 Task: Look for space in Sōja, Japan from 8th June, 2023 to 16th June, 2023 for 2 adults in price range Rs.10000 to Rs.15000. Place can be entire place with 1  bedroom having 1 bed and 1 bathroom. Property type can be house, flat, guest house, hotel. Booking option can be shelf check-in. Required host language is English.
Action: Mouse moved to (551, 99)
Screenshot: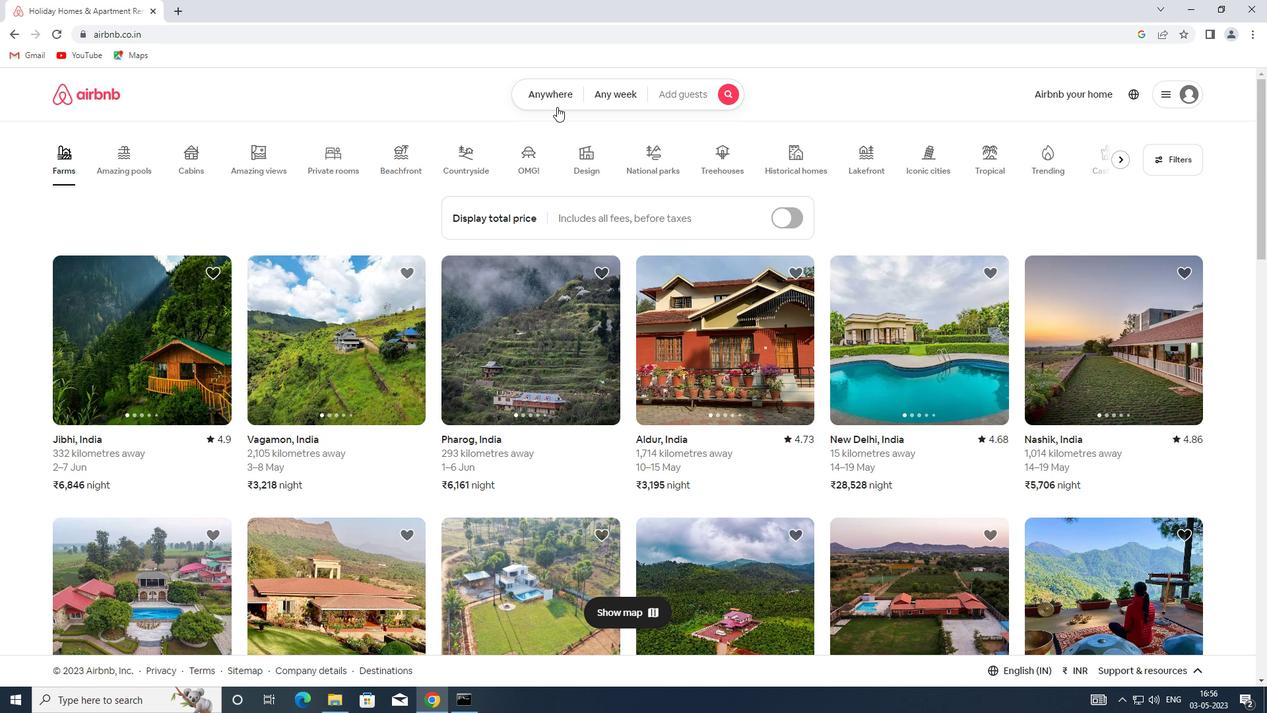 
Action: Mouse pressed left at (551, 99)
Screenshot: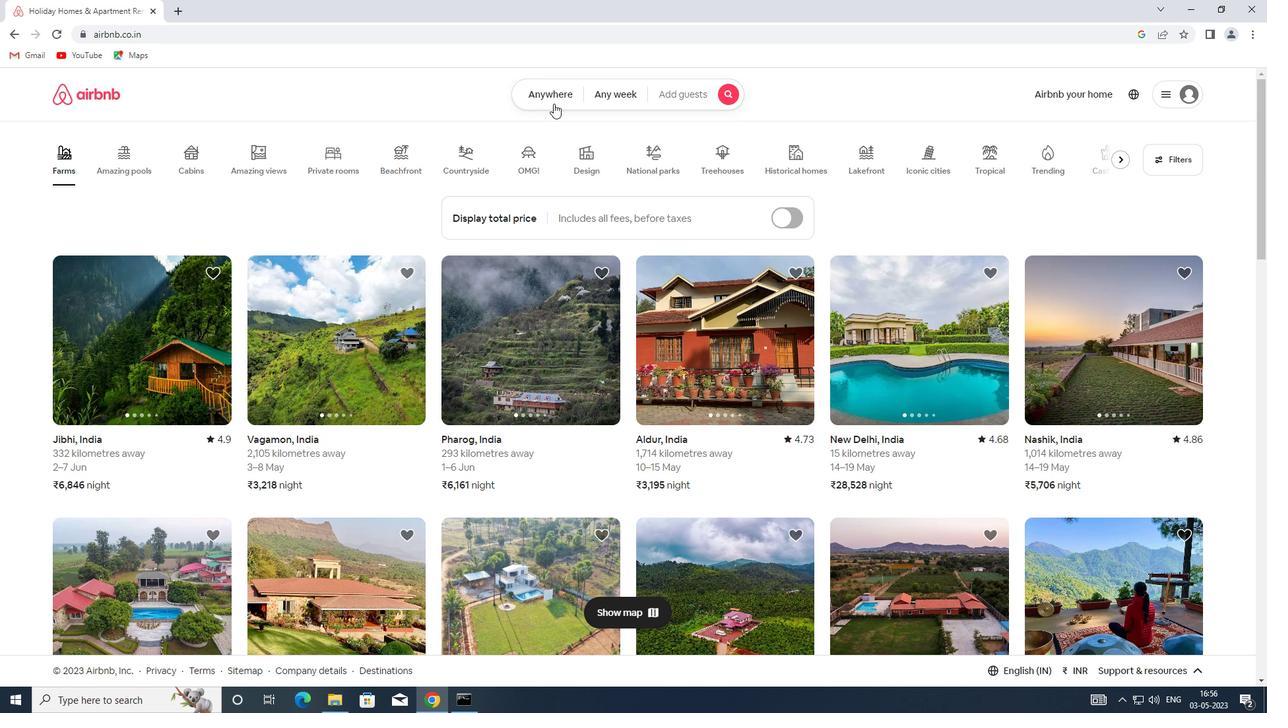 
Action: Mouse moved to (415, 146)
Screenshot: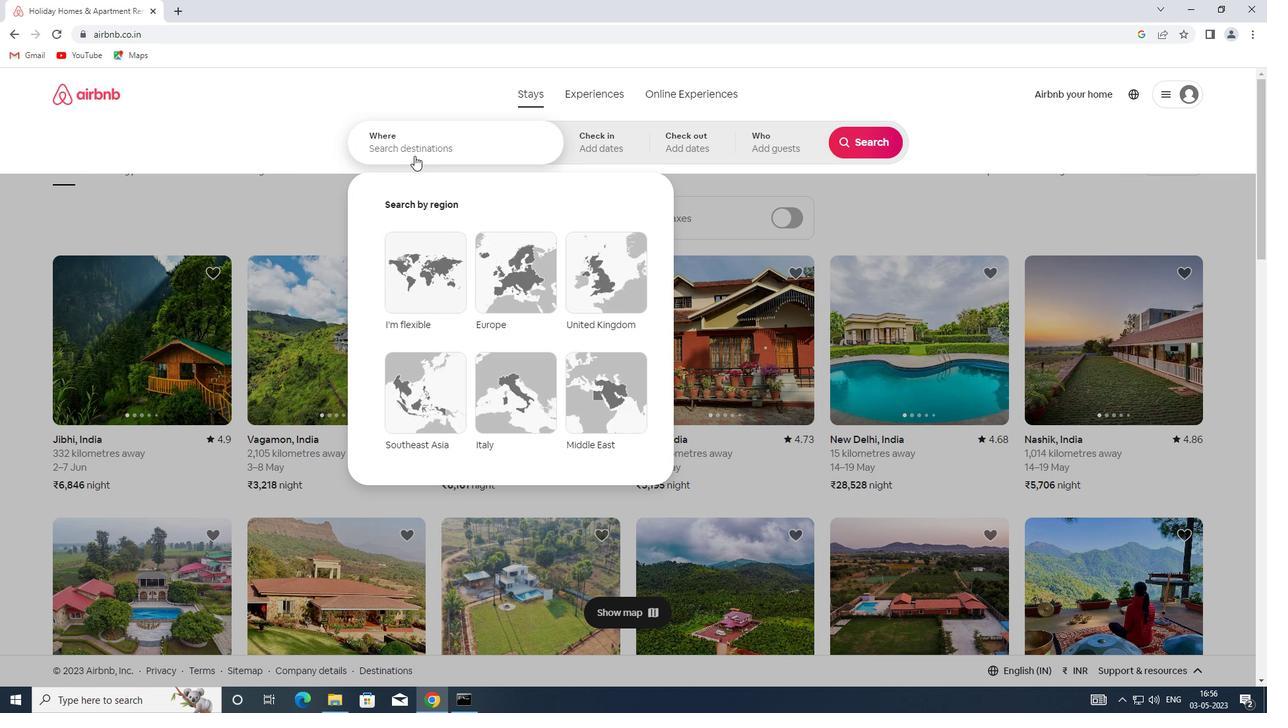 
Action: Mouse pressed left at (415, 146)
Screenshot: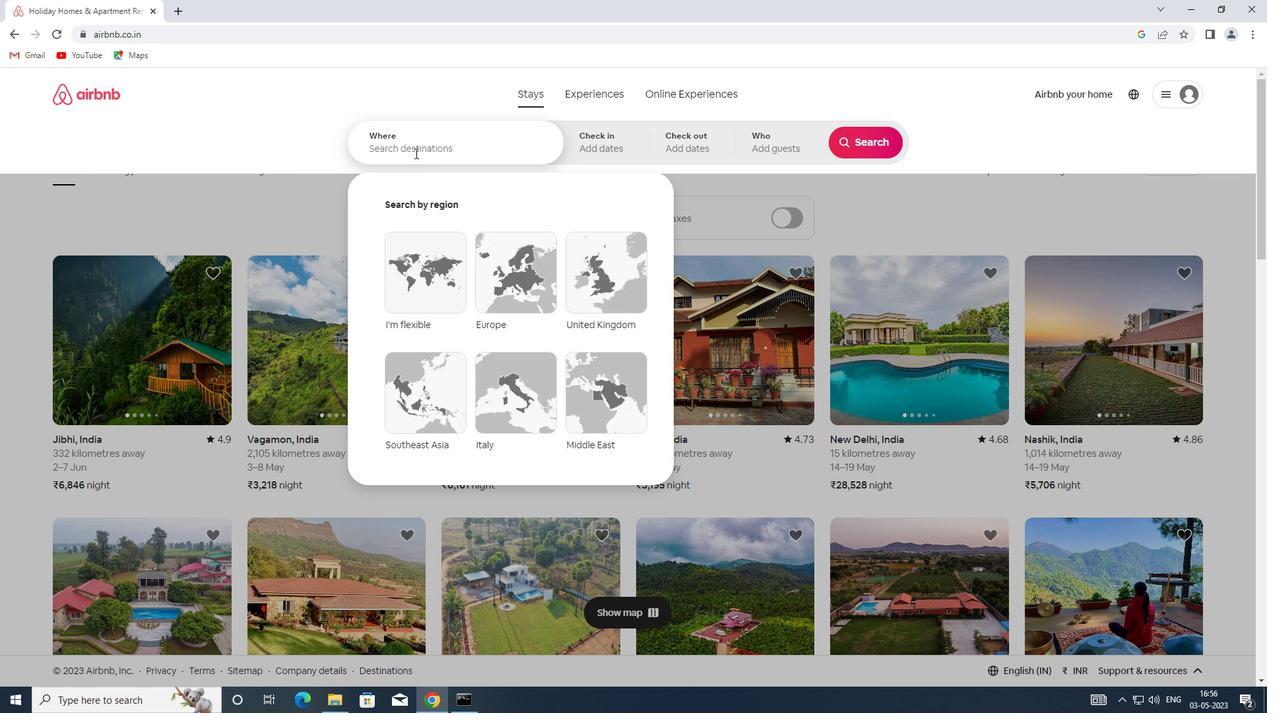 
Action: Key pressed <Key.shift>SOJAM,<Key.backspace><Key.backspace>,<Key.shift>JAPAN
Screenshot: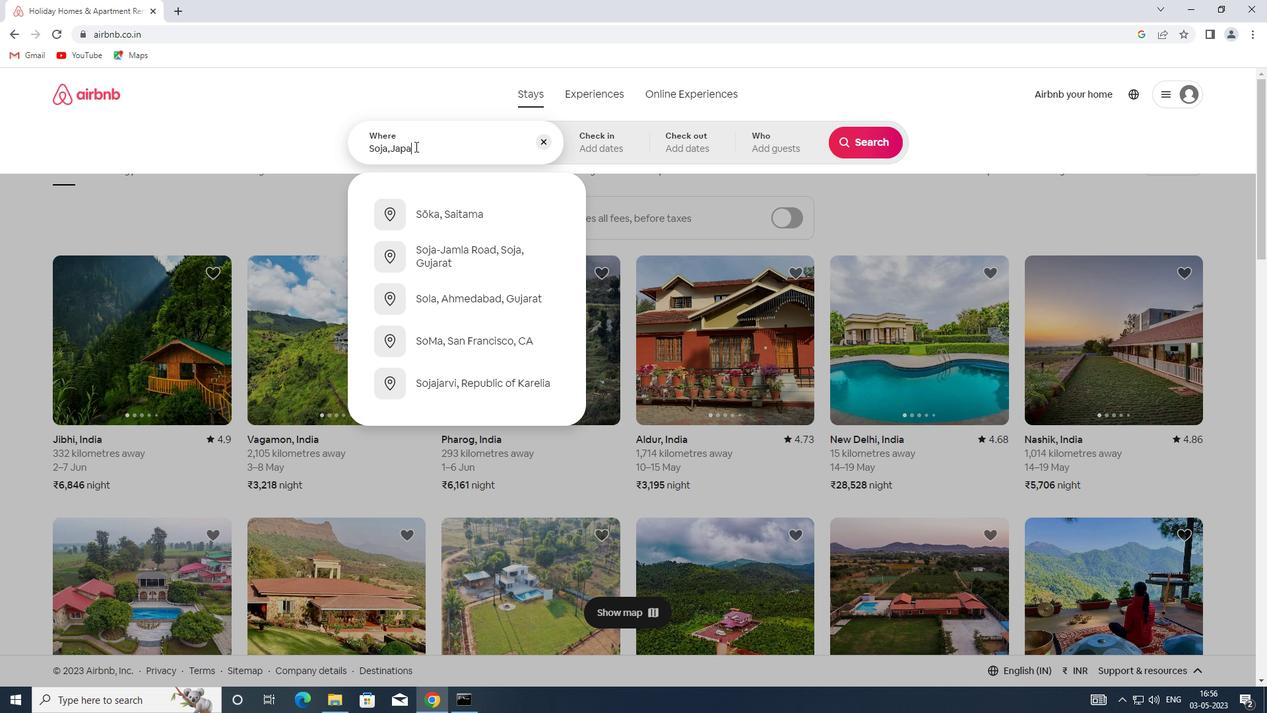 
Action: Mouse moved to (615, 138)
Screenshot: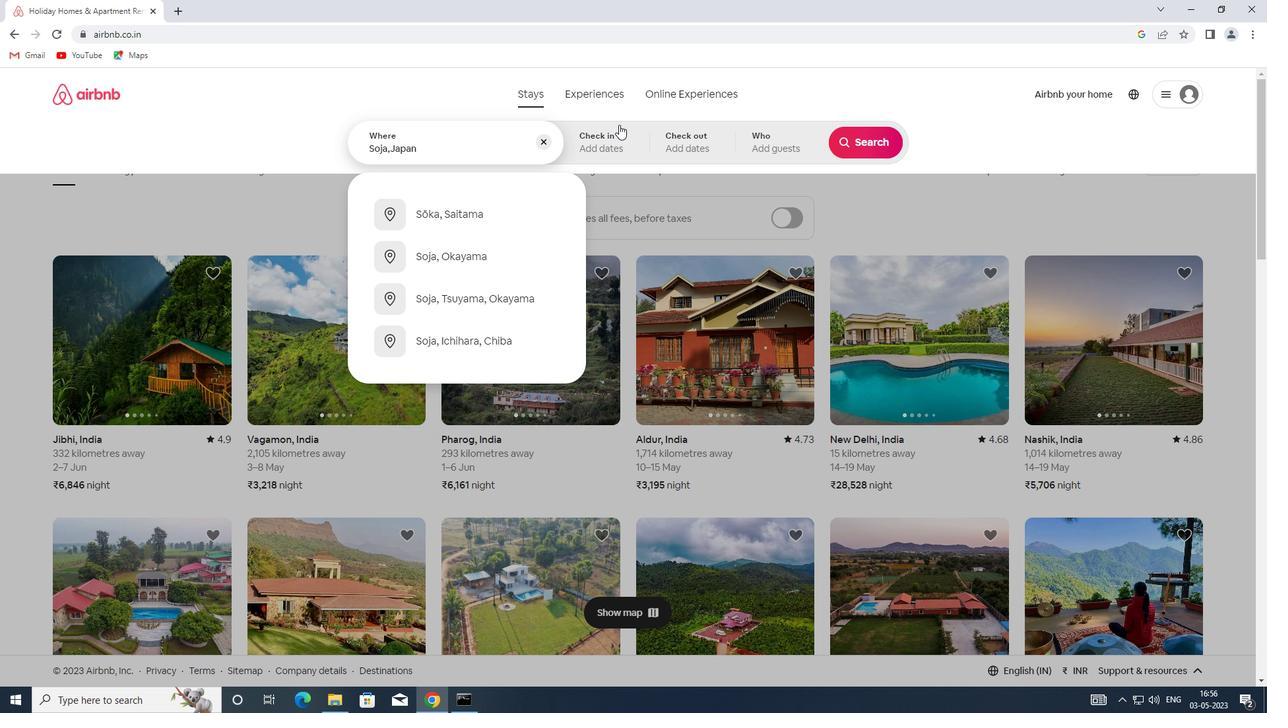
Action: Mouse pressed left at (615, 138)
Screenshot: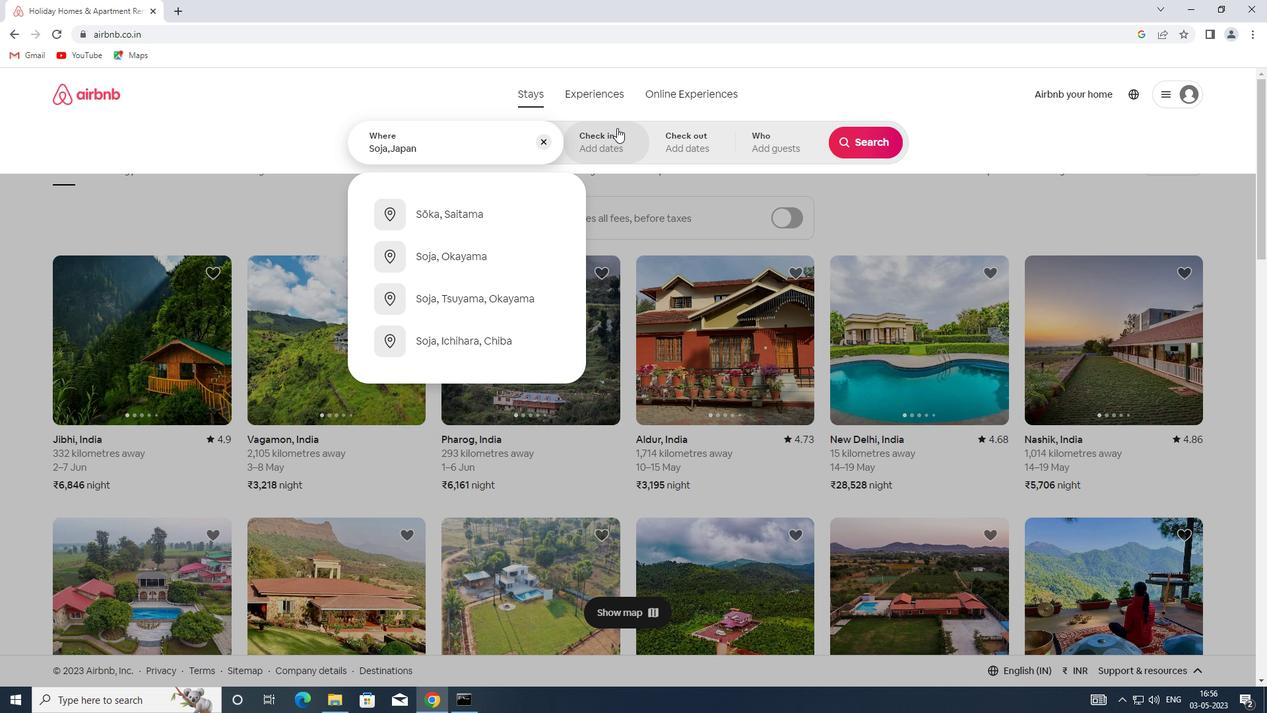 
Action: Mouse moved to (785, 339)
Screenshot: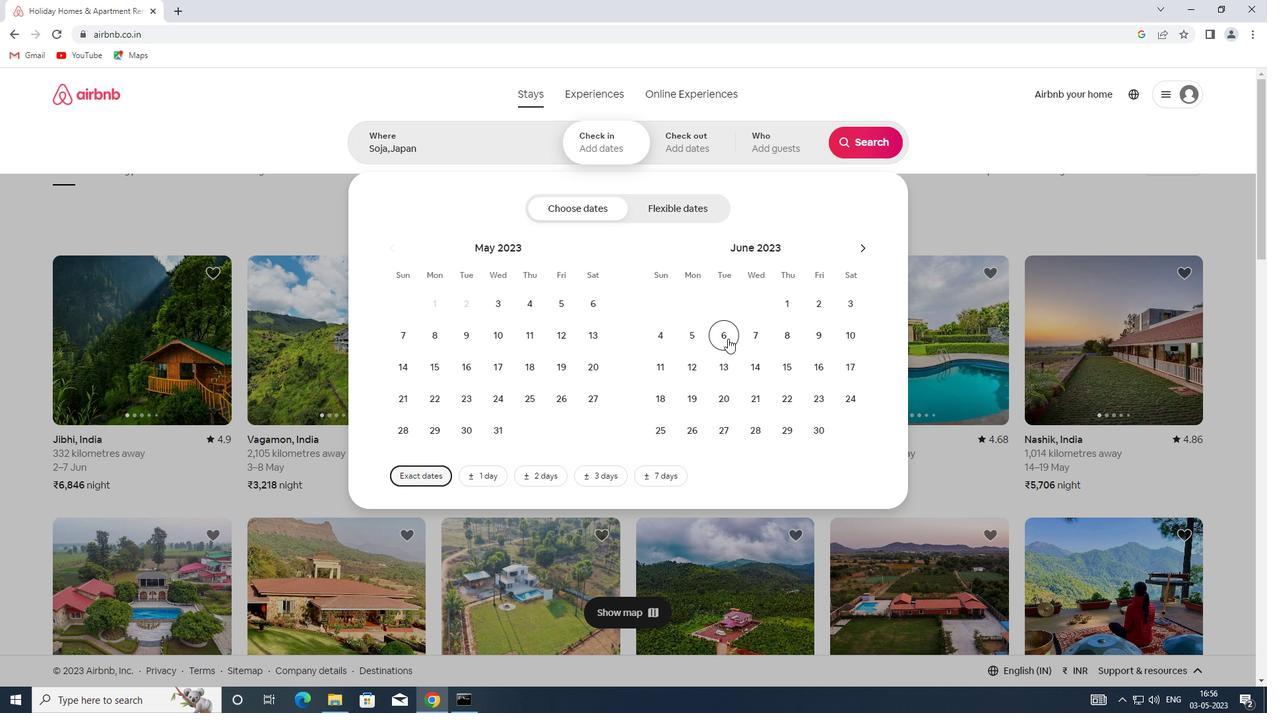 
Action: Mouse pressed left at (785, 339)
Screenshot: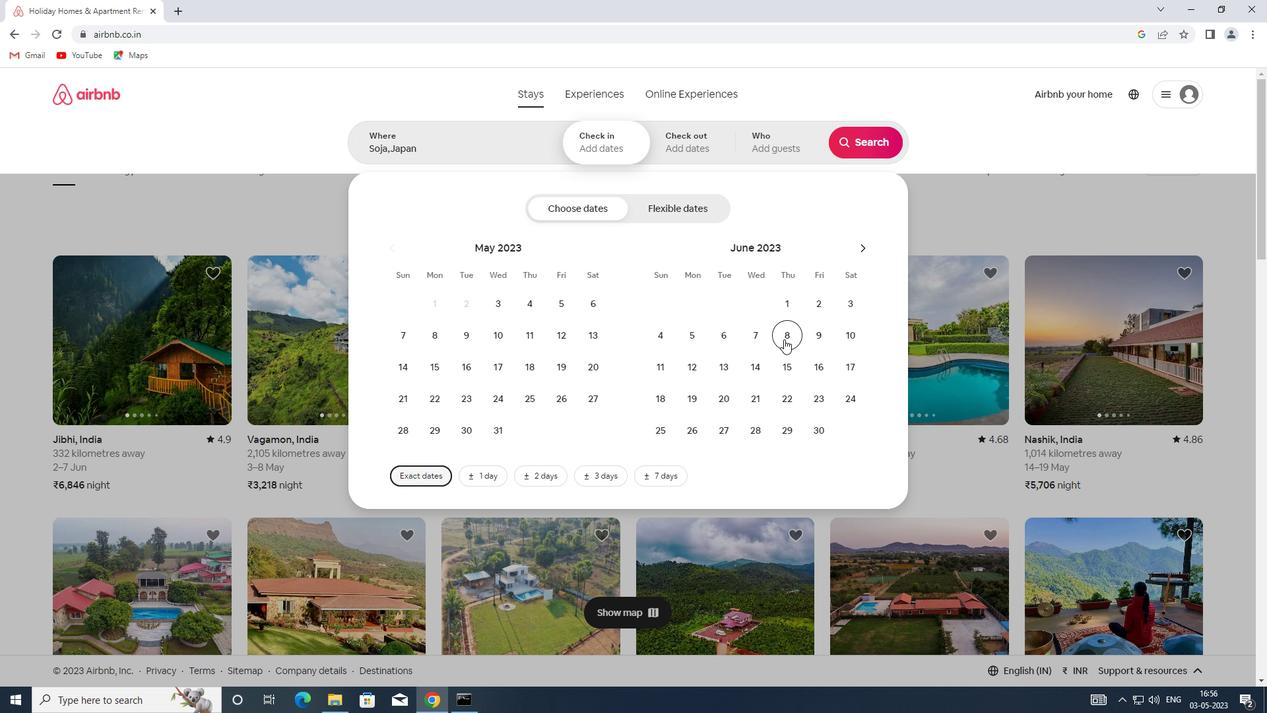 
Action: Mouse moved to (818, 357)
Screenshot: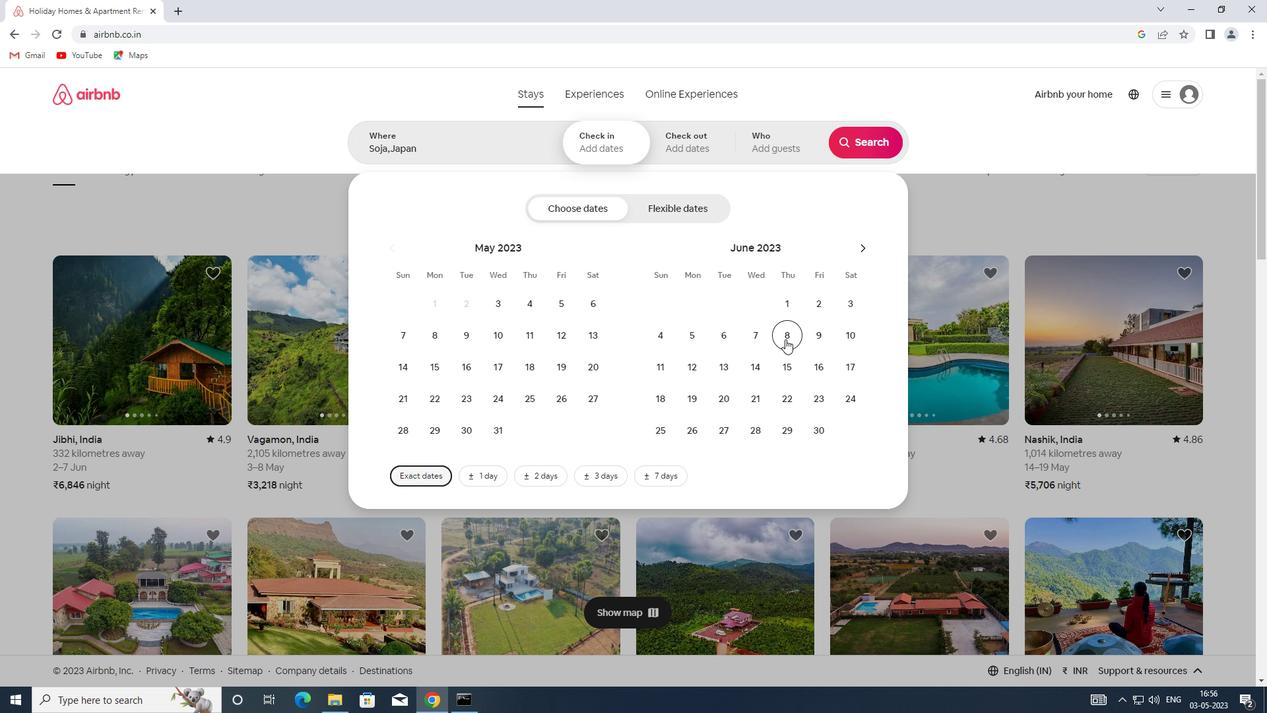 
Action: Mouse pressed left at (818, 357)
Screenshot: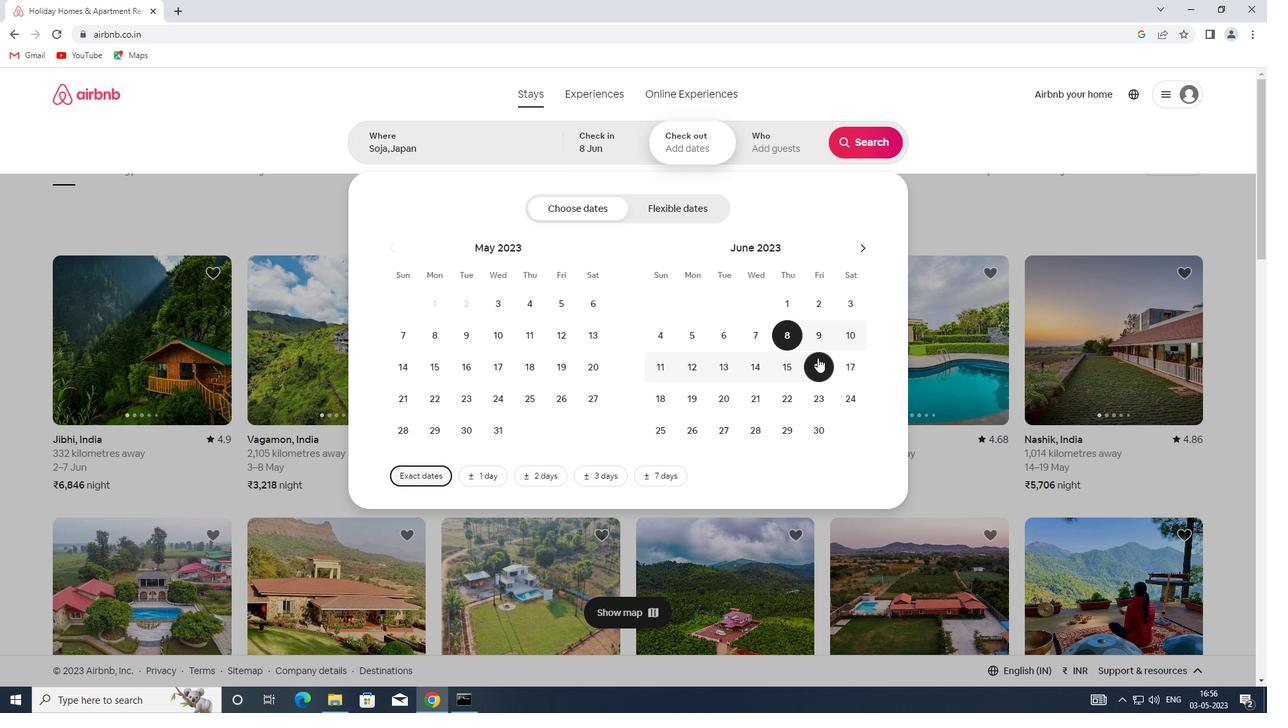 
Action: Mouse moved to (784, 148)
Screenshot: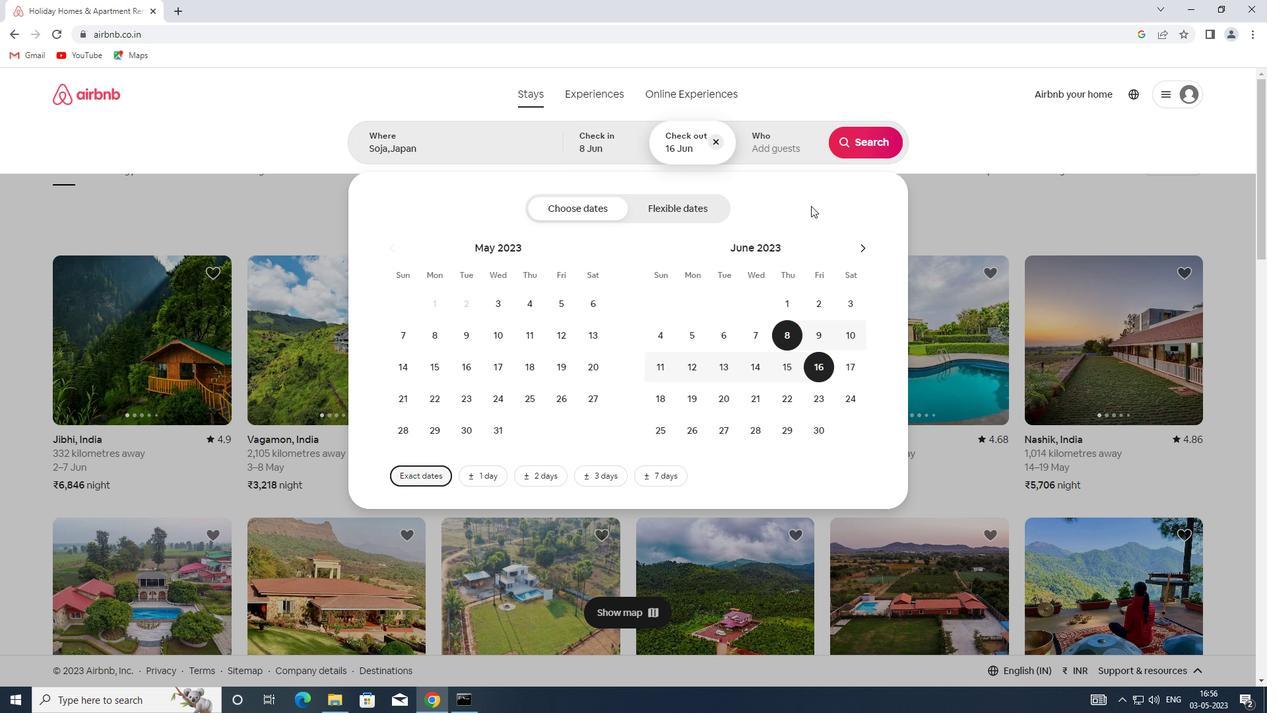 
Action: Mouse pressed left at (784, 148)
Screenshot: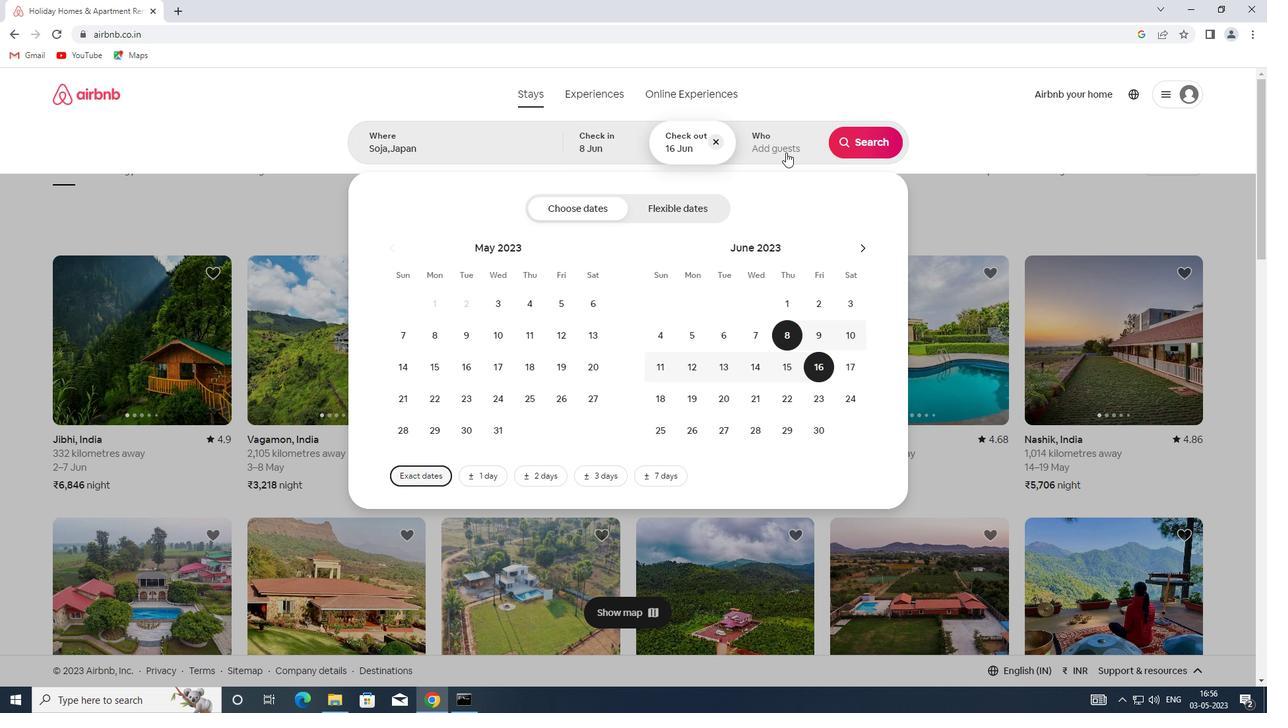 
Action: Mouse moved to (867, 213)
Screenshot: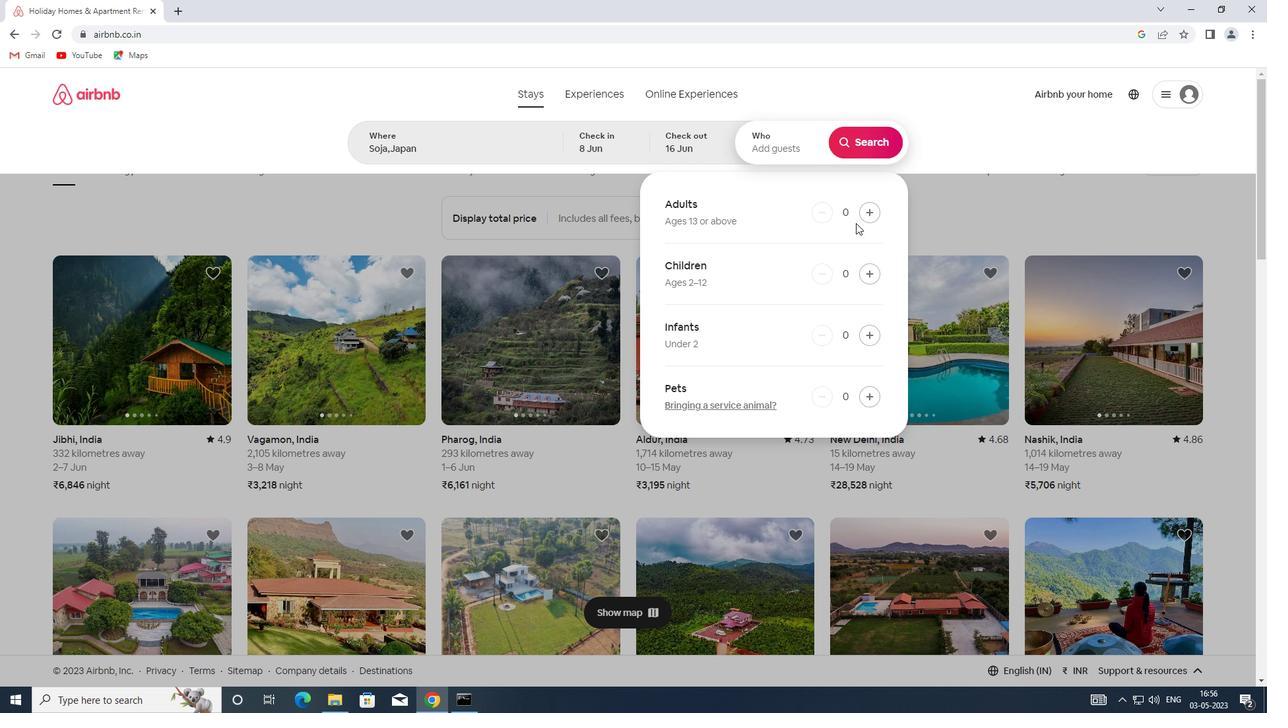
Action: Mouse pressed left at (867, 213)
Screenshot: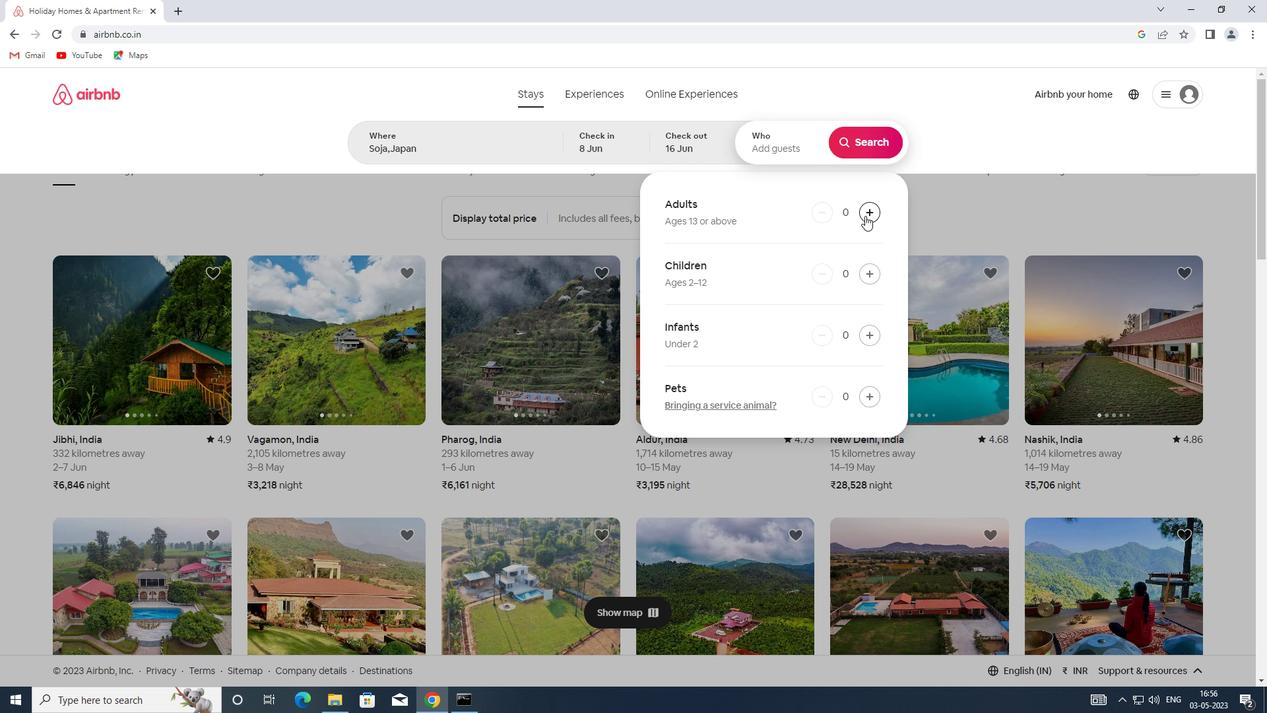 
Action: Mouse pressed left at (867, 213)
Screenshot: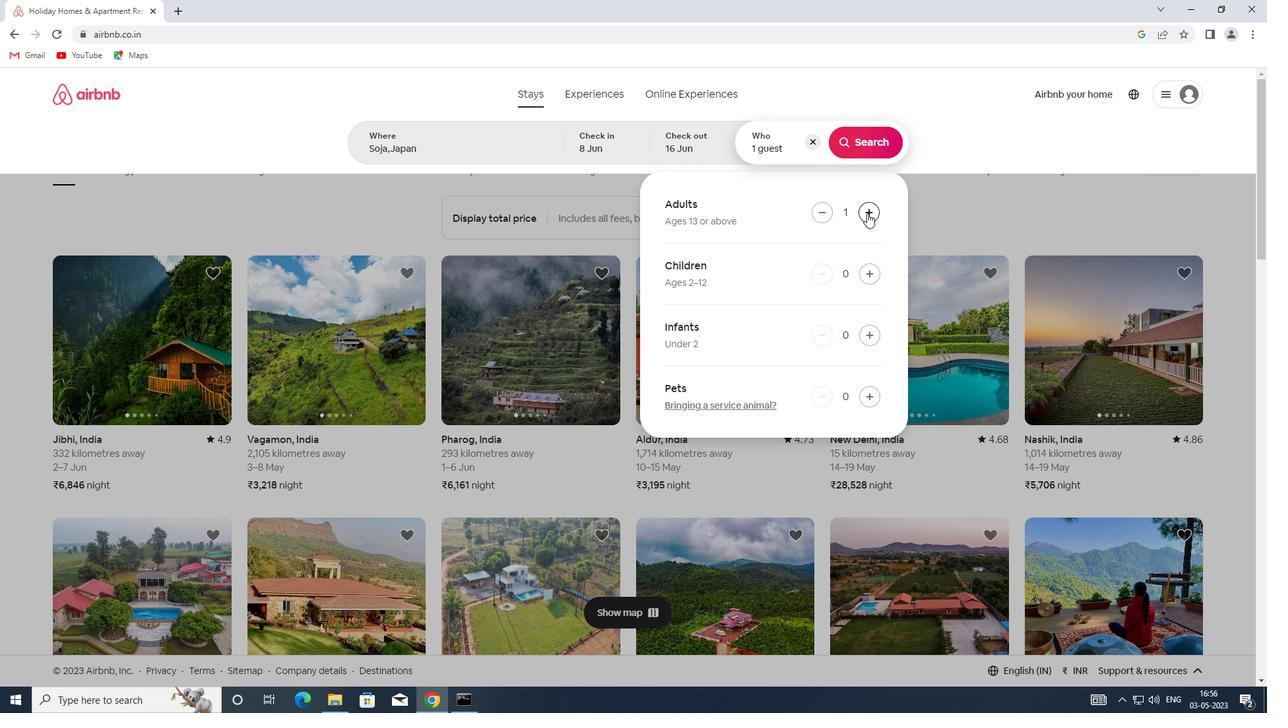 
Action: Mouse moved to (863, 141)
Screenshot: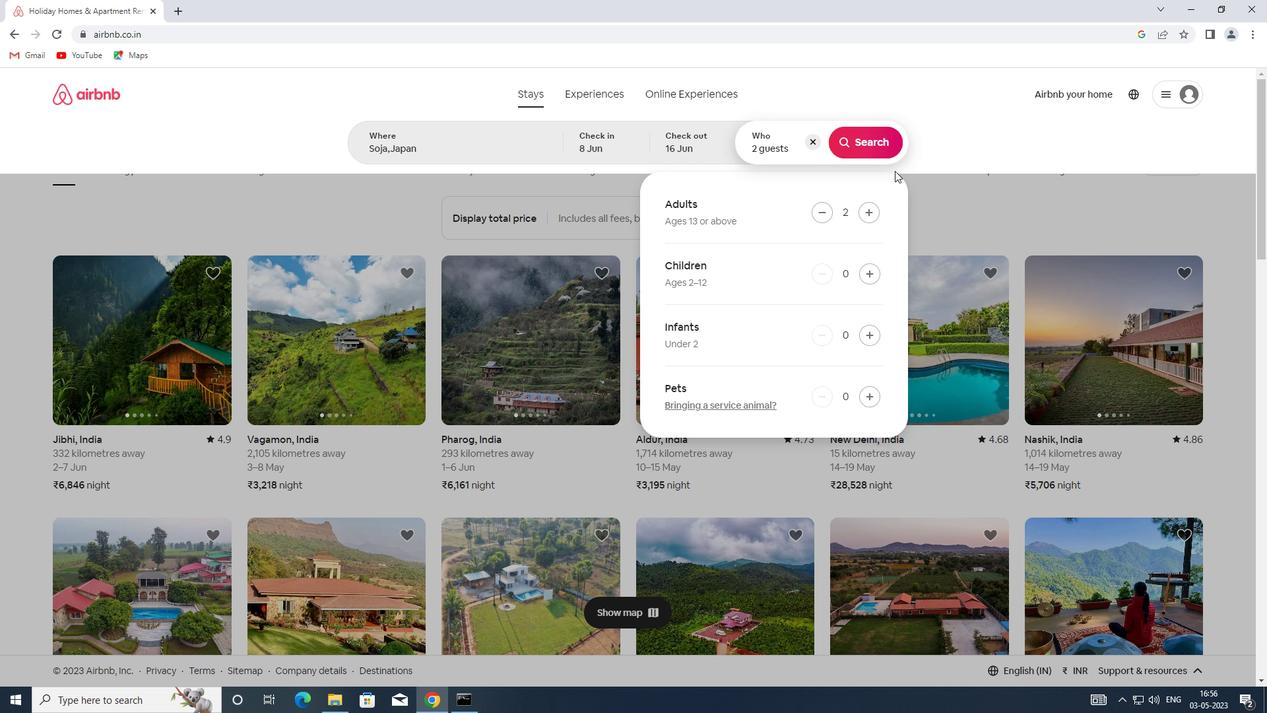 
Action: Mouse pressed left at (863, 141)
Screenshot: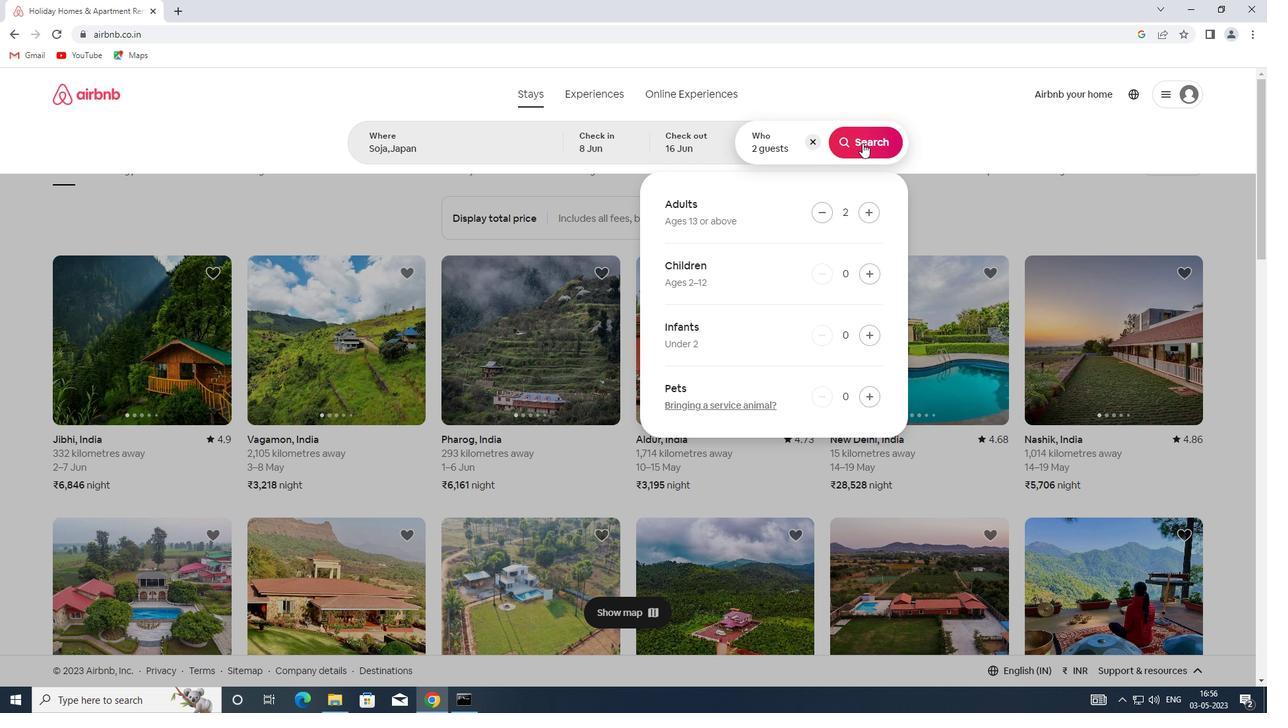 
Action: Mouse moved to (1203, 151)
Screenshot: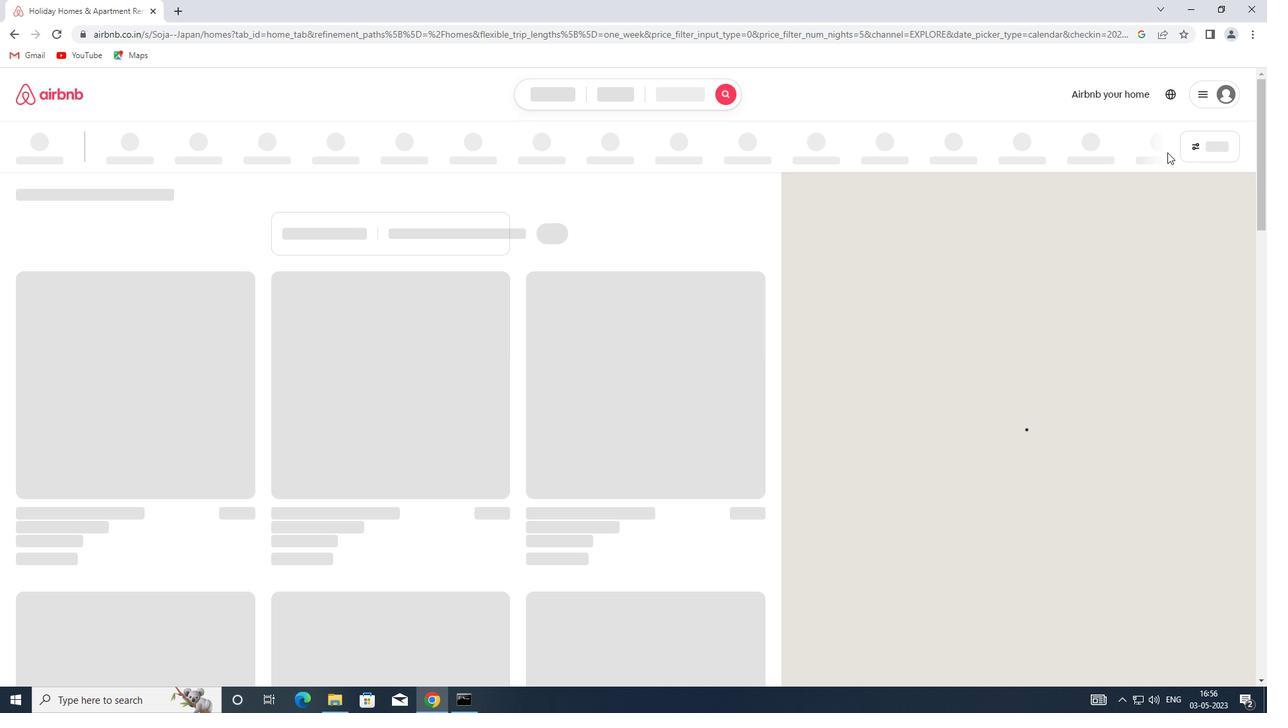 
Action: Mouse pressed left at (1203, 151)
Screenshot: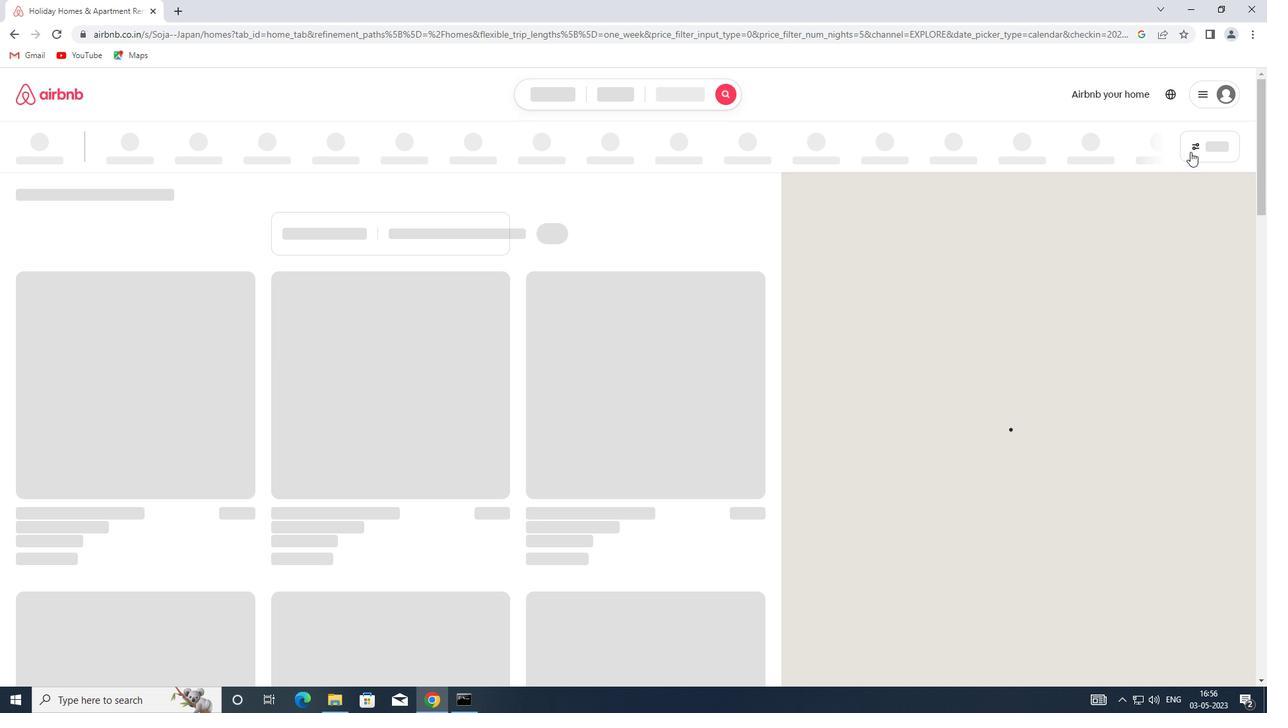 
Action: Mouse moved to (468, 314)
Screenshot: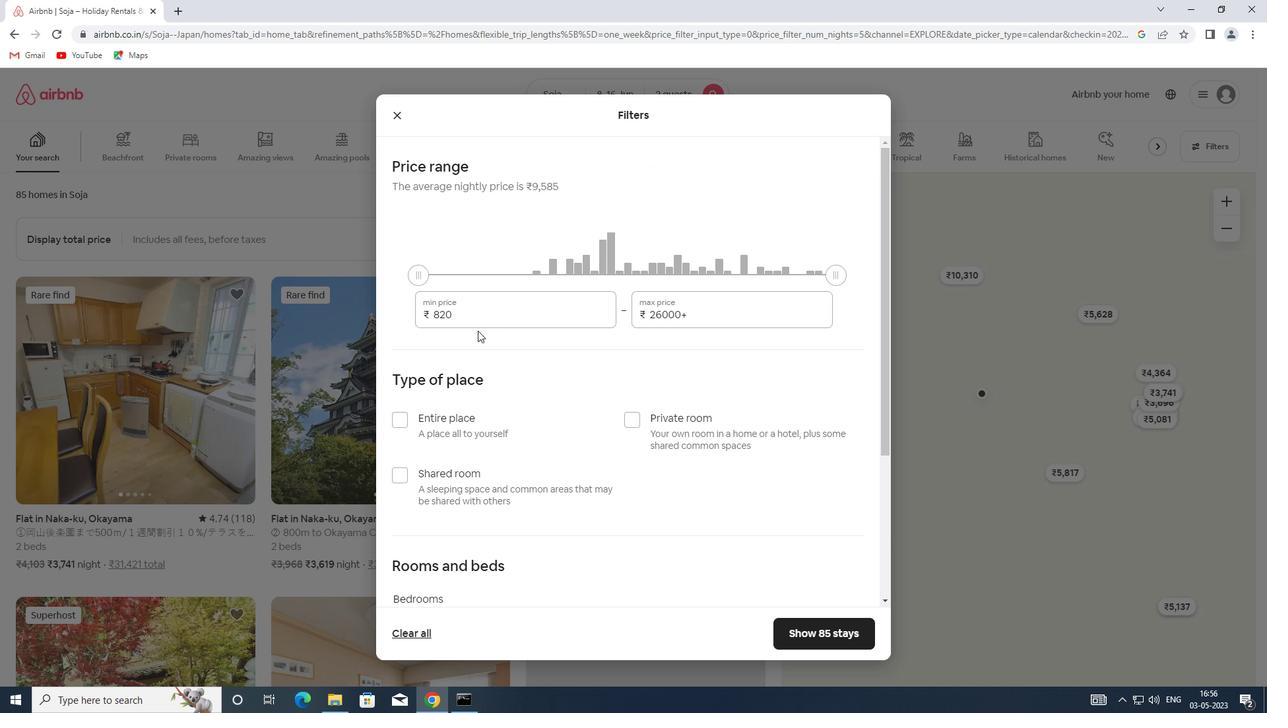 
Action: Mouse pressed left at (468, 314)
Screenshot: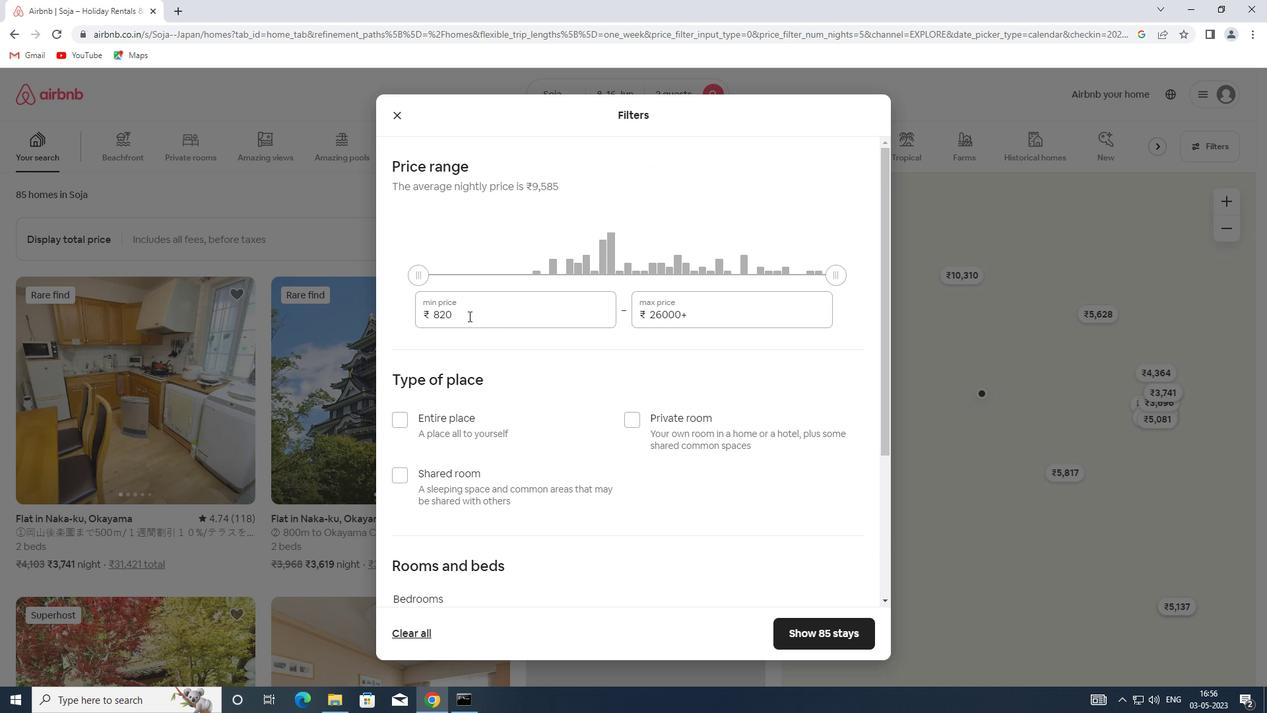 
Action: Mouse moved to (390, 314)
Screenshot: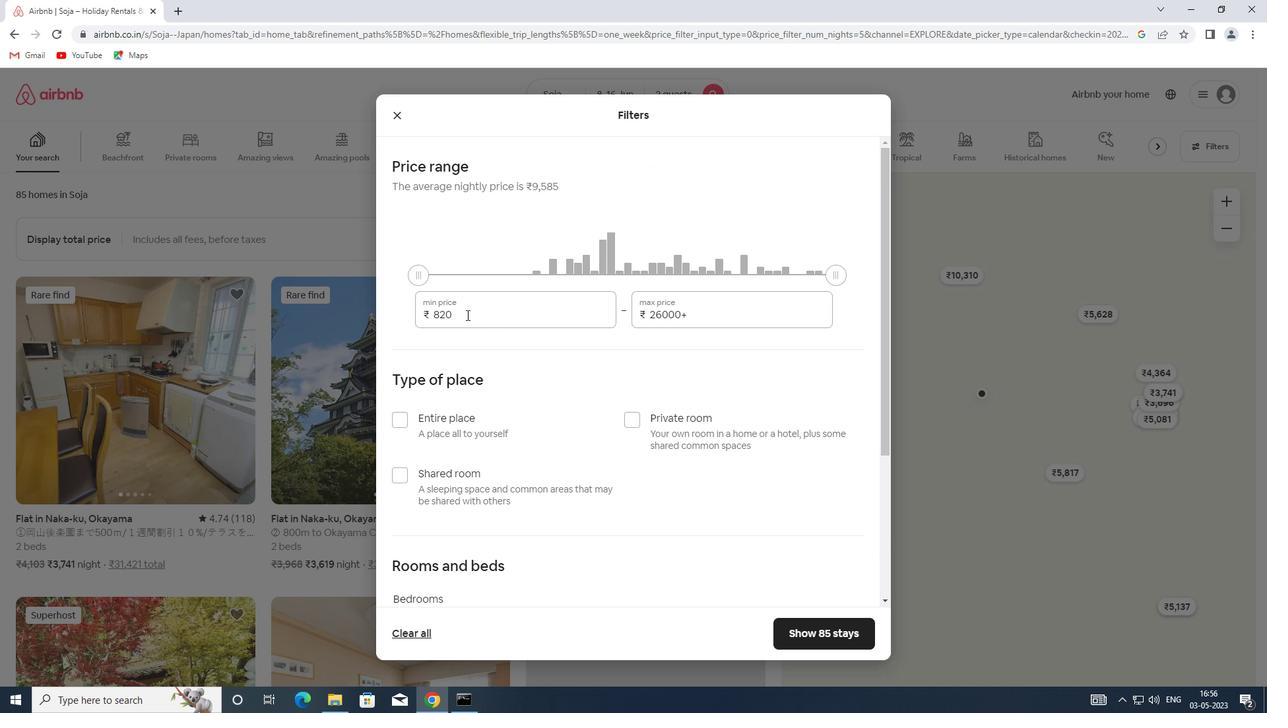 
Action: Key pressed 10000
Screenshot: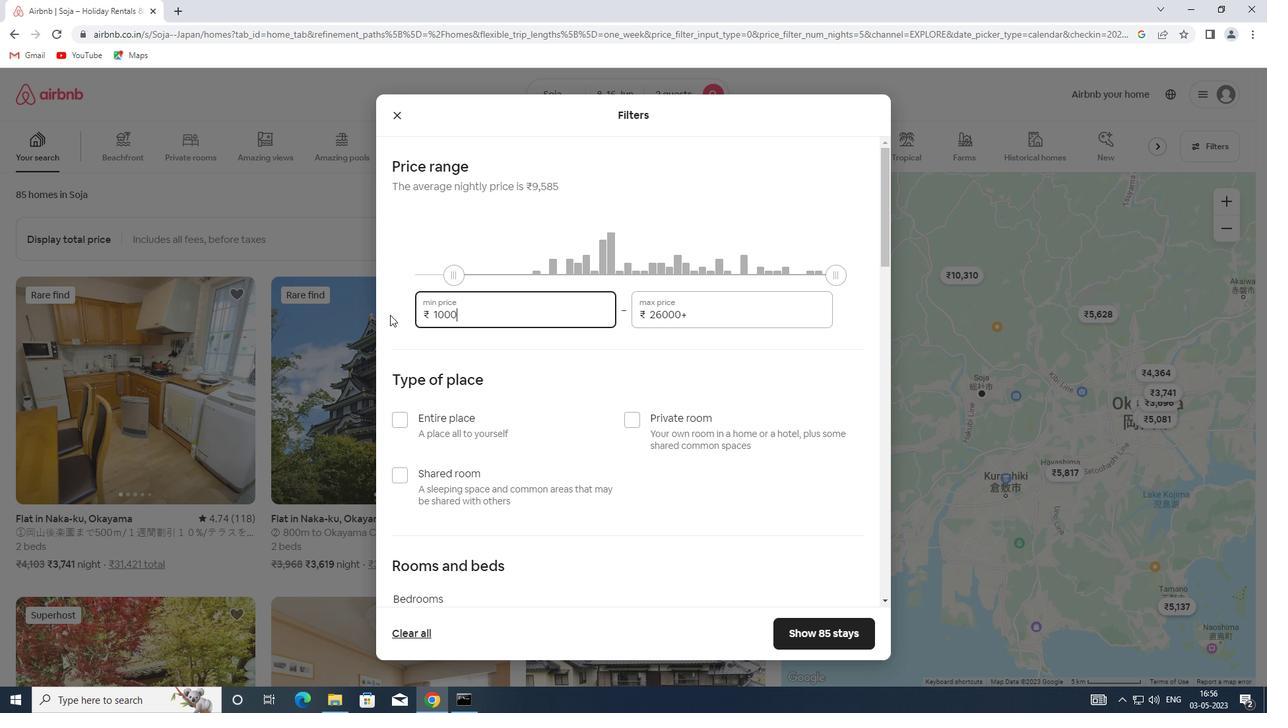 
Action: Mouse moved to (689, 313)
Screenshot: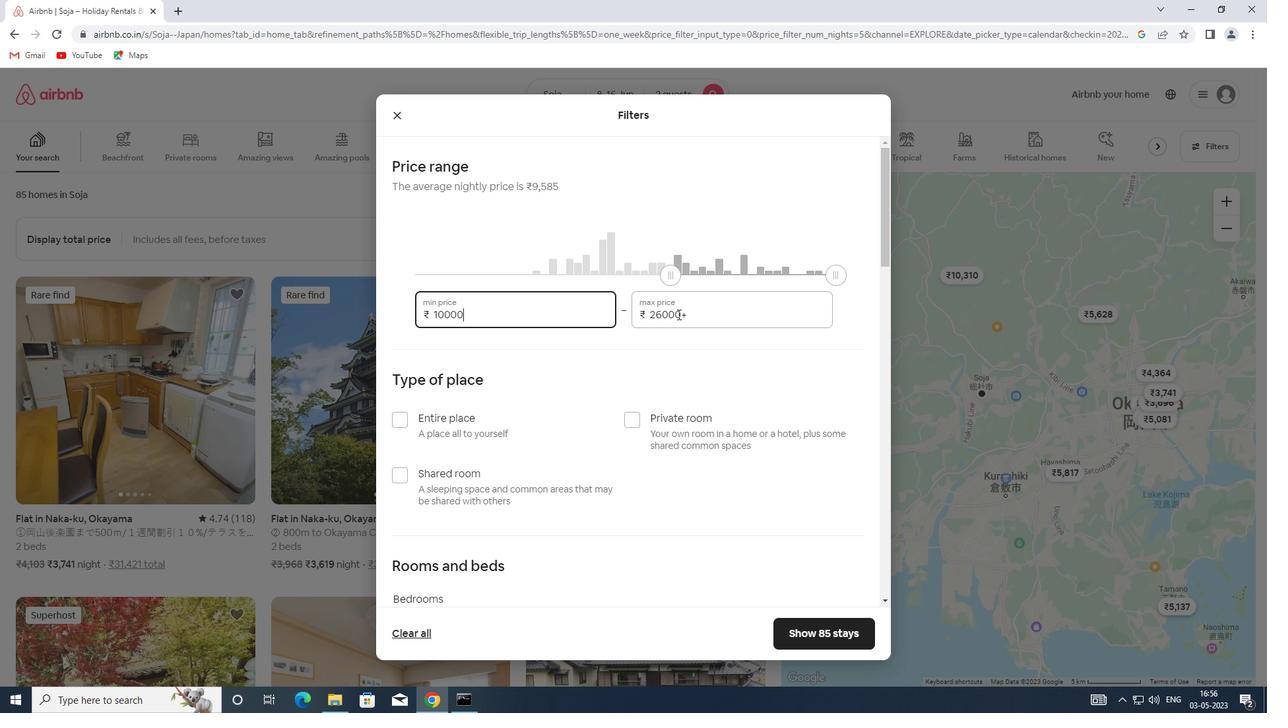 
Action: Mouse pressed left at (689, 313)
Screenshot: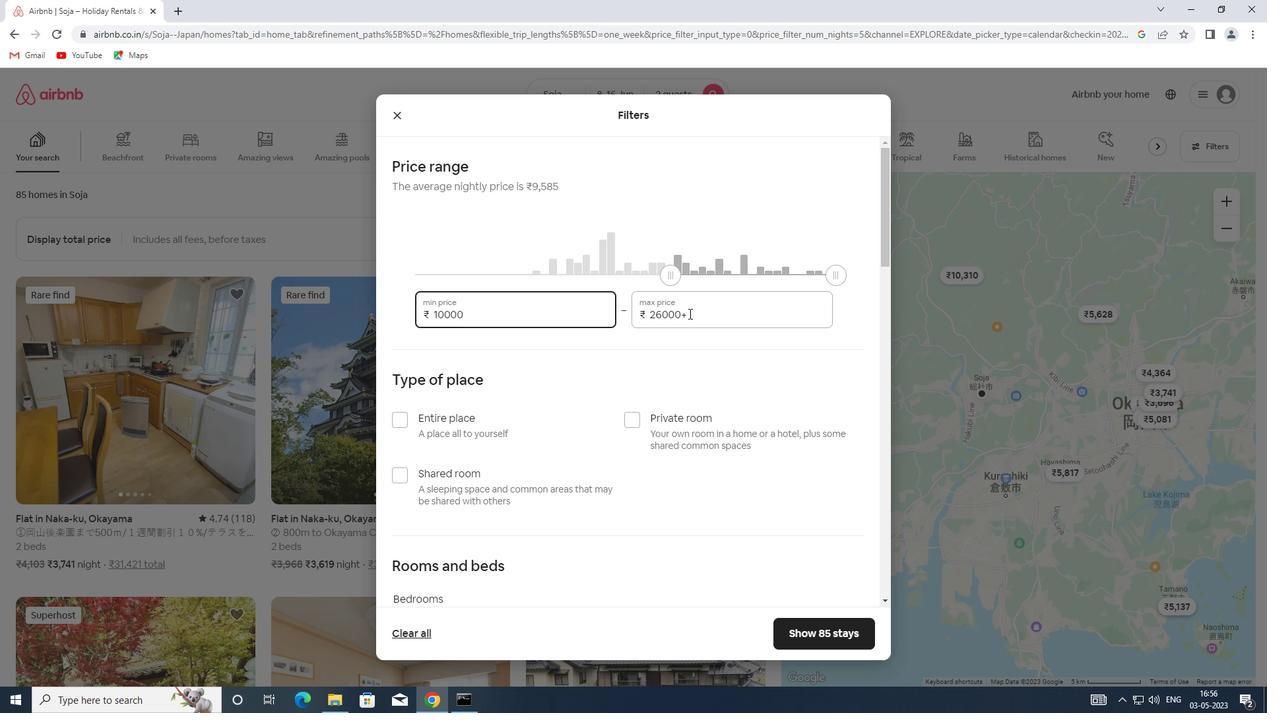 
Action: Mouse moved to (634, 321)
Screenshot: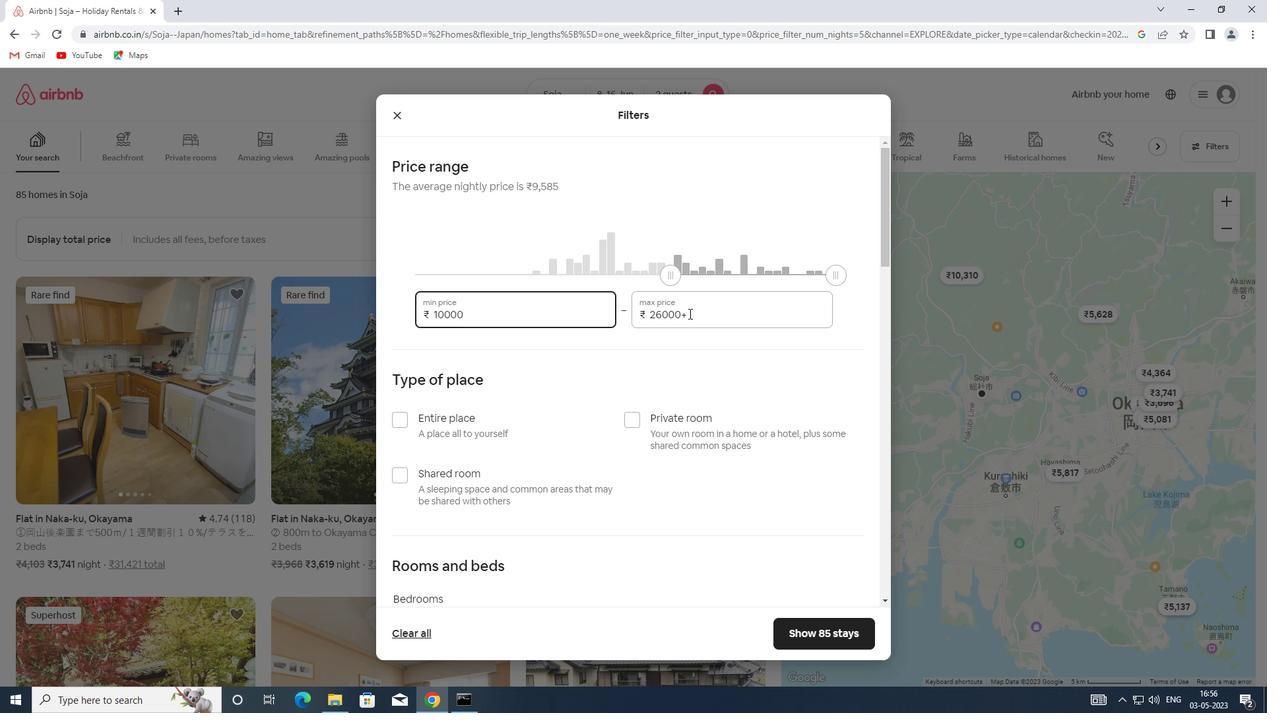 
Action: Key pressed 15000
Screenshot: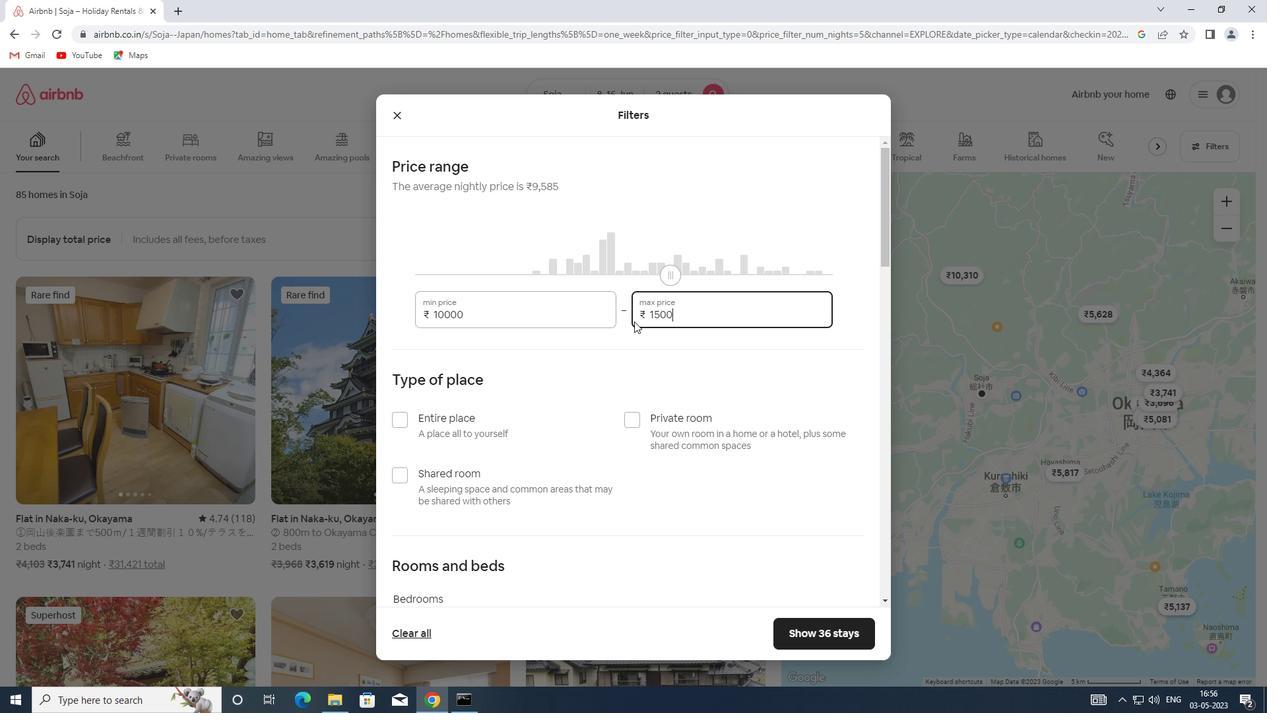 
Action: Mouse moved to (408, 417)
Screenshot: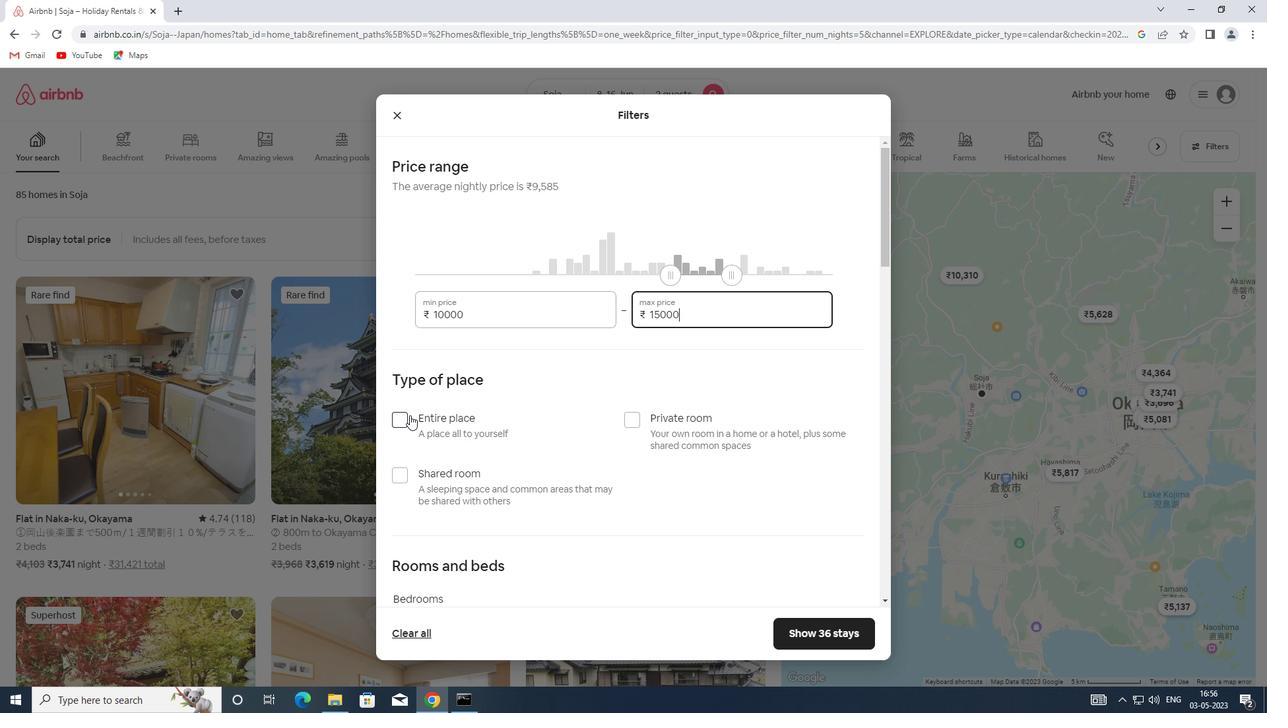 
Action: Mouse pressed left at (408, 417)
Screenshot: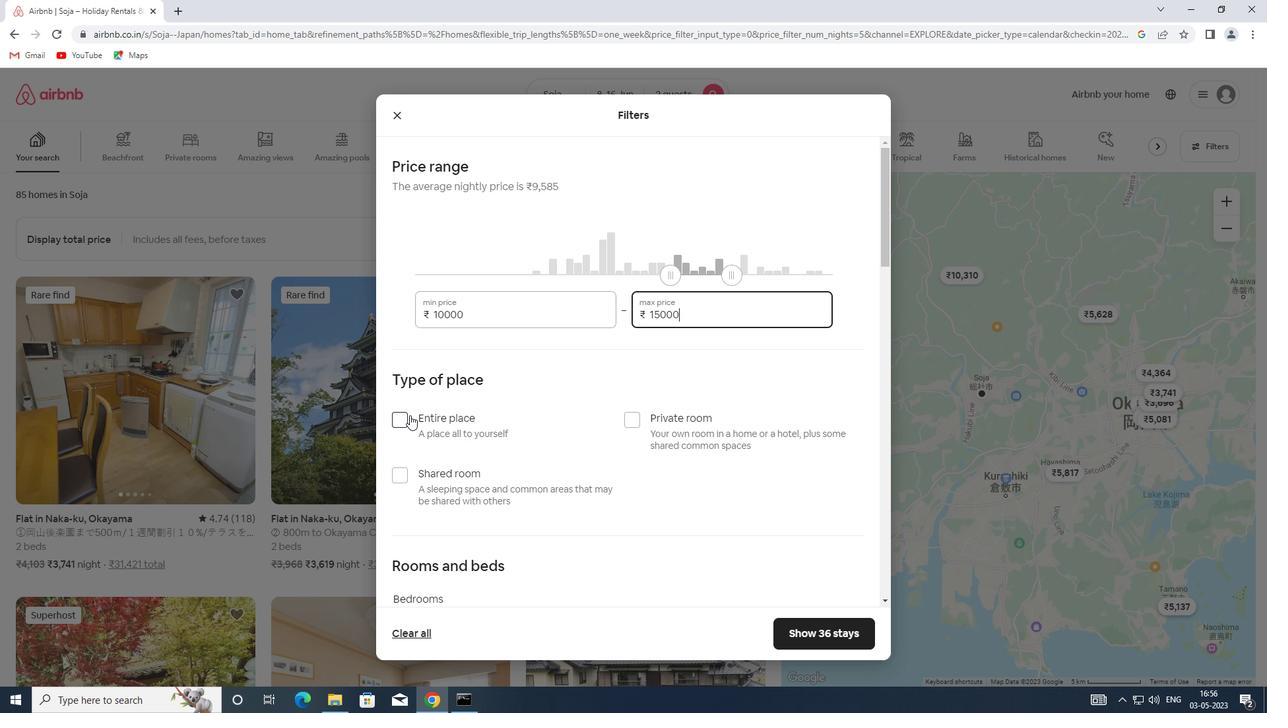 
Action: Mouse scrolled (408, 416) with delta (0, 0)
Screenshot: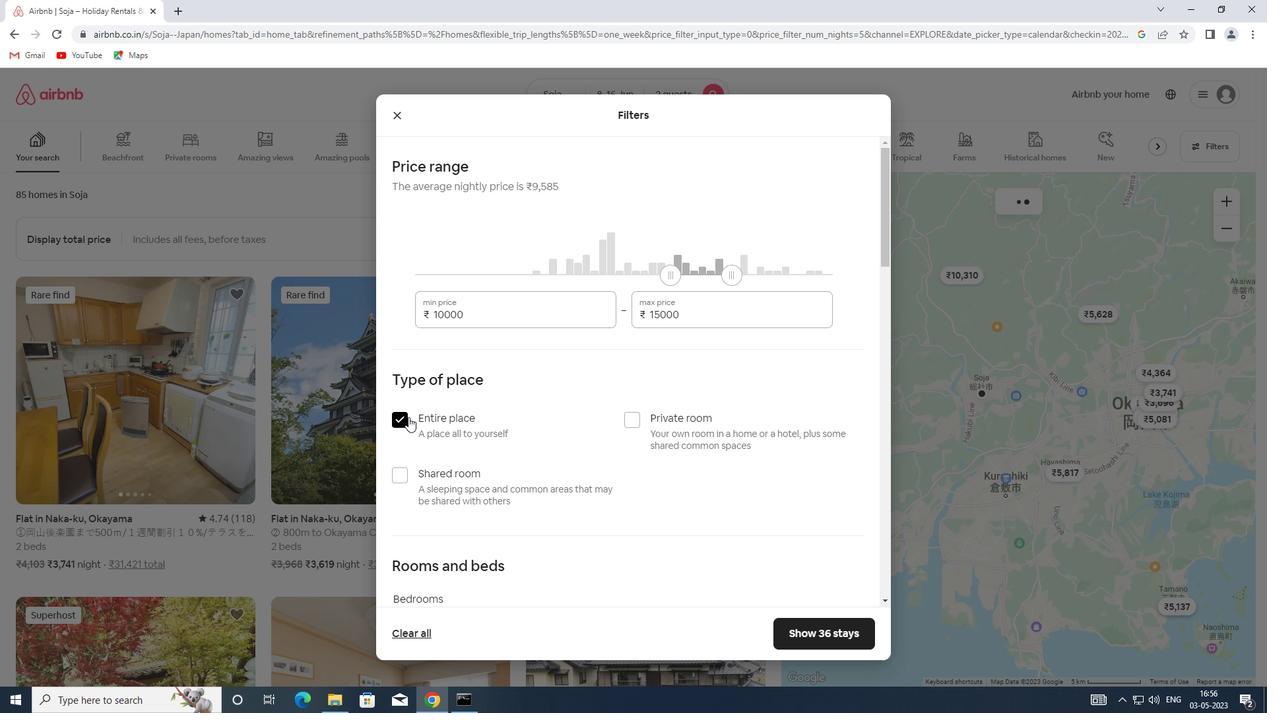 
Action: Mouse scrolled (408, 416) with delta (0, 0)
Screenshot: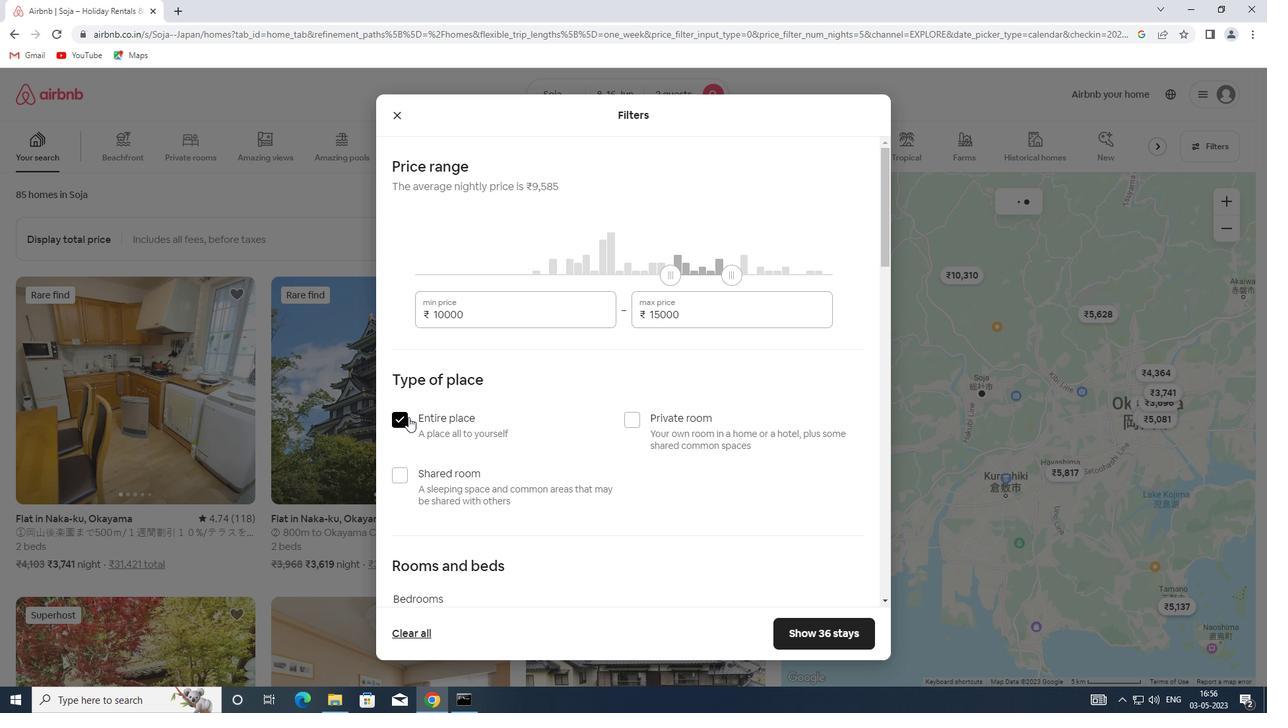 
Action: Mouse scrolled (408, 416) with delta (0, 0)
Screenshot: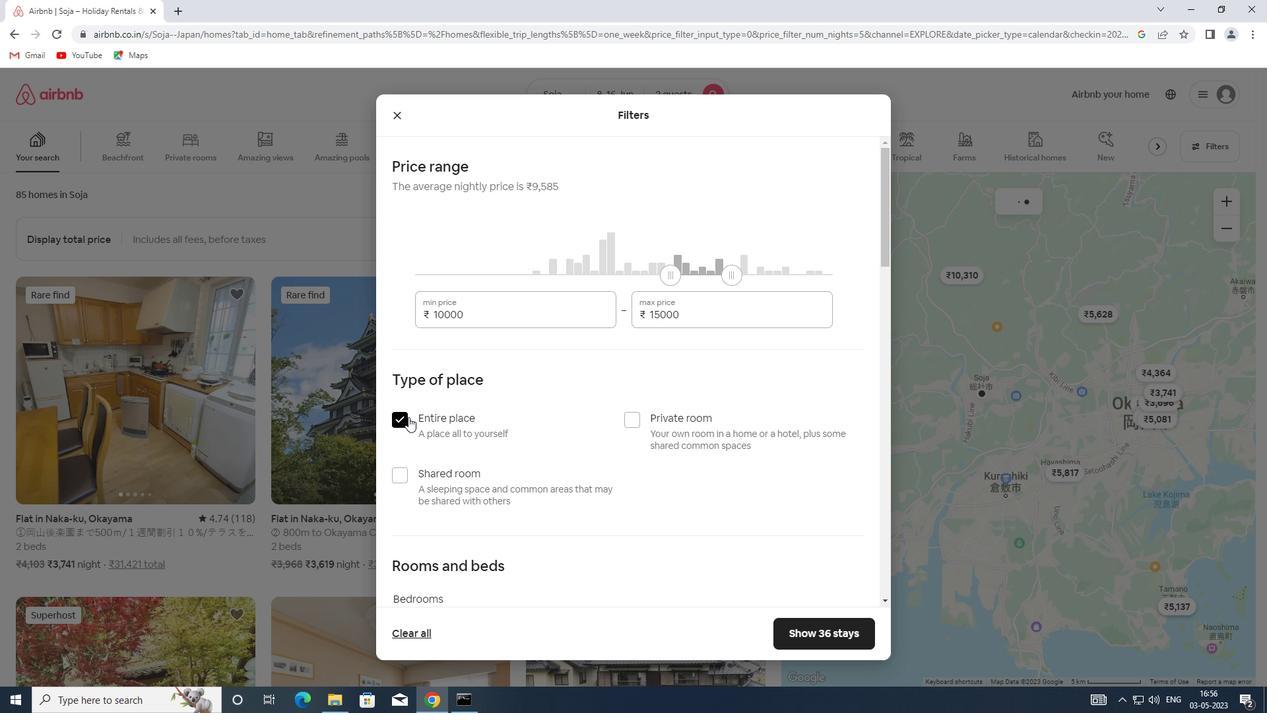 
Action: Mouse scrolled (408, 416) with delta (0, 0)
Screenshot: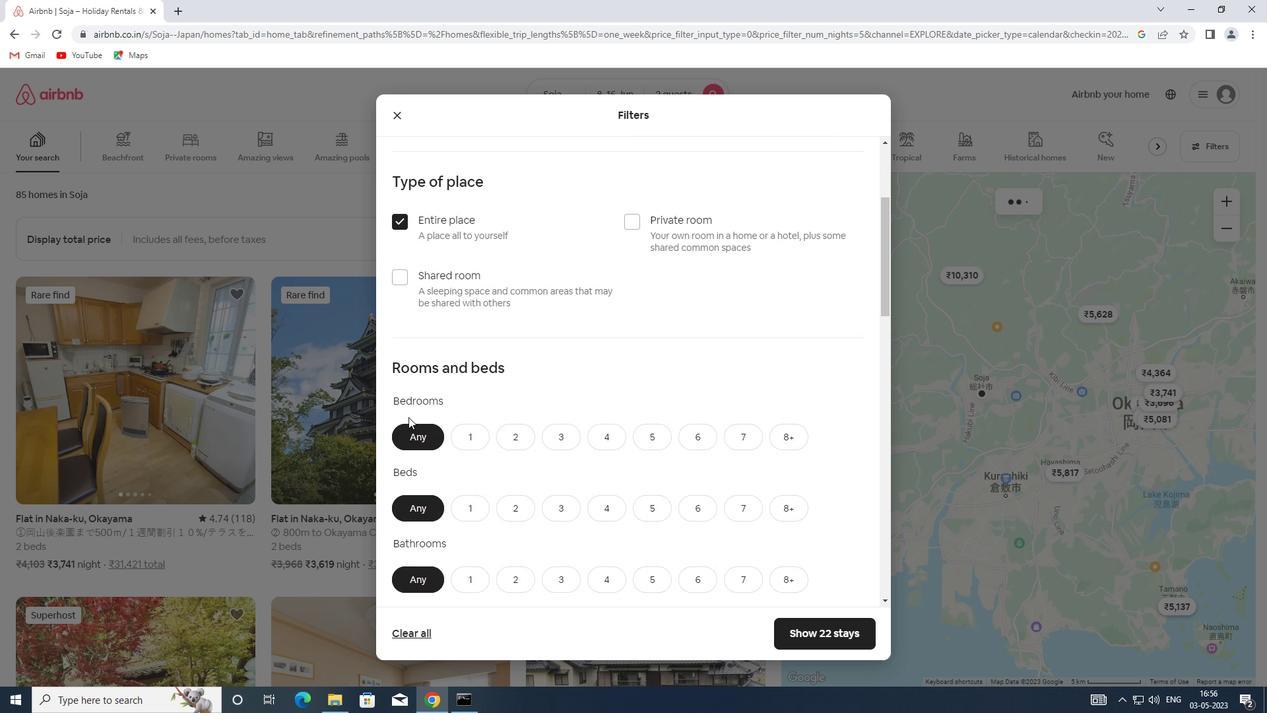 
Action: Mouse moved to (485, 379)
Screenshot: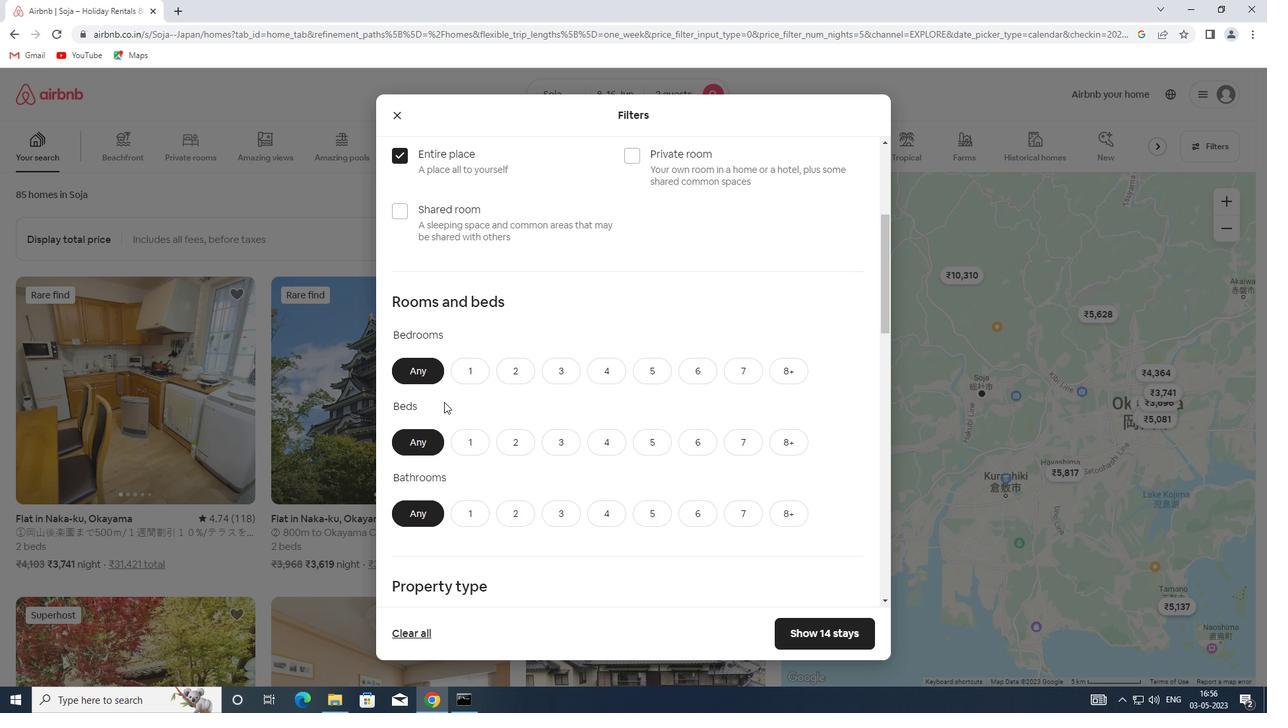 
Action: Mouse pressed left at (485, 379)
Screenshot: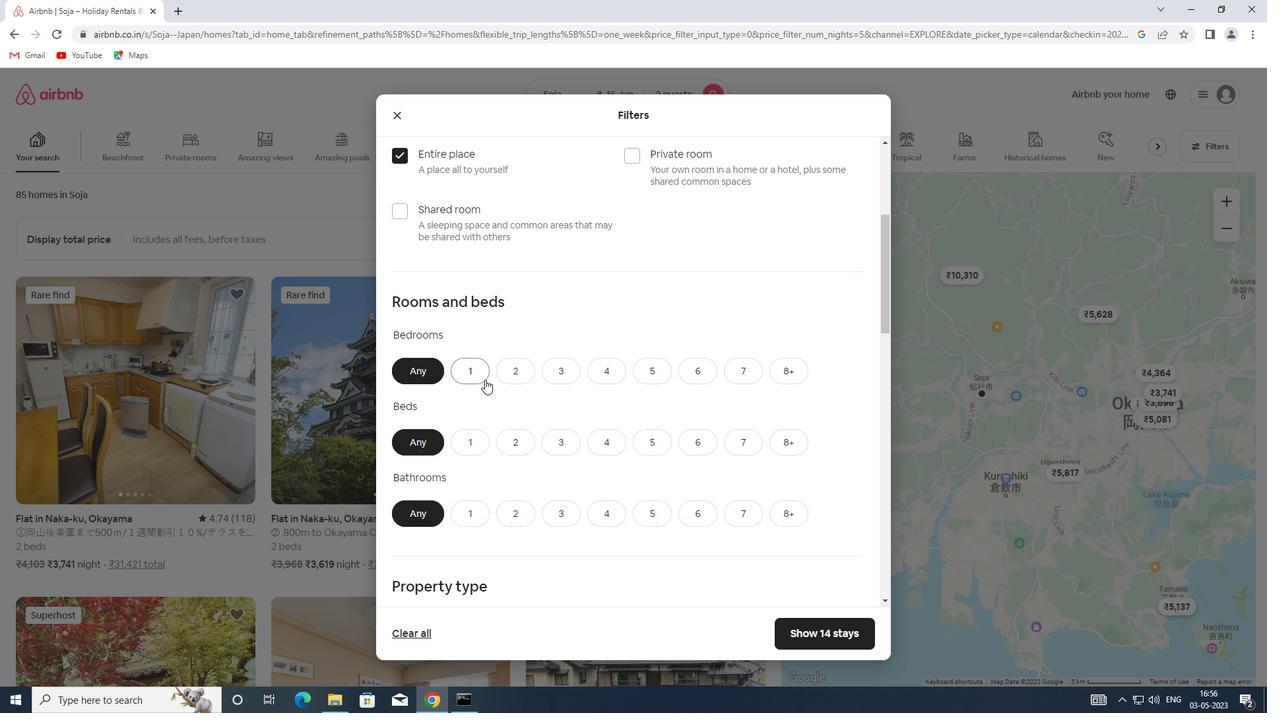 
Action: Mouse moved to (471, 441)
Screenshot: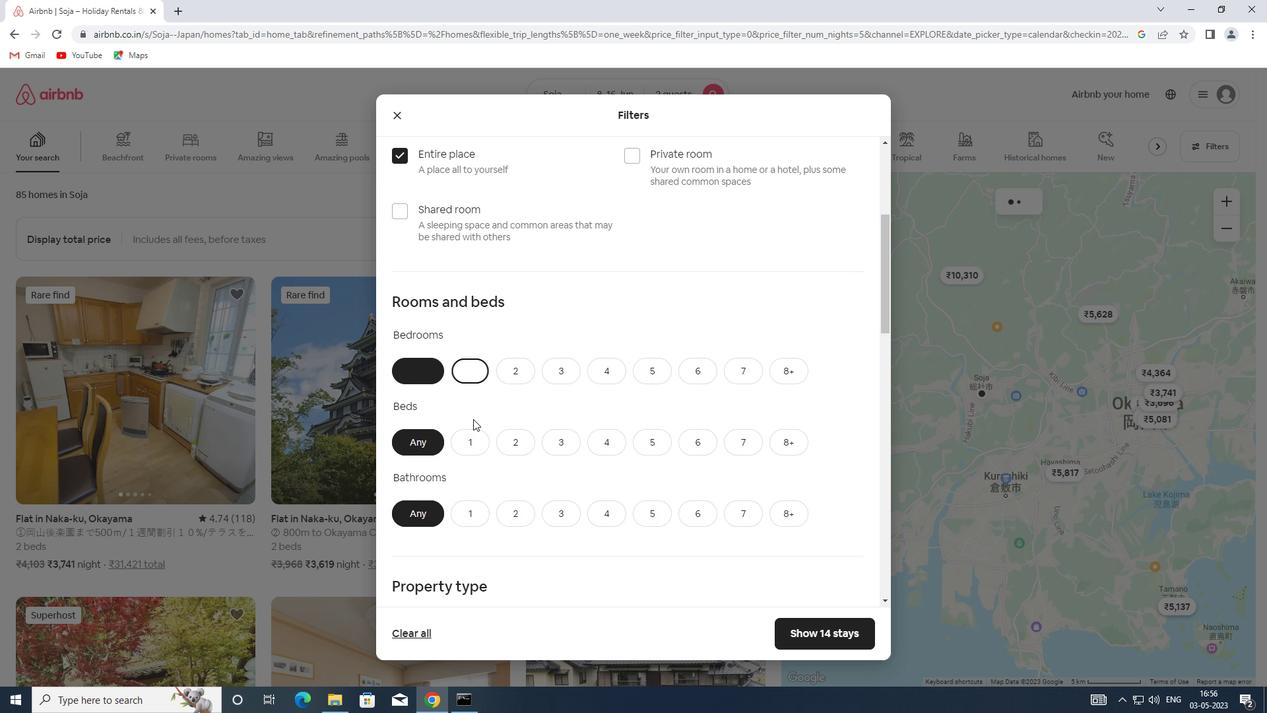 
Action: Mouse pressed left at (471, 441)
Screenshot: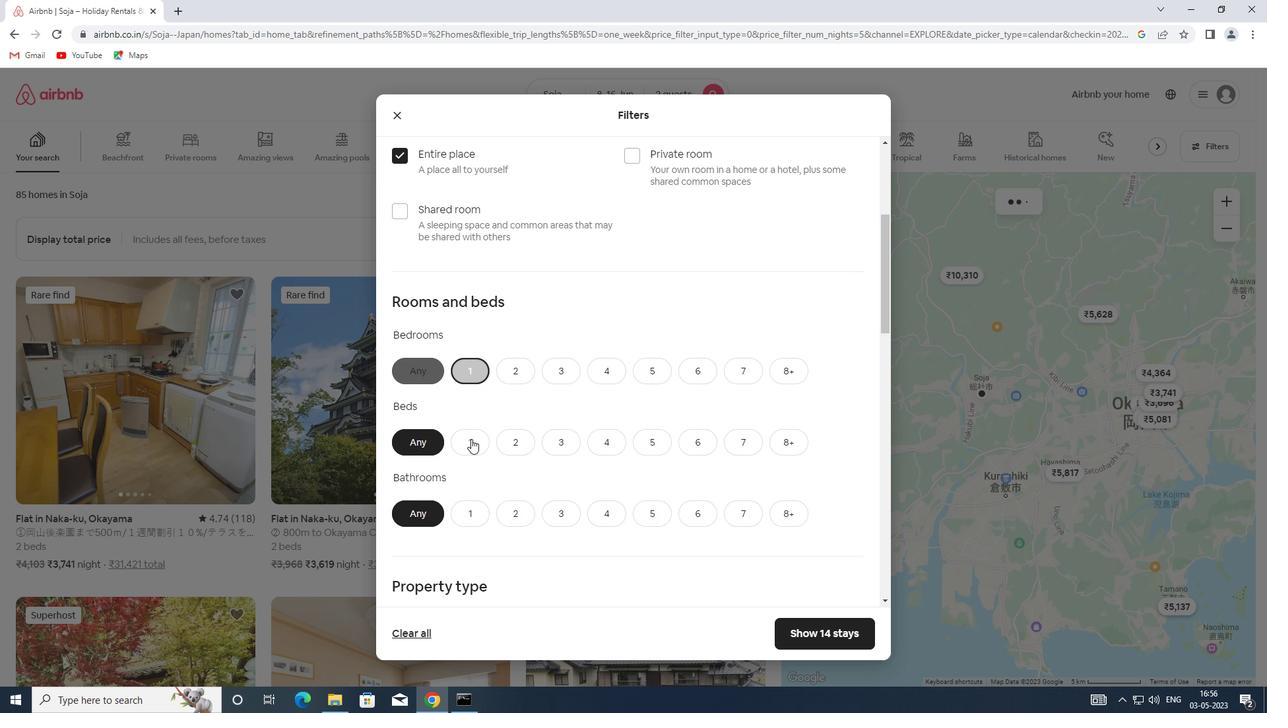 
Action: Mouse moved to (479, 515)
Screenshot: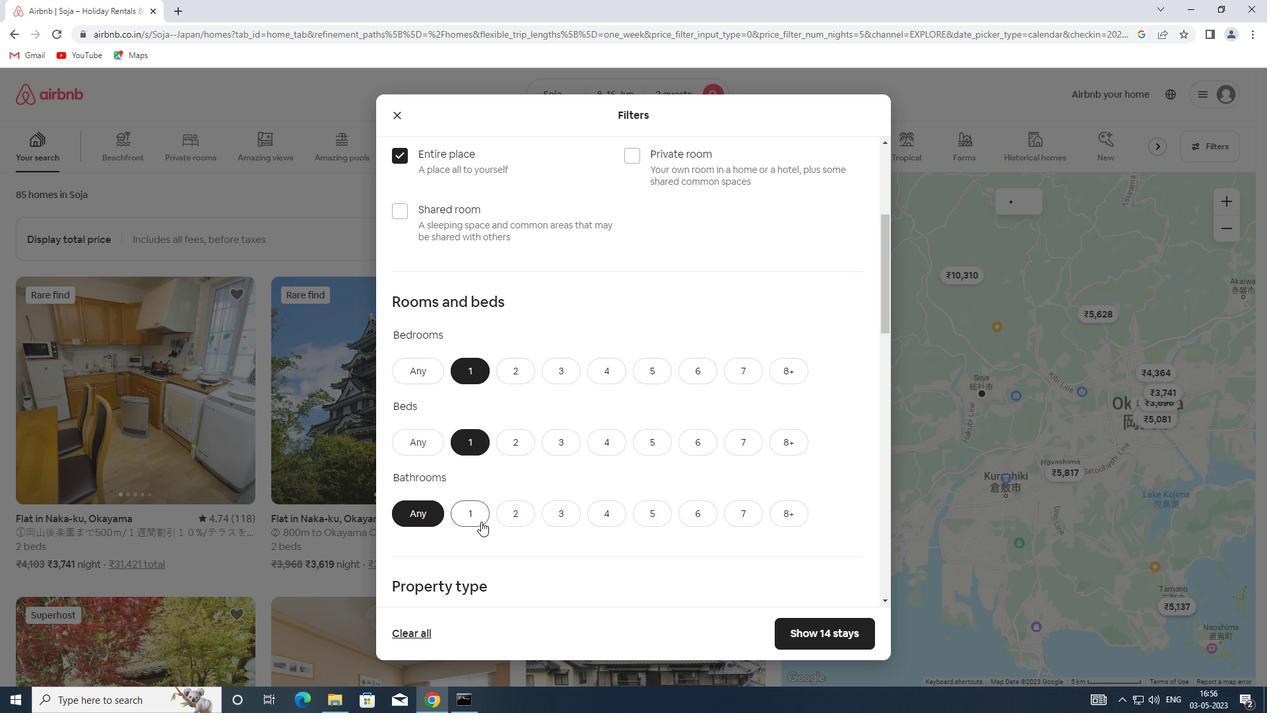 
Action: Mouse pressed left at (479, 515)
Screenshot: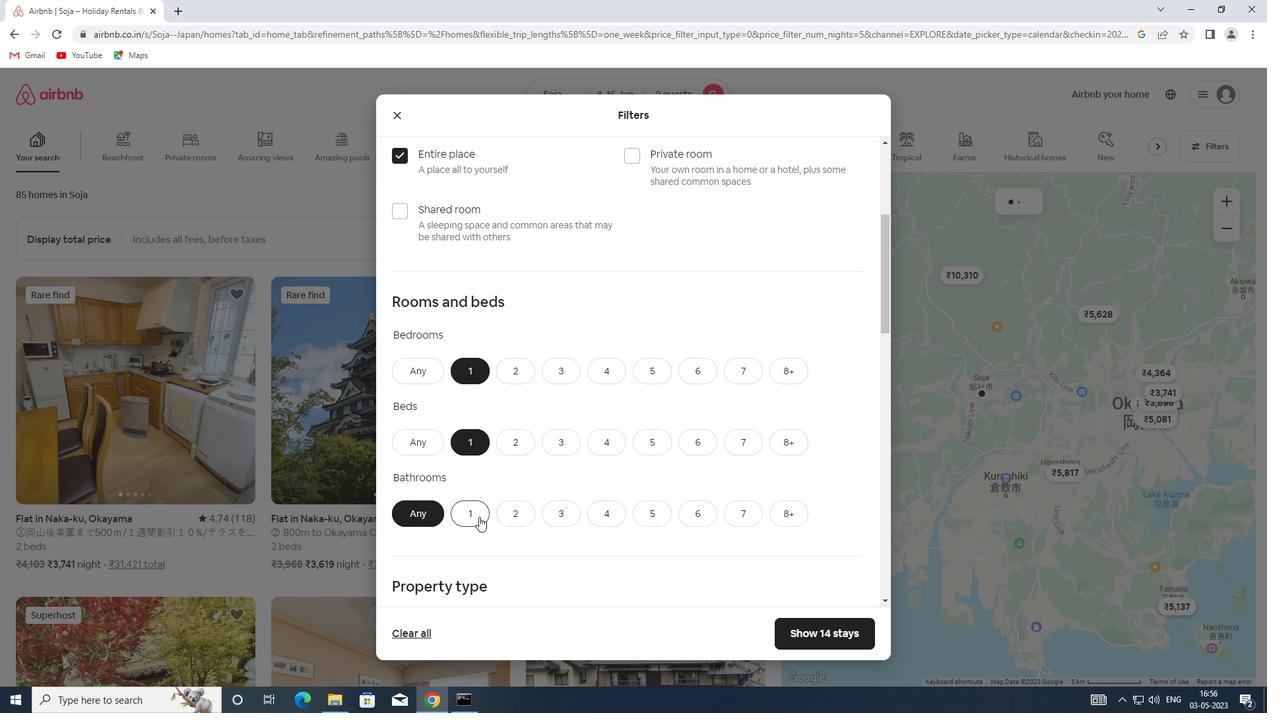 
Action: Mouse moved to (479, 515)
Screenshot: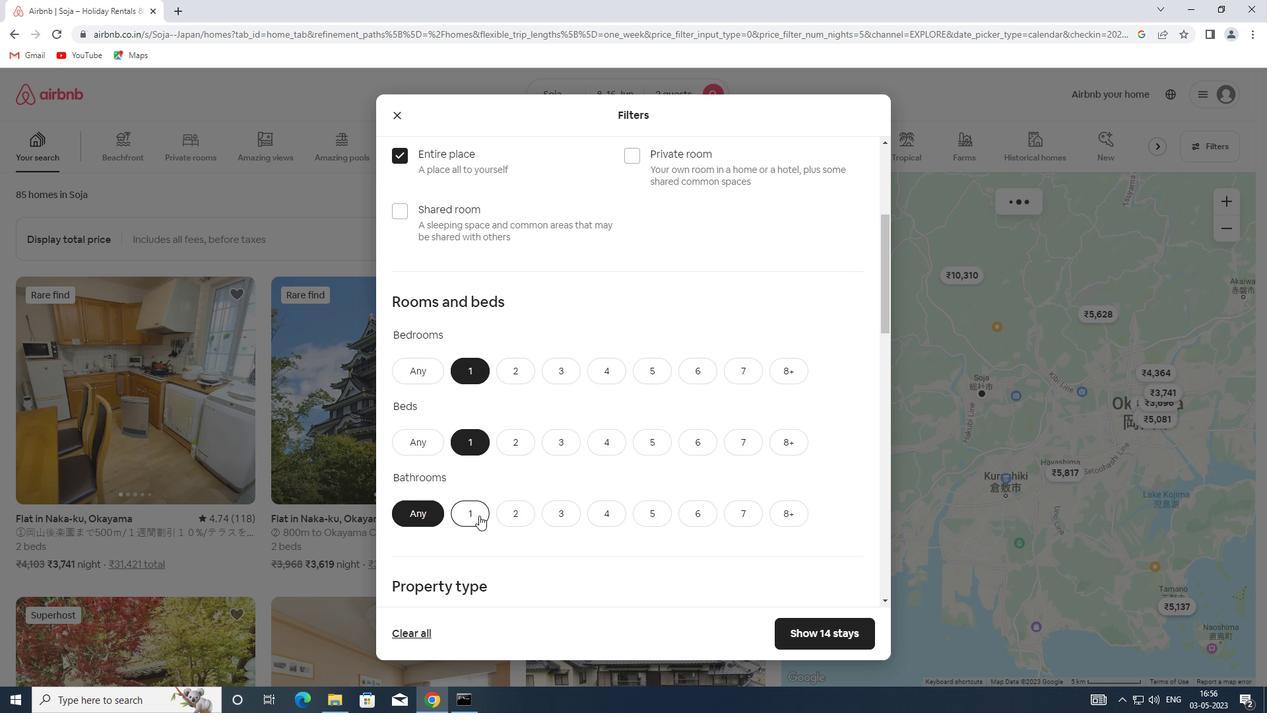 
Action: Mouse scrolled (479, 514) with delta (0, 0)
Screenshot: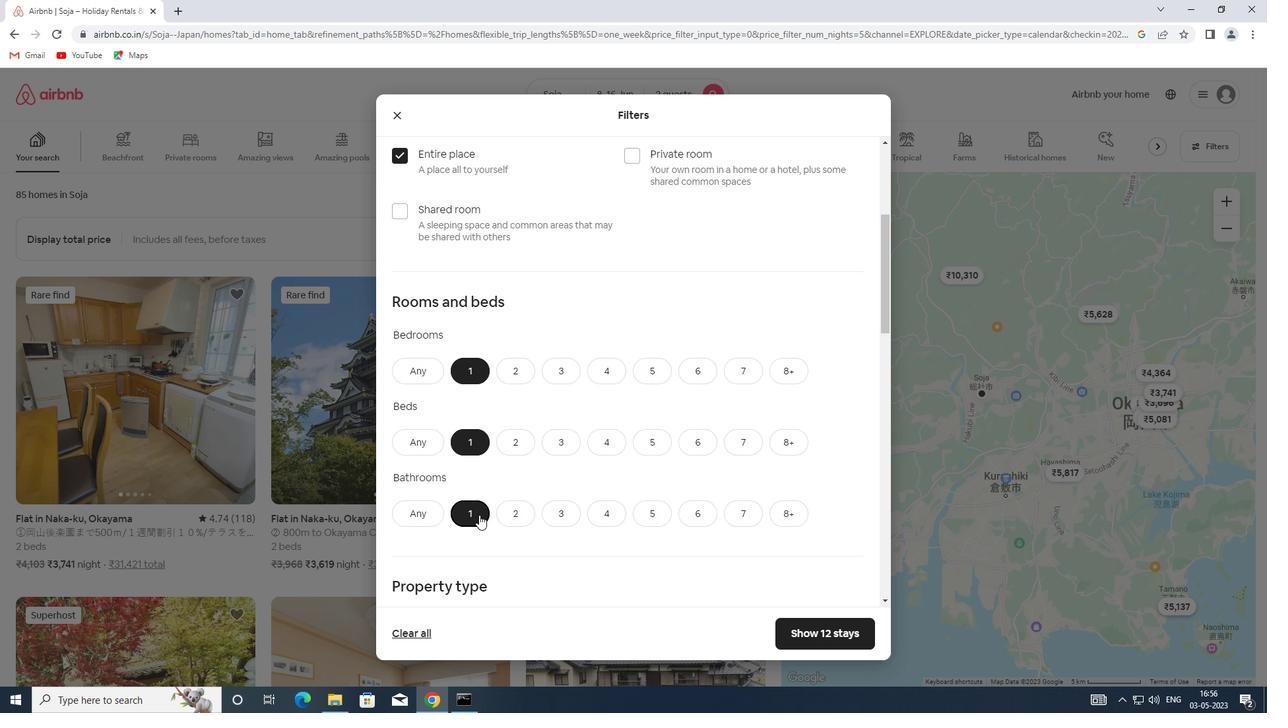 
Action: Mouse scrolled (479, 514) with delta (0, 0)
Screenshot: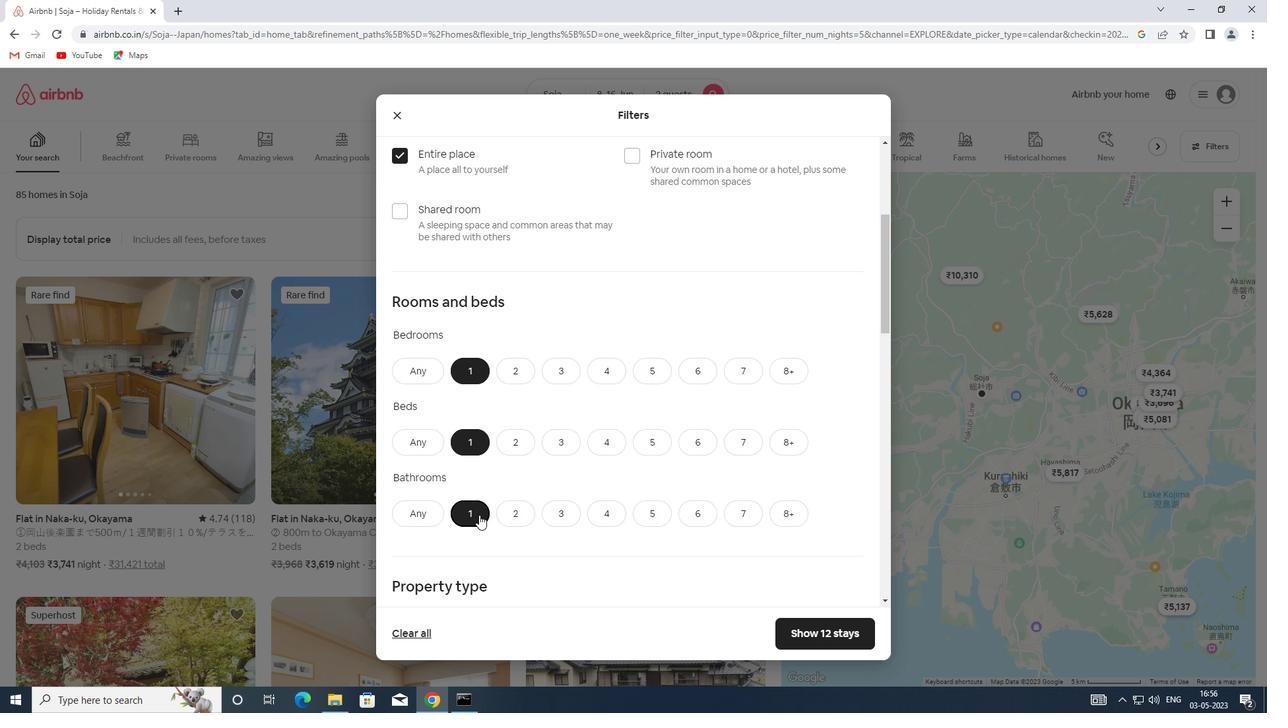 
Action: Mouse scrolled (479, 514) with delta (0, 0)
Screenshot: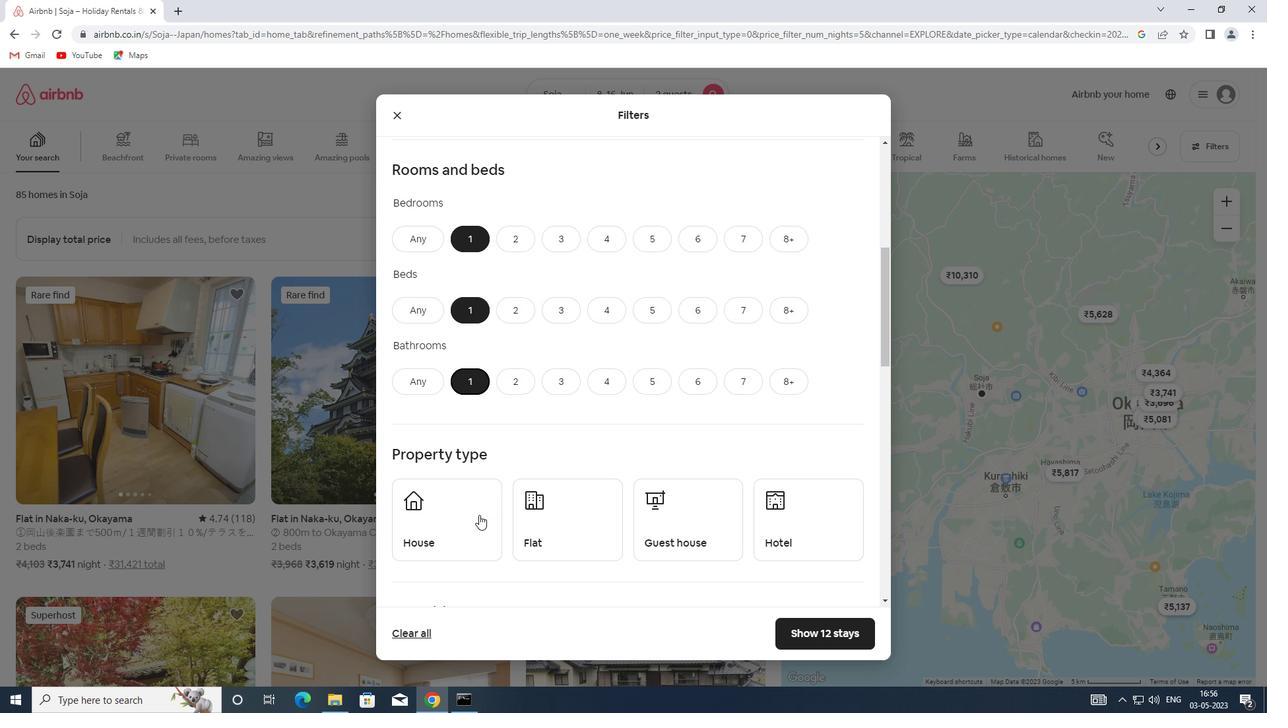 
Action: Mouse moved to (468, 466)
Screenshot: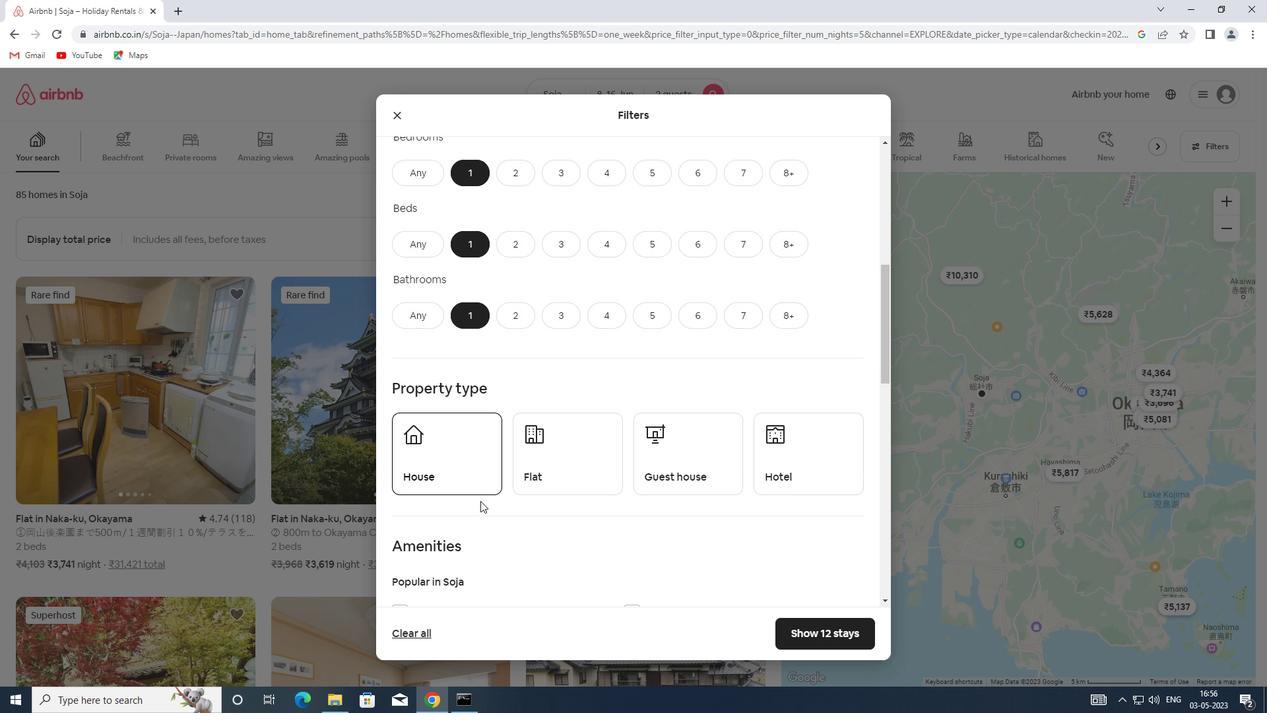 
Action: Mouse pressed left at (468, 466)
Screenshot: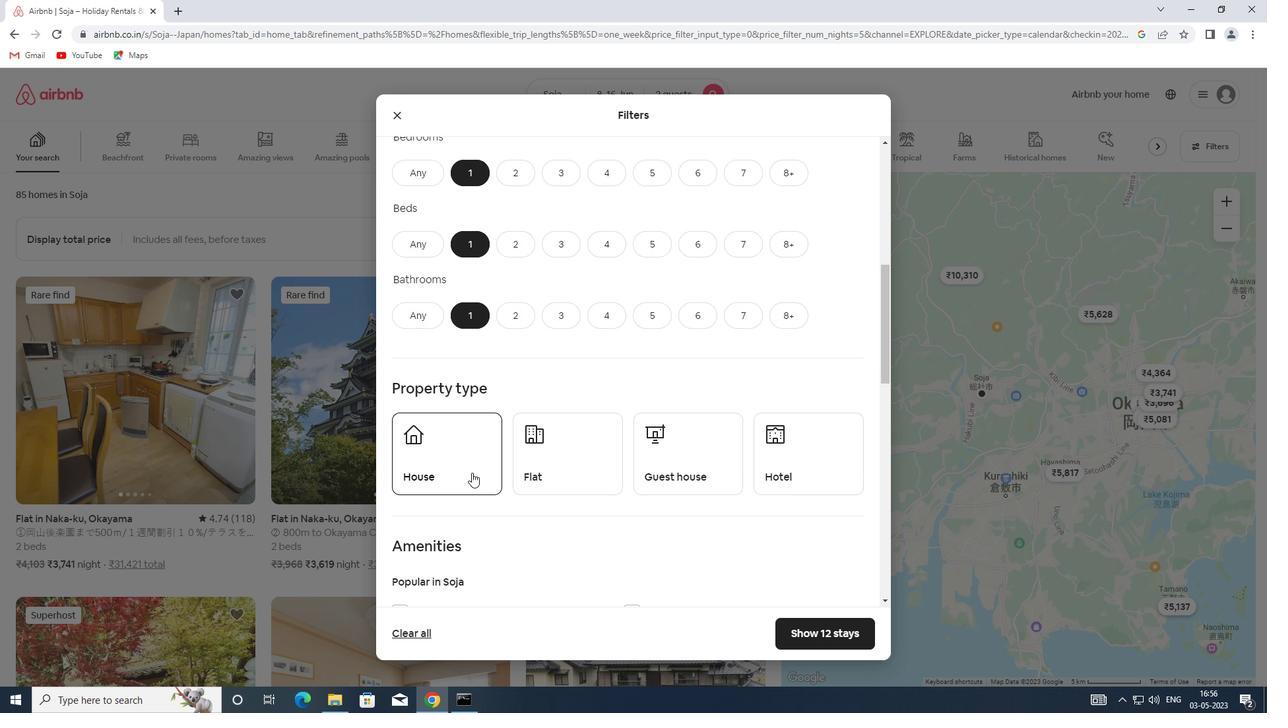 
Action: Mouse moved to (559, 462)
Screenshot: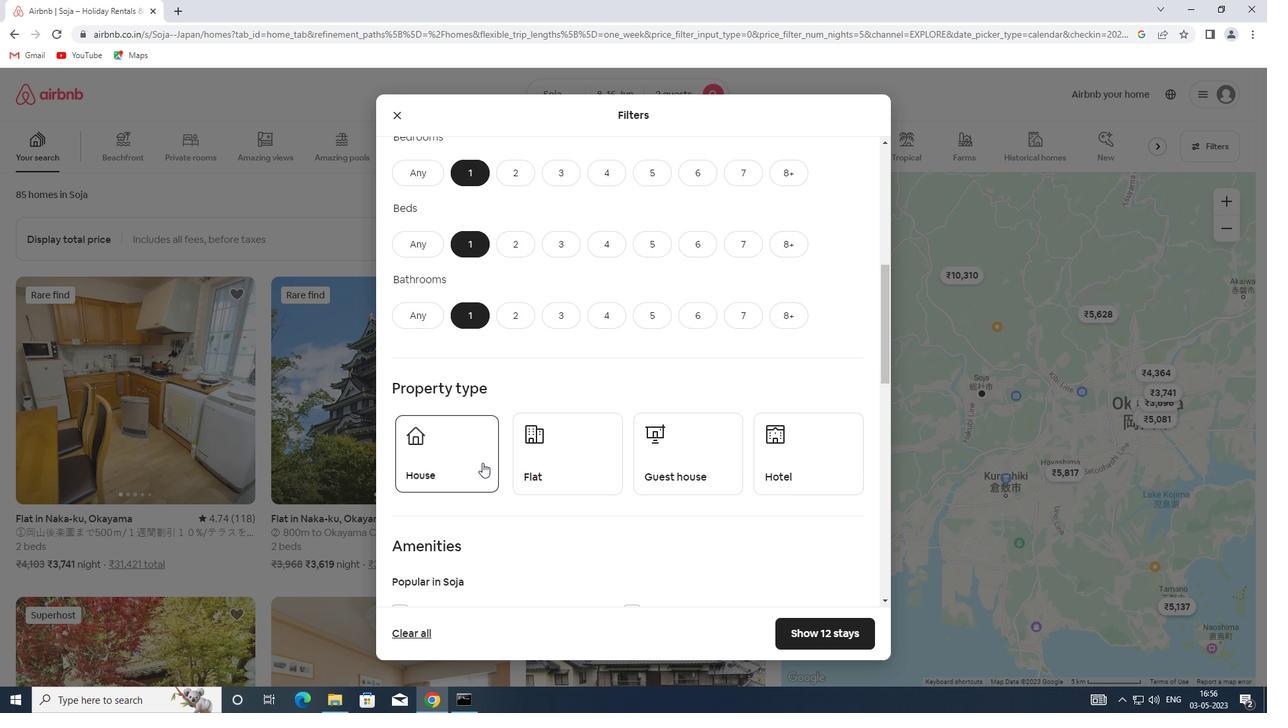 
Action: Mouse pressed left at (559, 462)
Screenshot: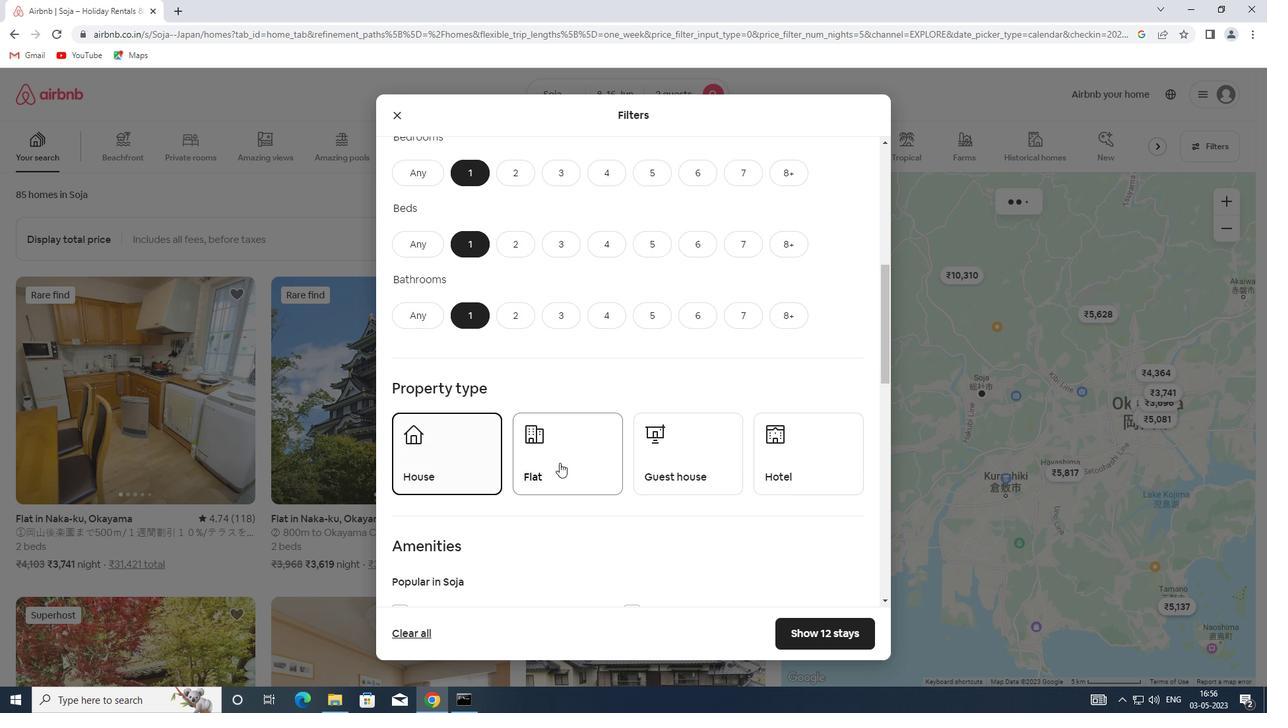 
Action: Mouse moved to (676, 467)
Screenshot: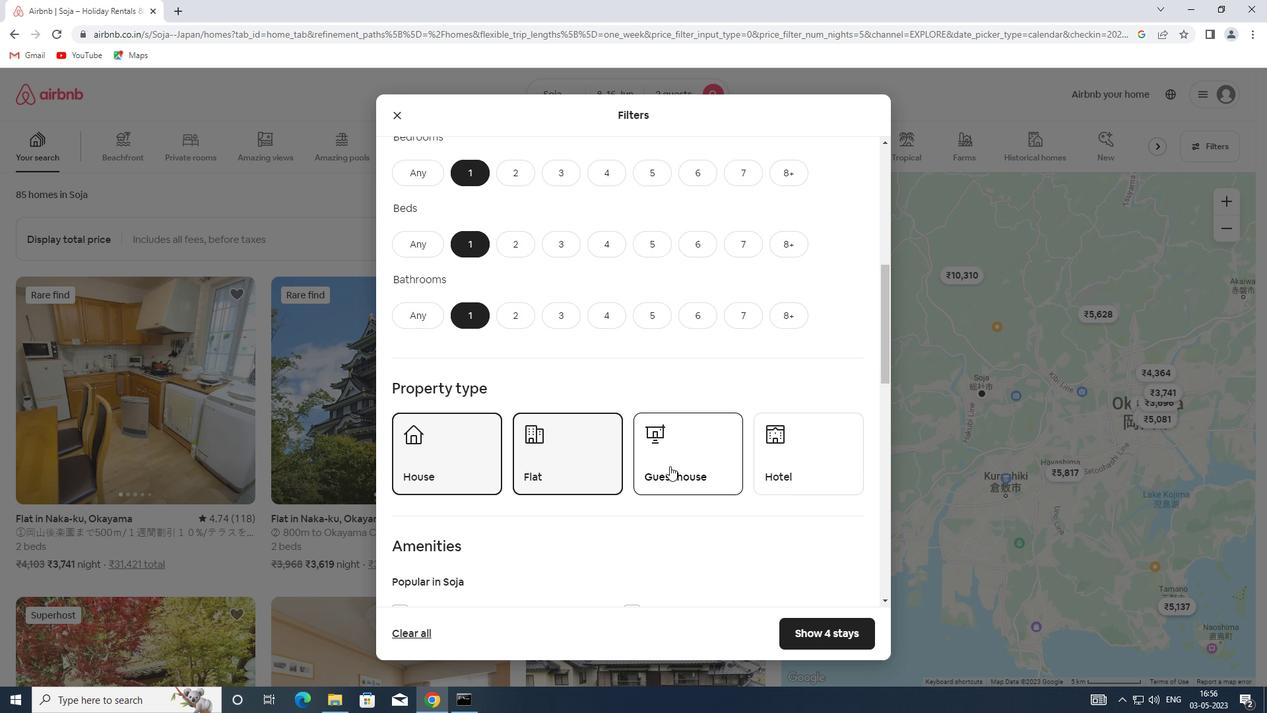 
Action: Mouse pressed left at (676, 467)
Screenshot: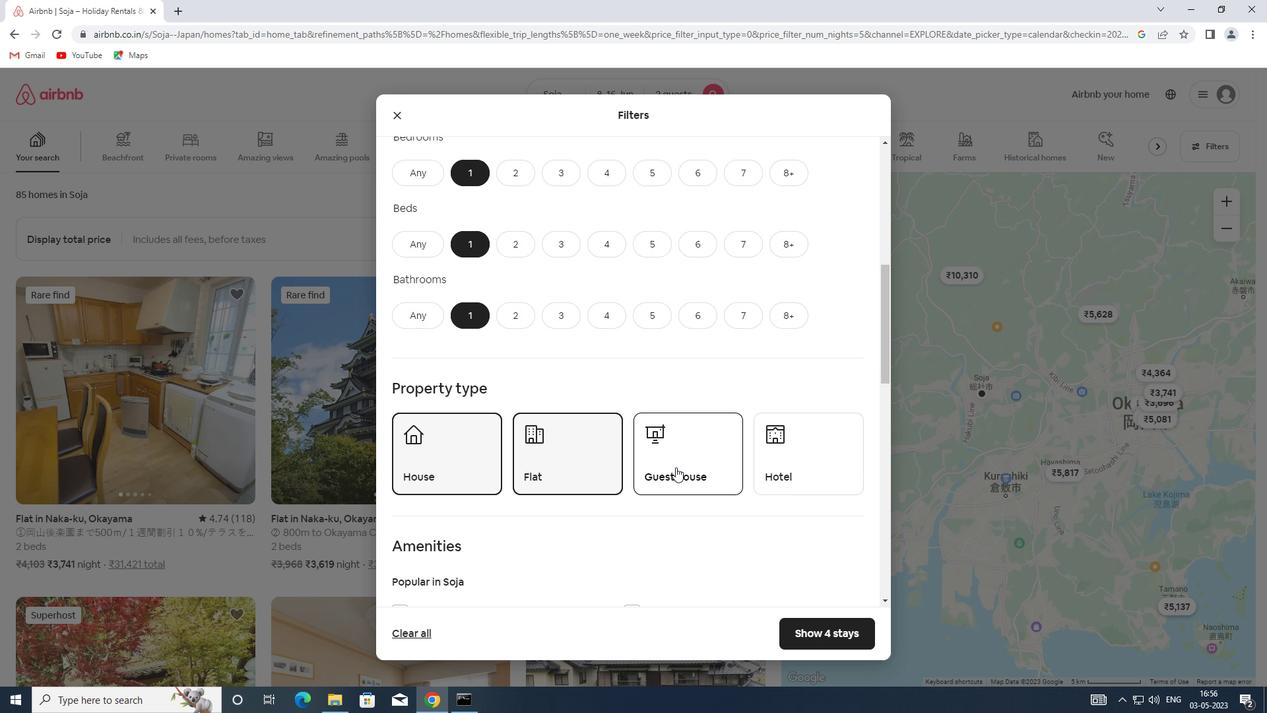 
Action: Mouse moved to (771, 467)
Screenshot: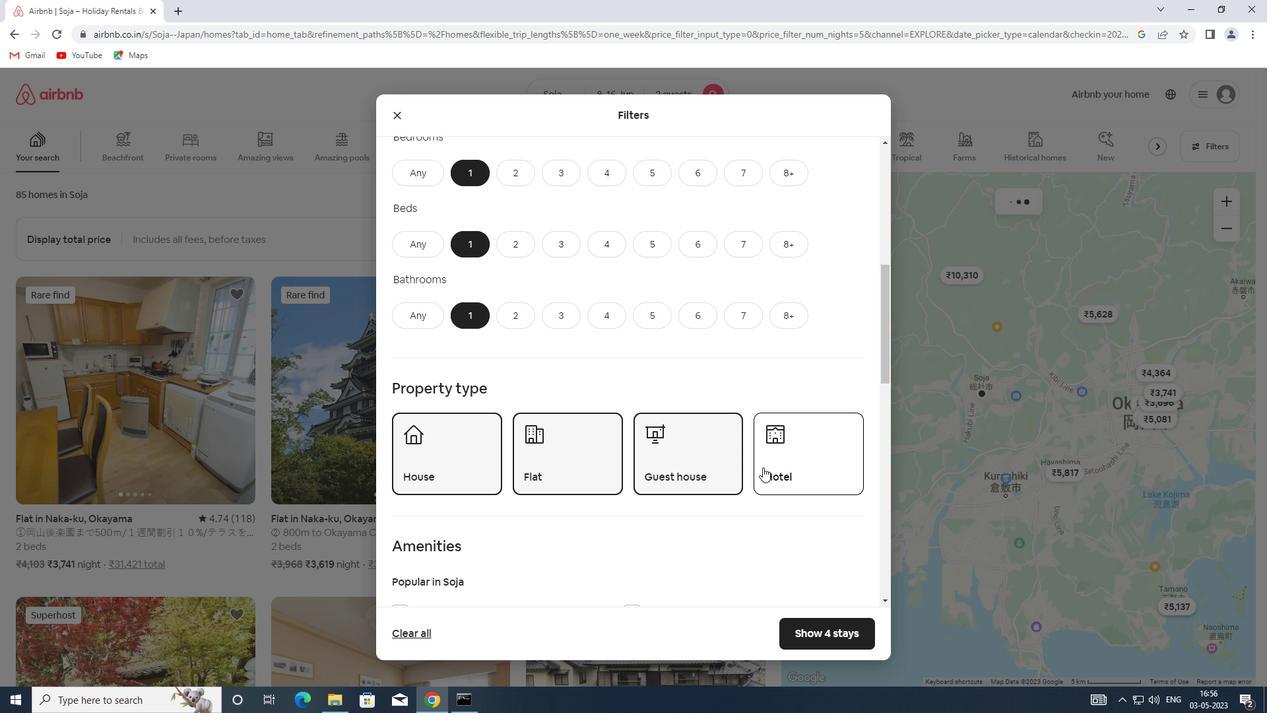 
Action: Mouse pressed left at (771, 467)
Screenshot: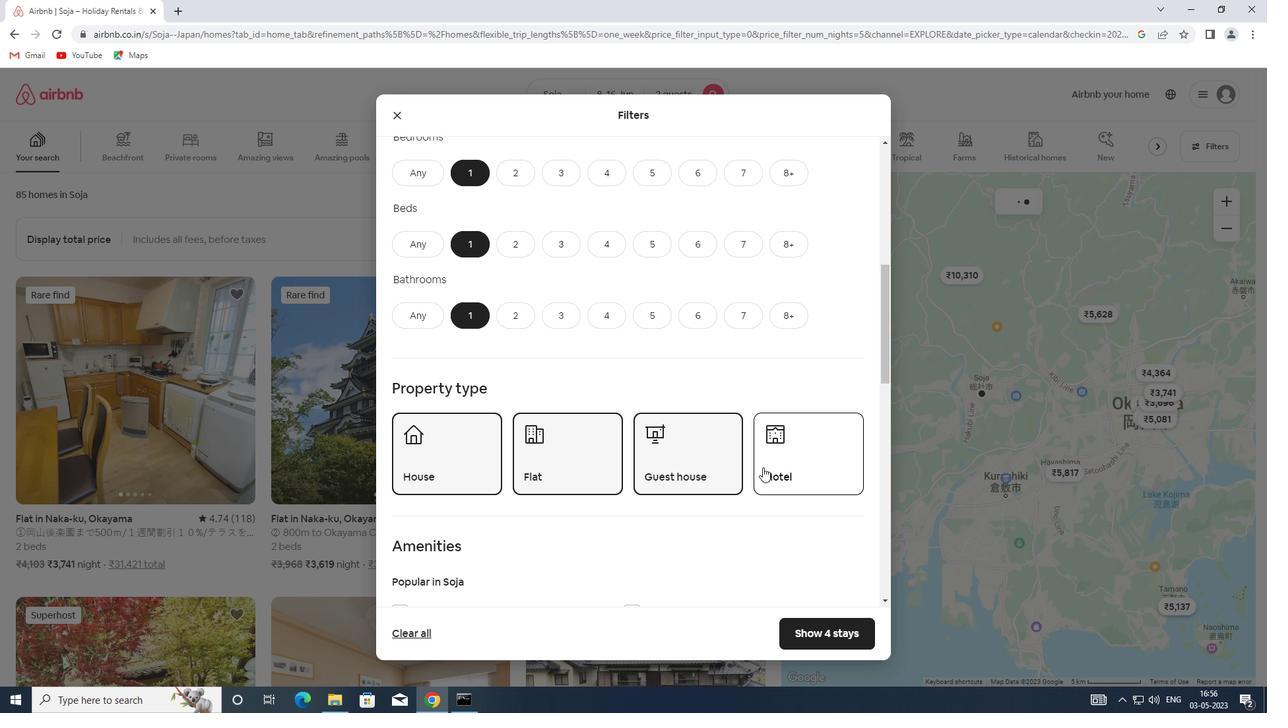
Action: Mouse moved to (767, 464)
Screenshot: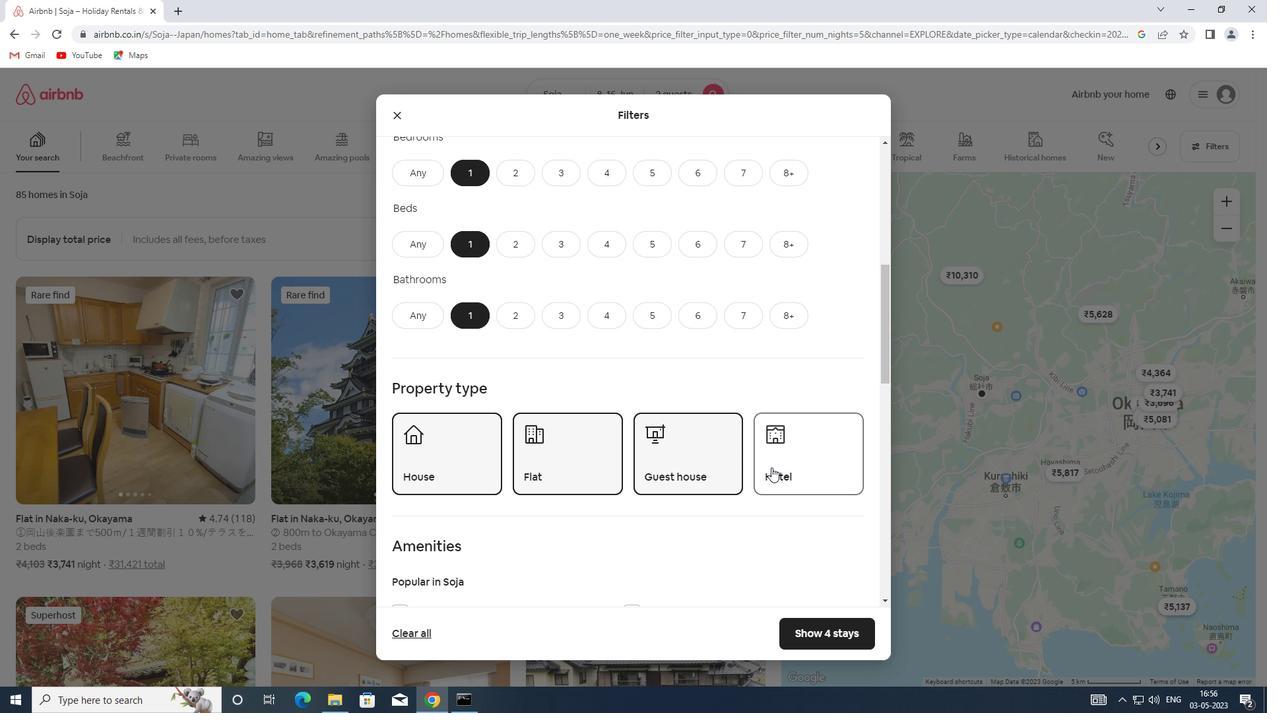 
Action: Mouse scrolled (767, 463) with delta (0, 0)
Screenshot: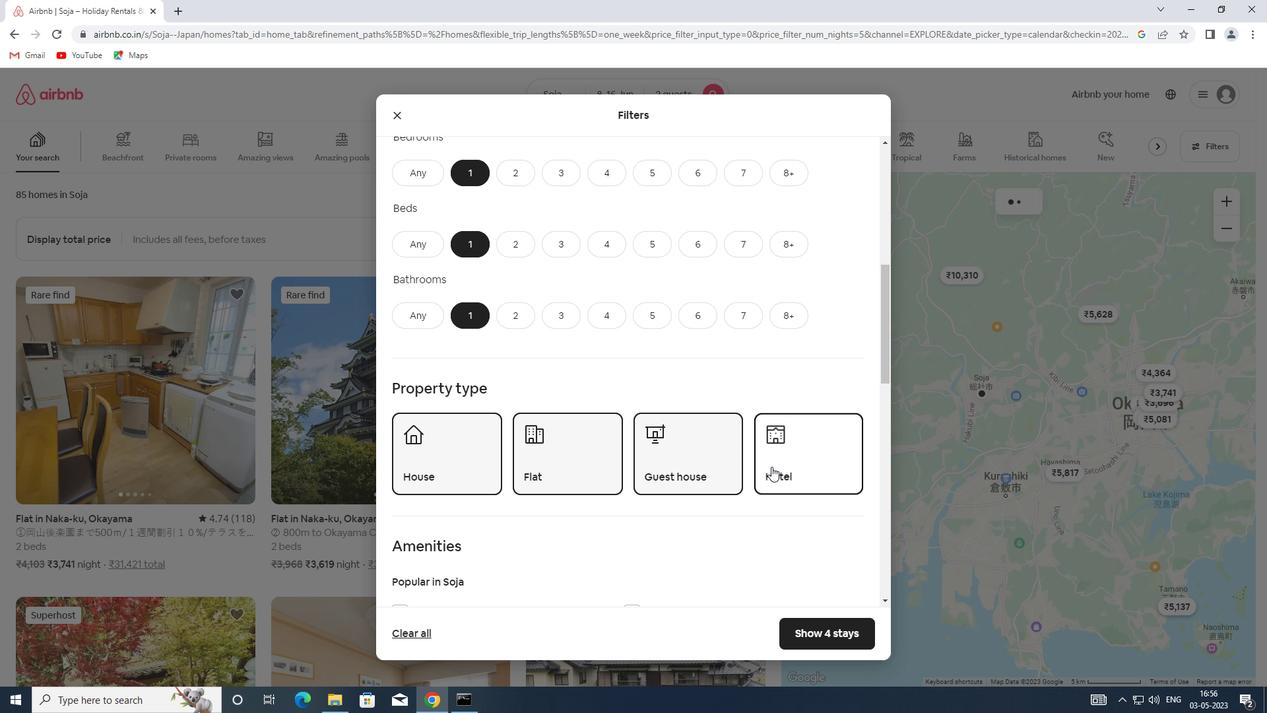 
Action: Mouse scrolled (767, 463) with delta (0, 0)
Screenshot: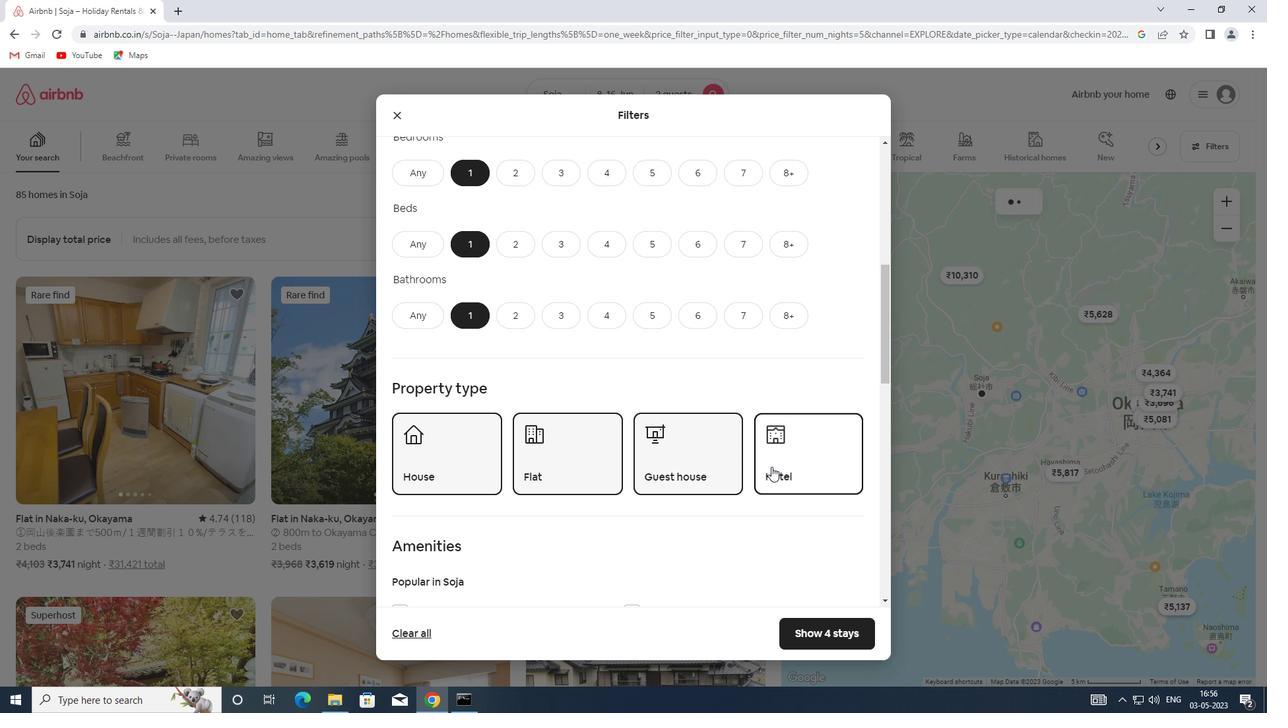 
Action: Mouse scrolled (767, 463) with delta (0, 0)
Screenshot: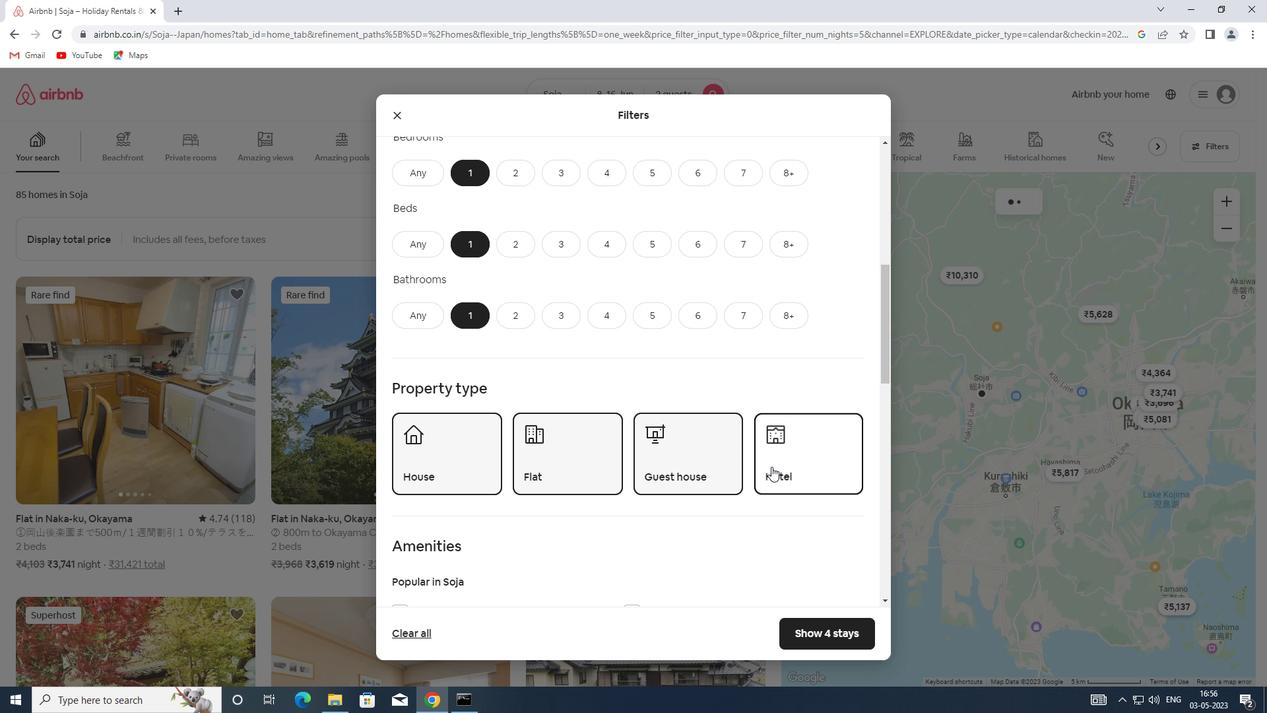 
Action: Mouse scrolled (767, 463) with delta (0, 0)
Screenshot: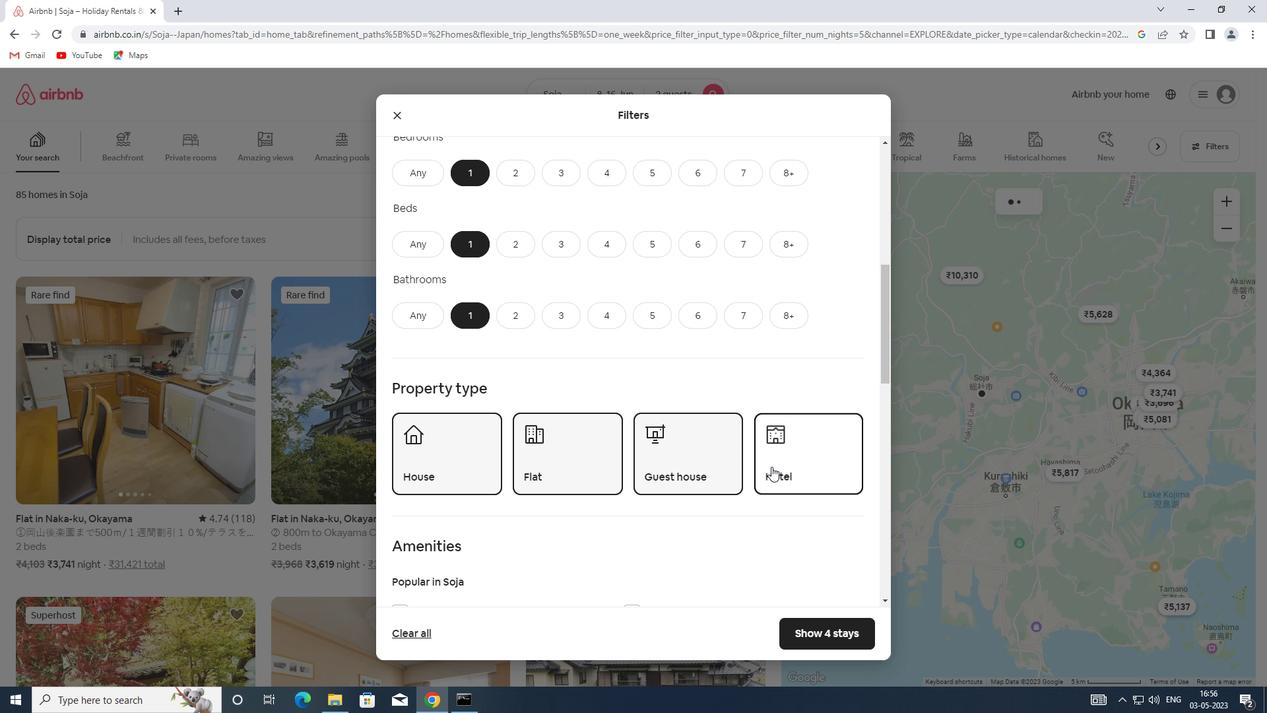 
Action: Mouse moved to (765, 464)
Screenshot: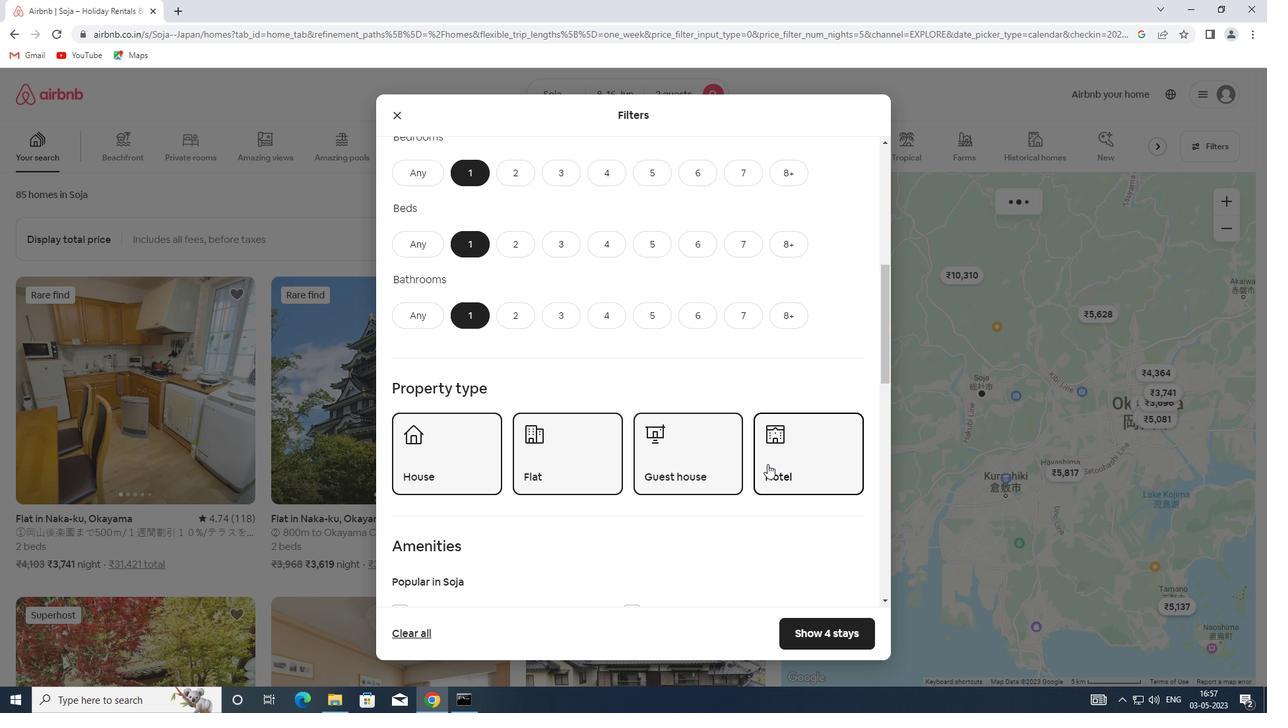 
Action: Mouse scrolled (765, 463) with delta (0, 0)
Screenshot: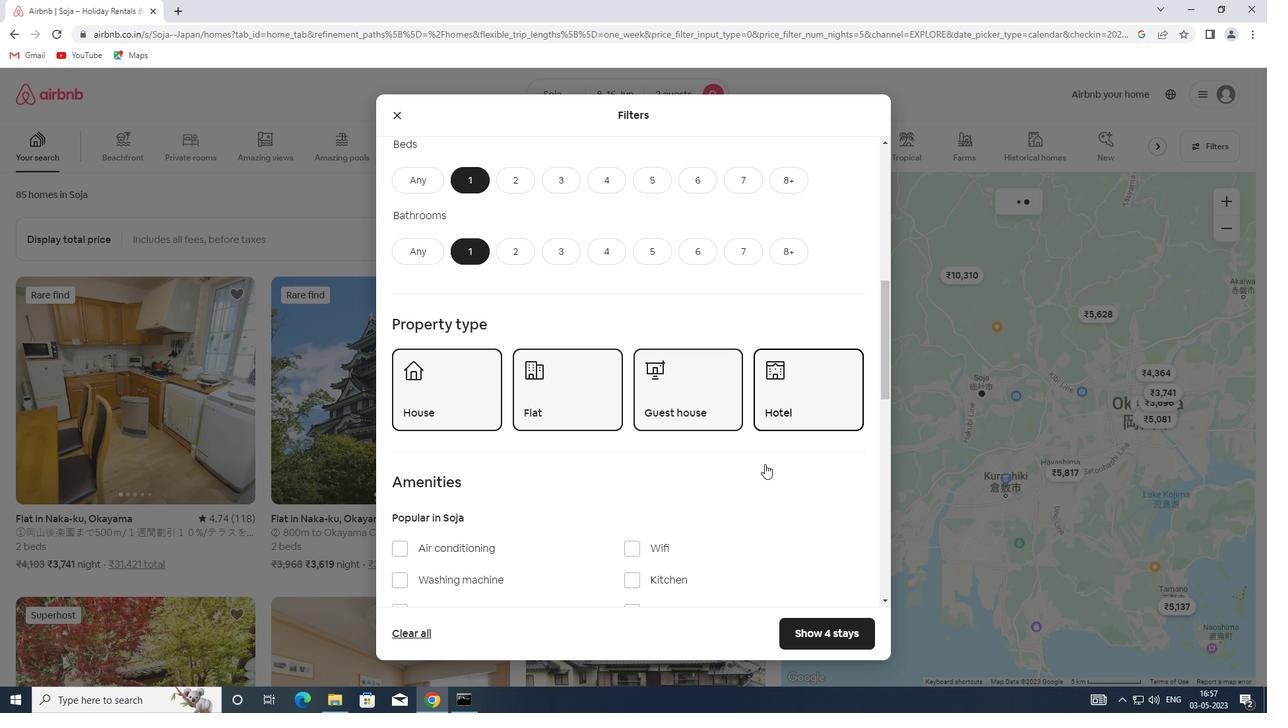 
Action: Mouse scrolled (765, 463) with delta (0, 0)
Screenshot: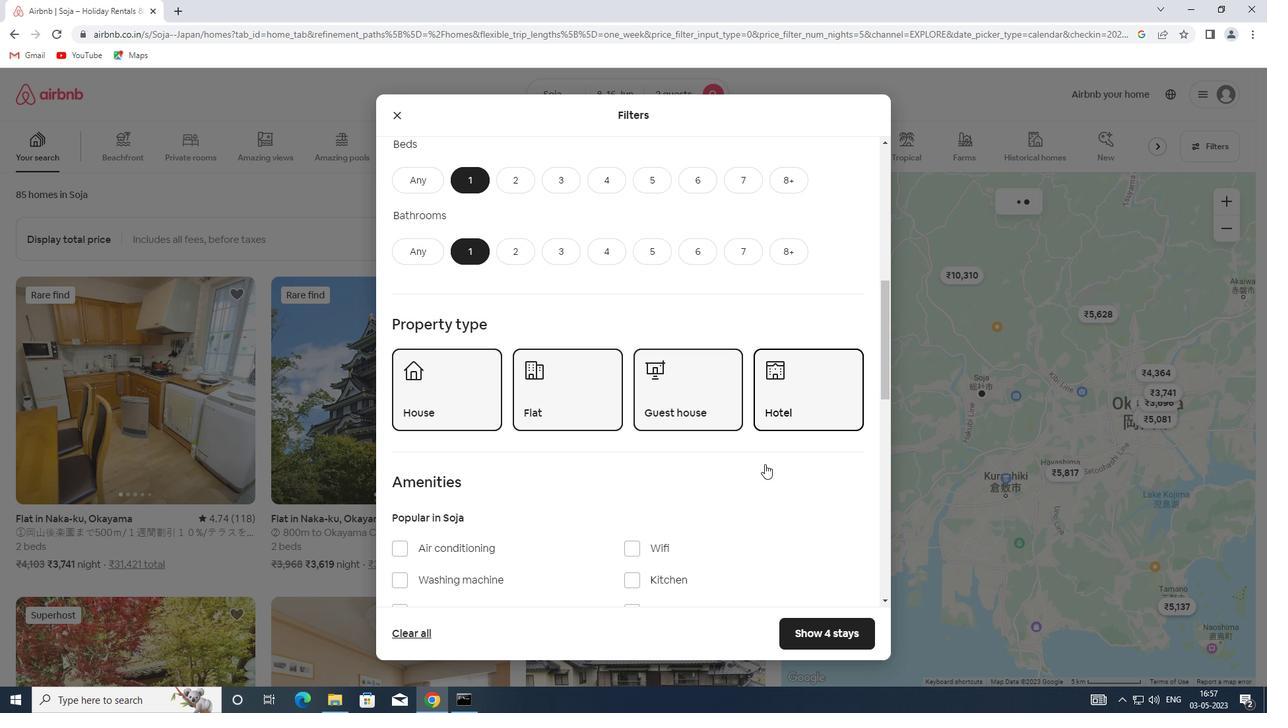 
Action: Mouse scrolled (765, 463) with delta (0, 0)
Screenshot: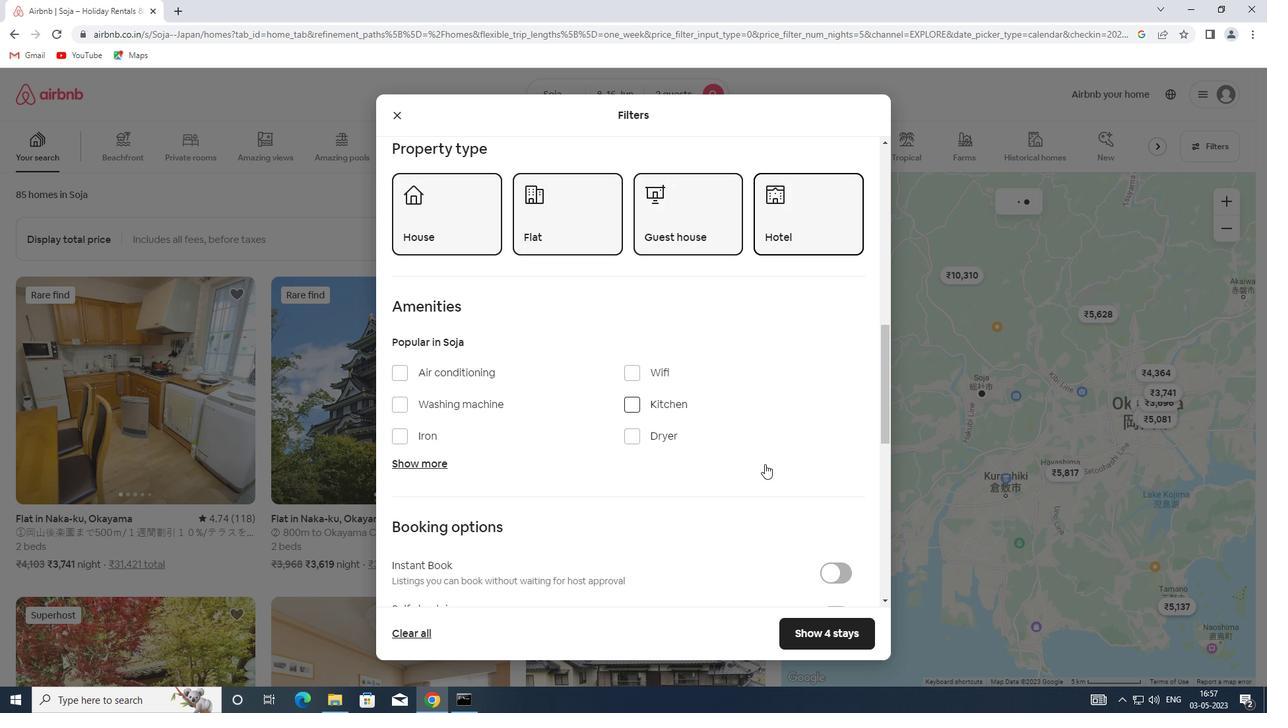 
Action: Mouse moved to (830, 391)
Screenshot: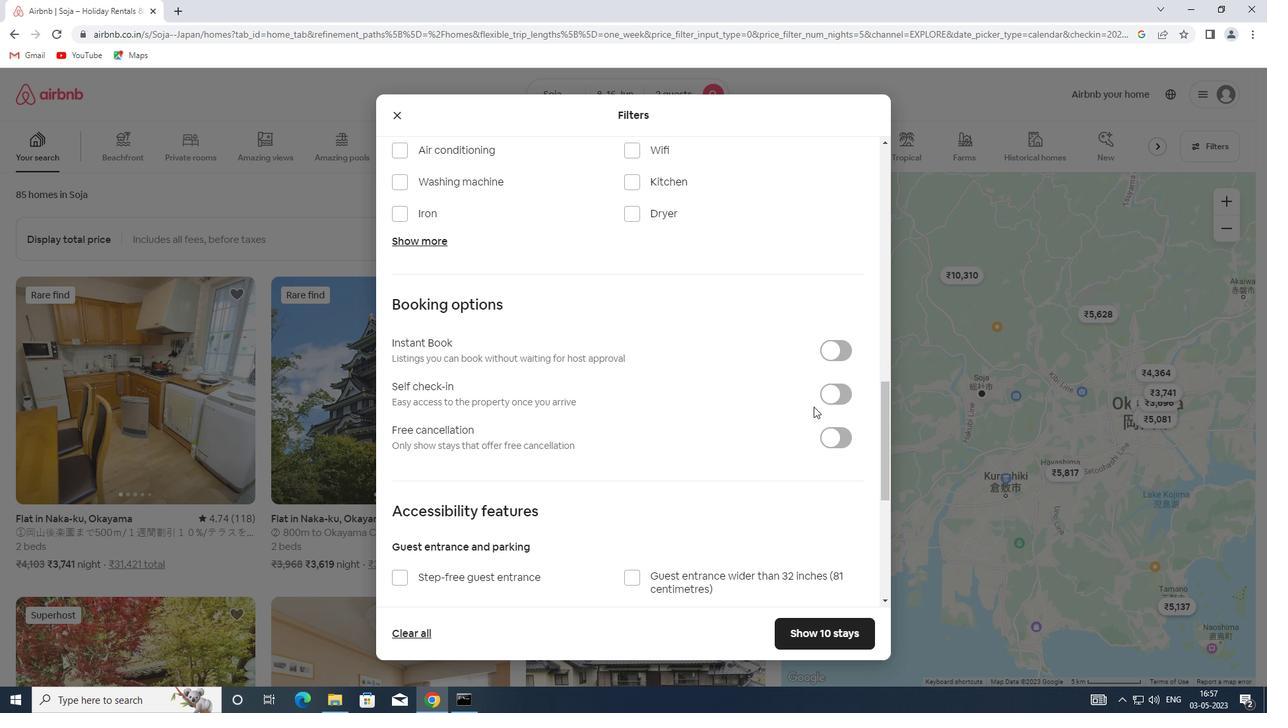 
Action: Mouse pressed left at (830, 391)
Screenshot: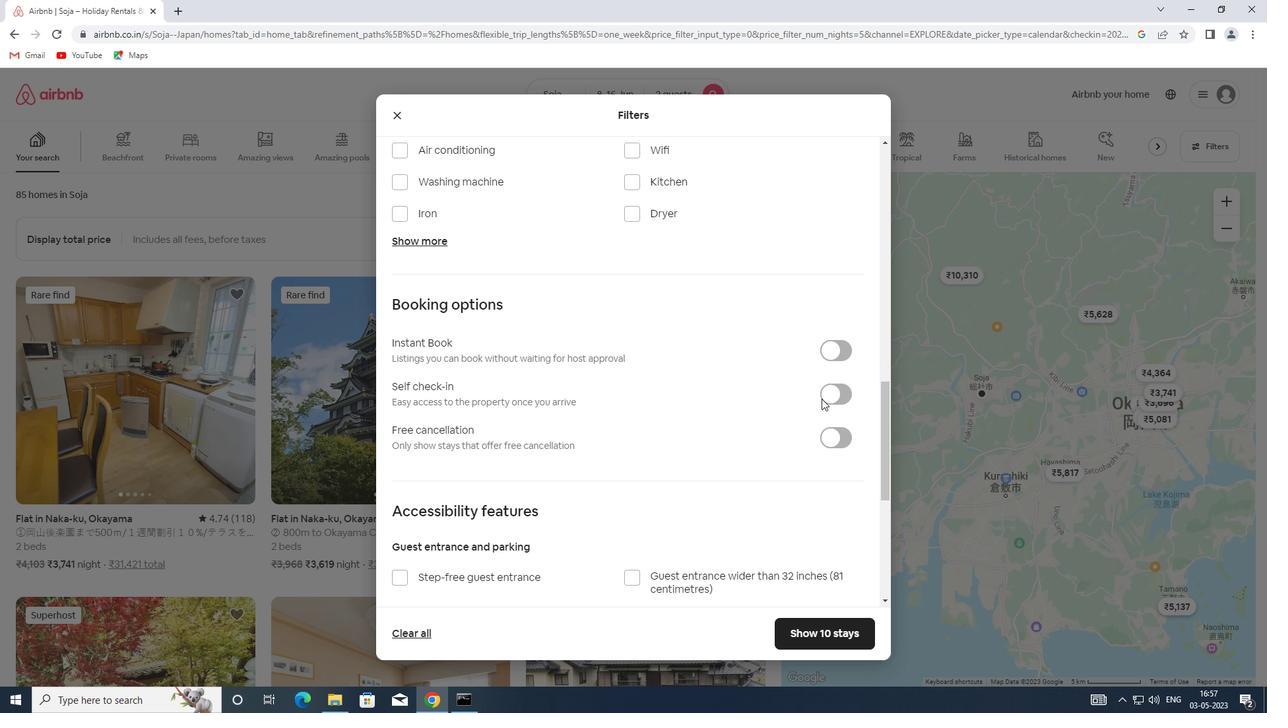 
Action: Mouse moved to (476, 473)
Screenshot: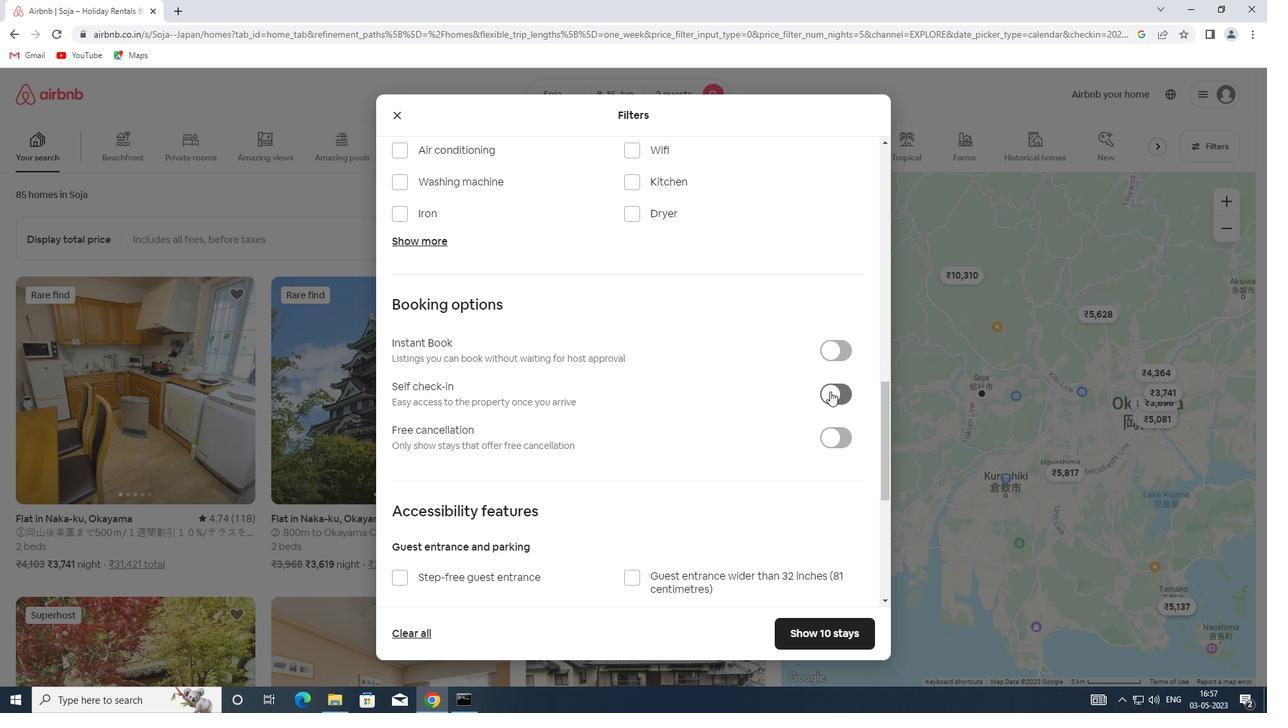 
Action: Mouse scrolled (476, 472) with delta (0, 0)
Screenshot: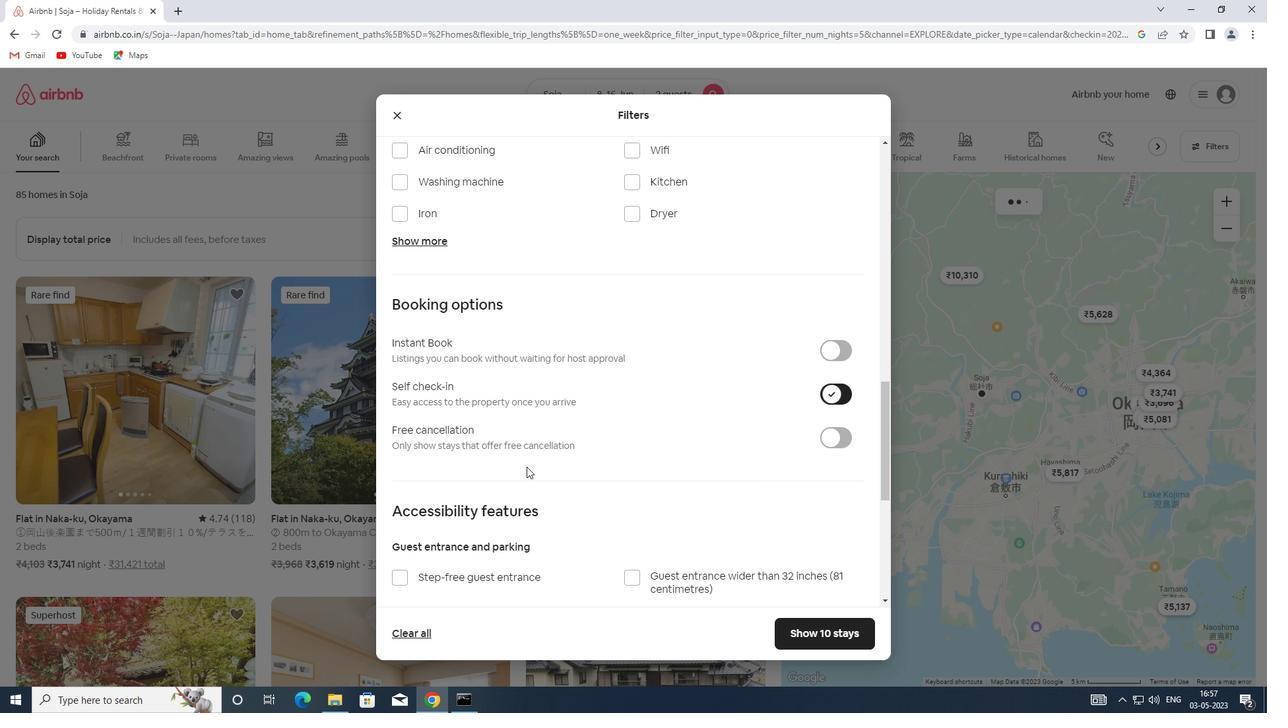 
Action: Mouse scrolled (476, 472) with delta (0, 0)
Screenshot: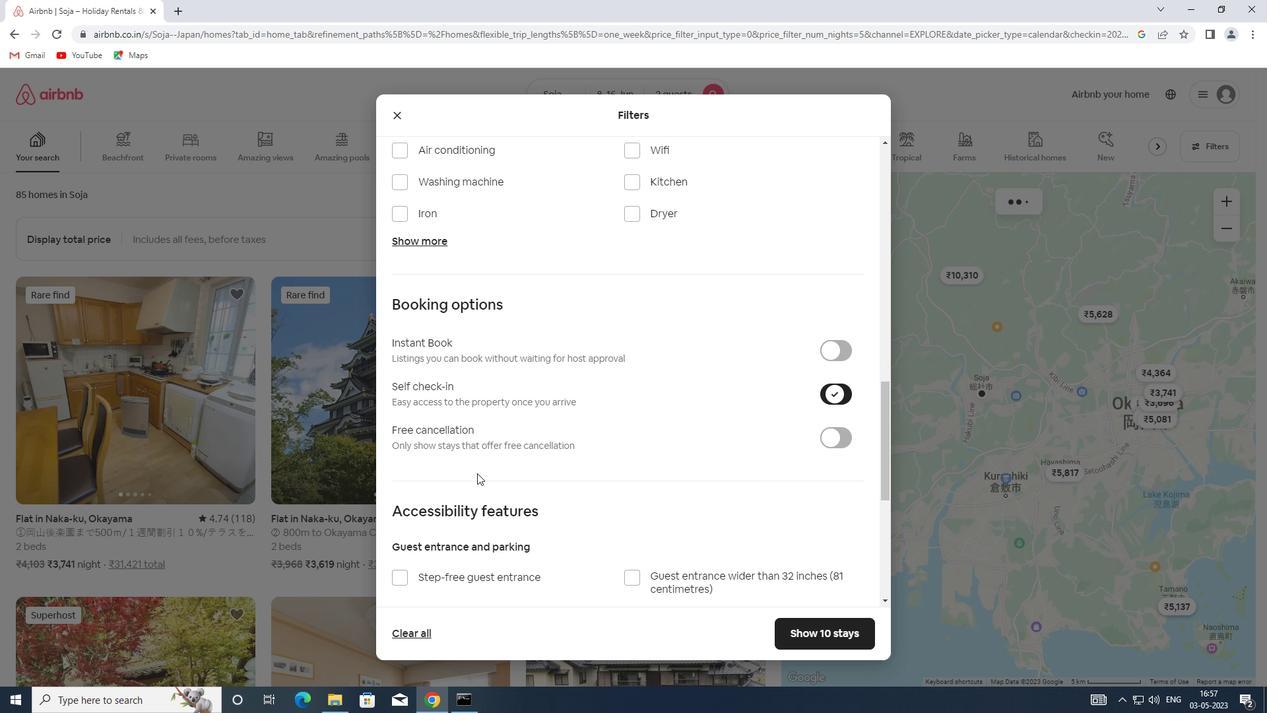 
Action: Mouse scrolled (476, 472) with delta (0, 0)
Screenshot: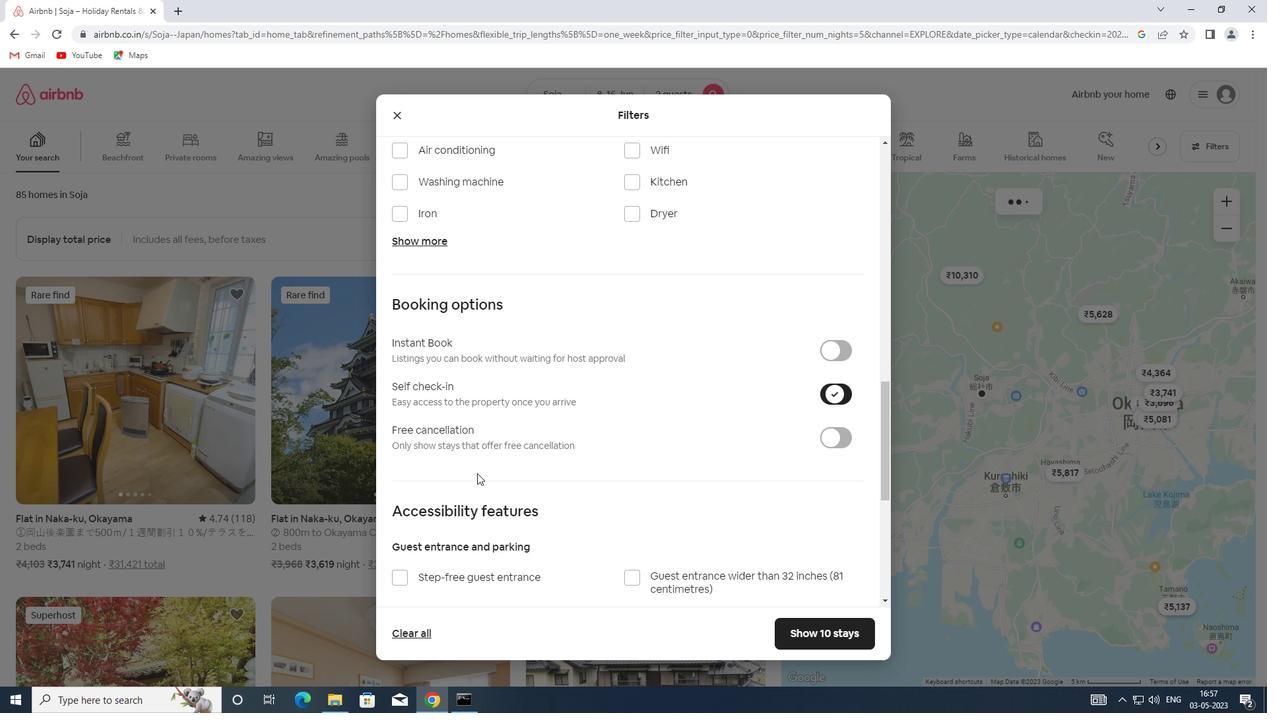 
Action: Mouse scrolled (476, 472) with delta (0, 0)
Screenshot: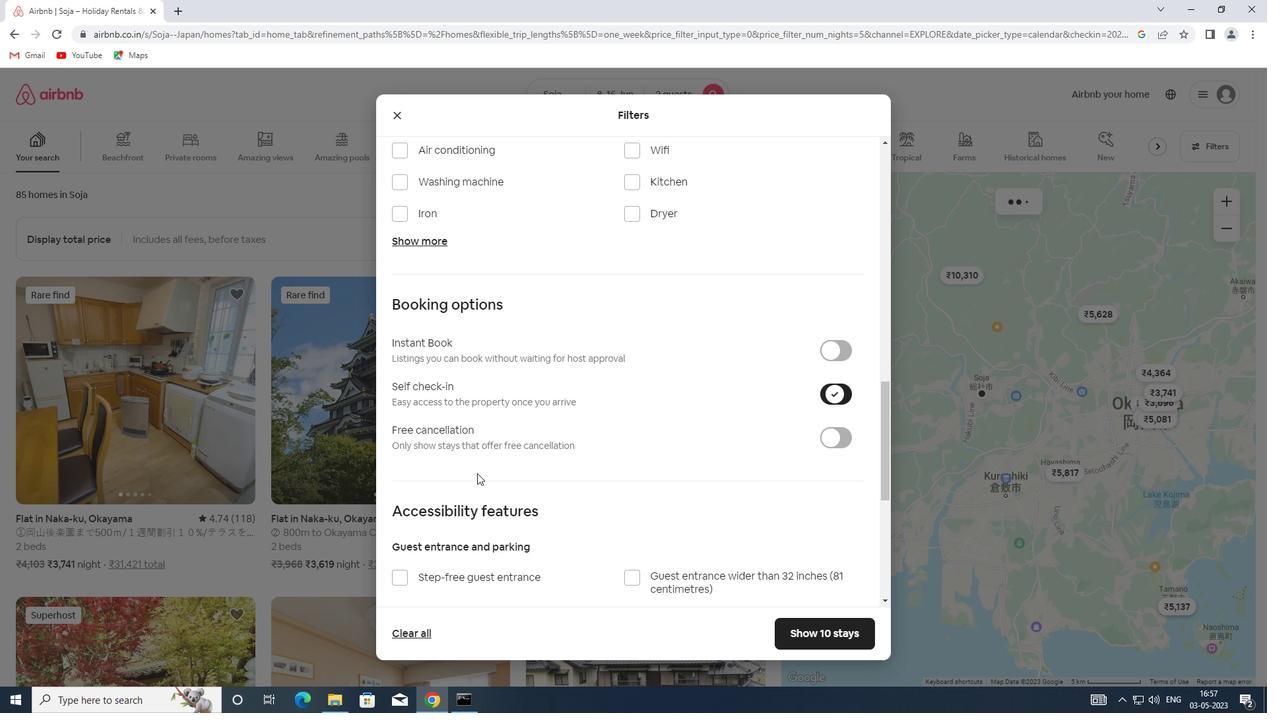 
Action: Mouse scrolled (476, 472) with delta (0, 0)
Screenshot: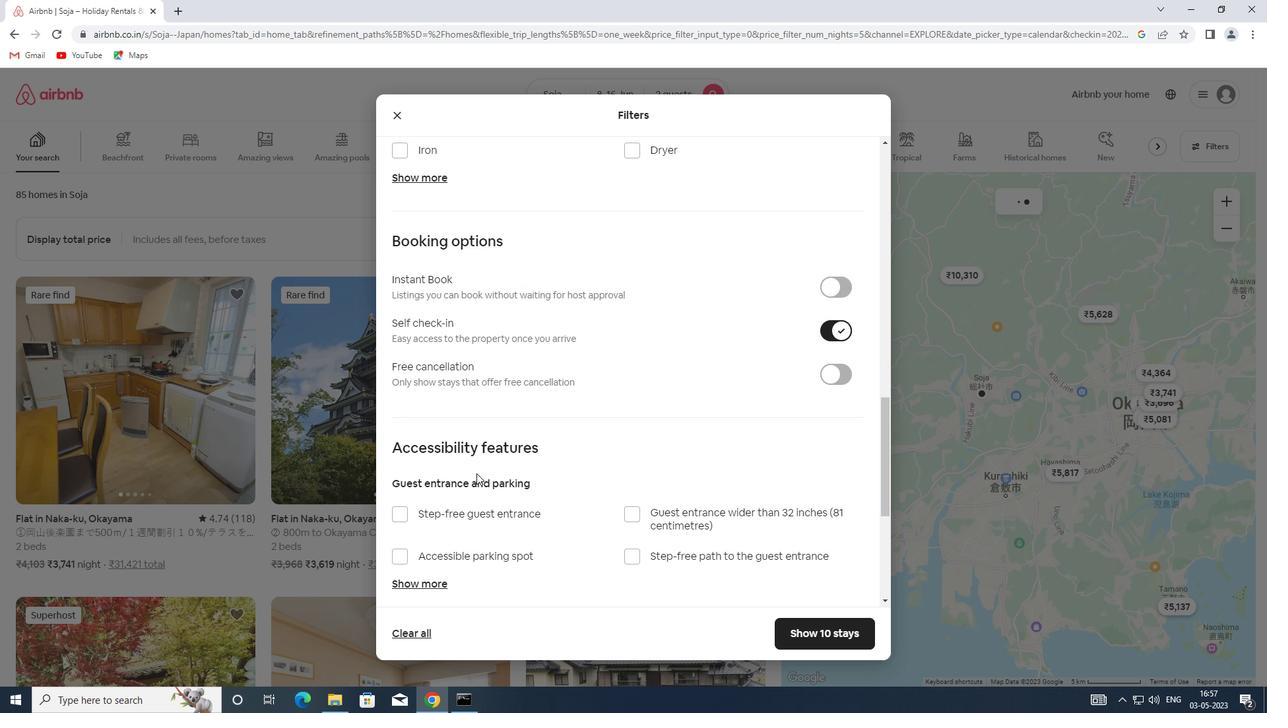 
Action: Mouse scrolled (476, 472) with delta (0, 0)
Screenshot: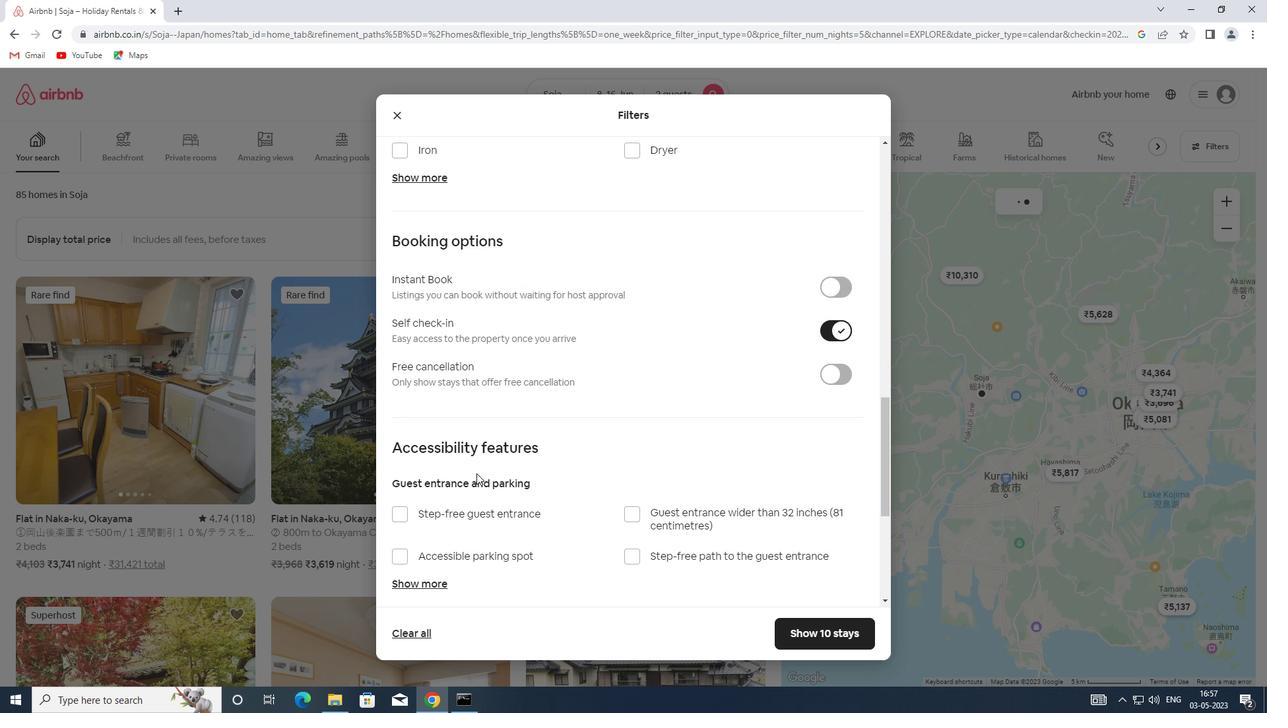
Action: Mouse scrolled (476, 472) with delta (0, 0)
Screenshot: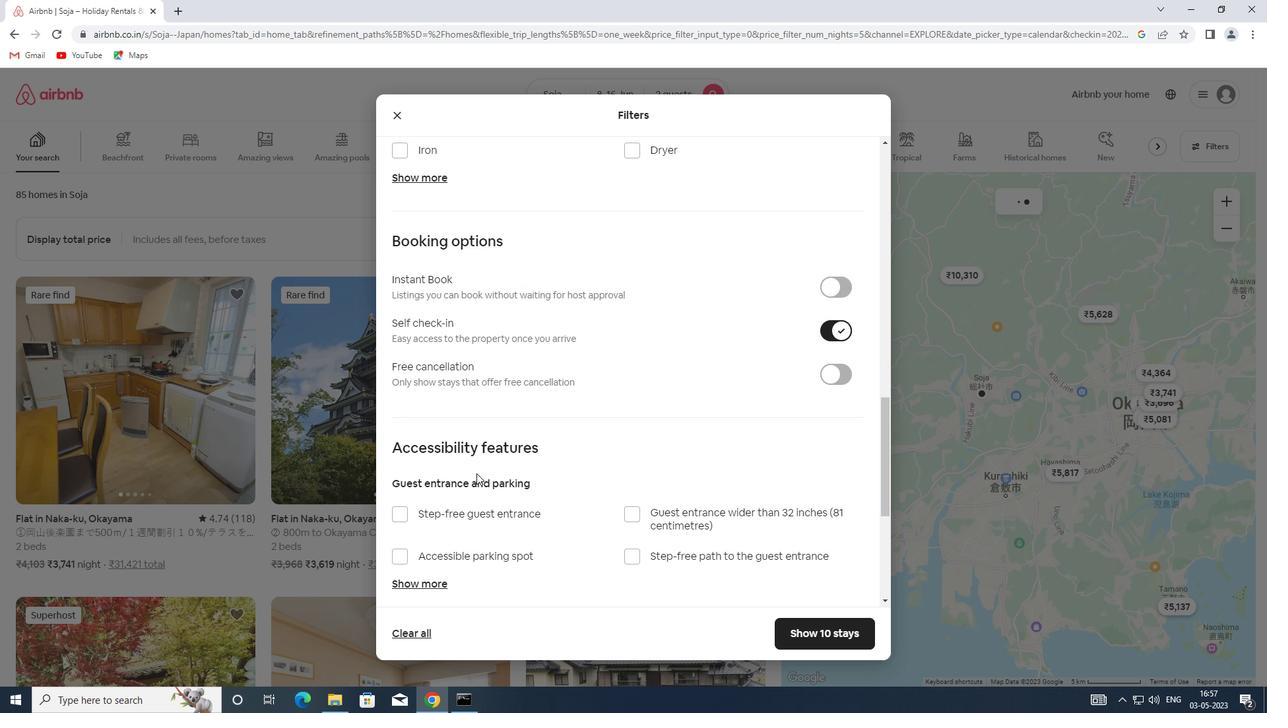 
Action: Mouse scrolled (476, 472) with delta (0, 0)
Screenshot: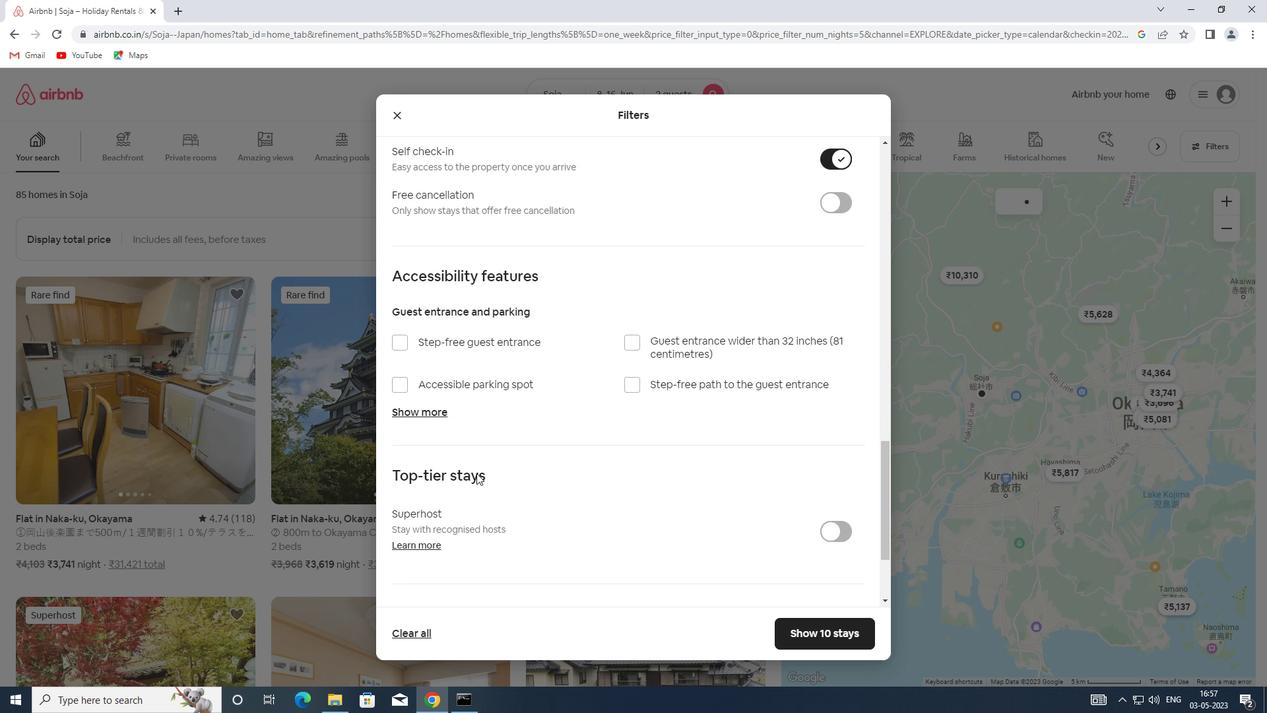 
Action: Mouse moved to (438, 519)
Screenshot: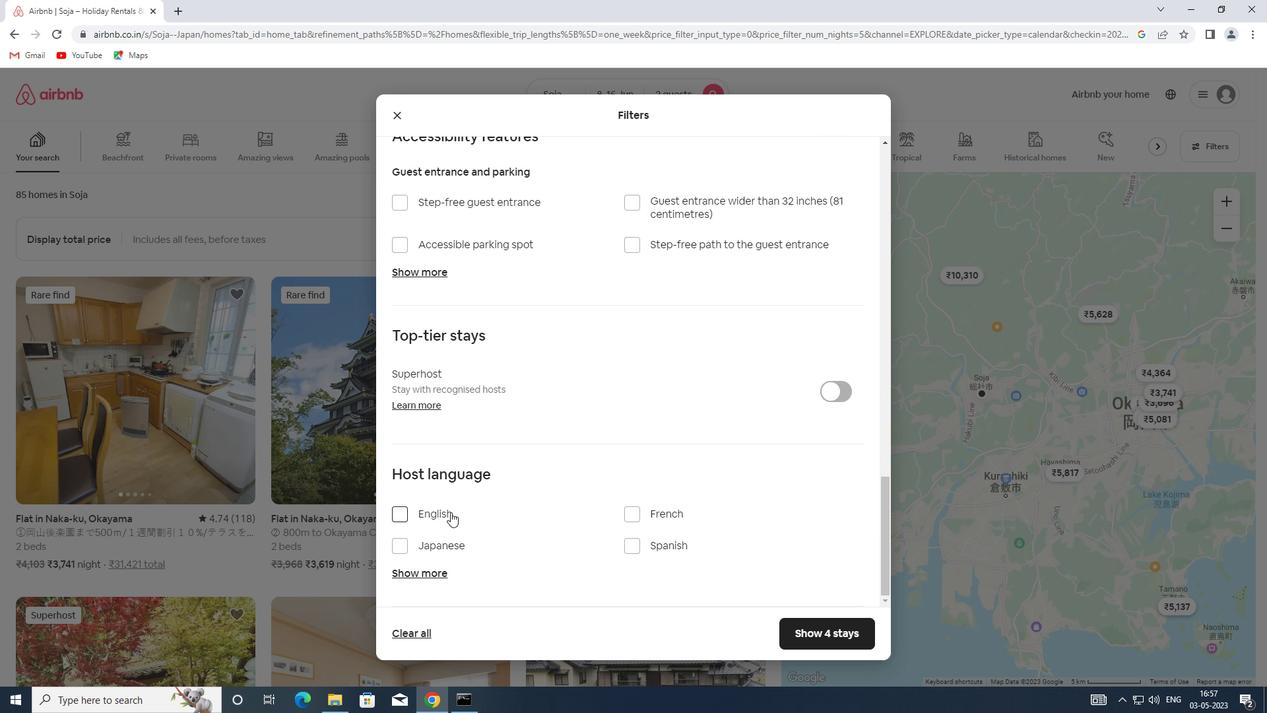 
Action: Mouse pressed left at (438, 519)
Screenshot: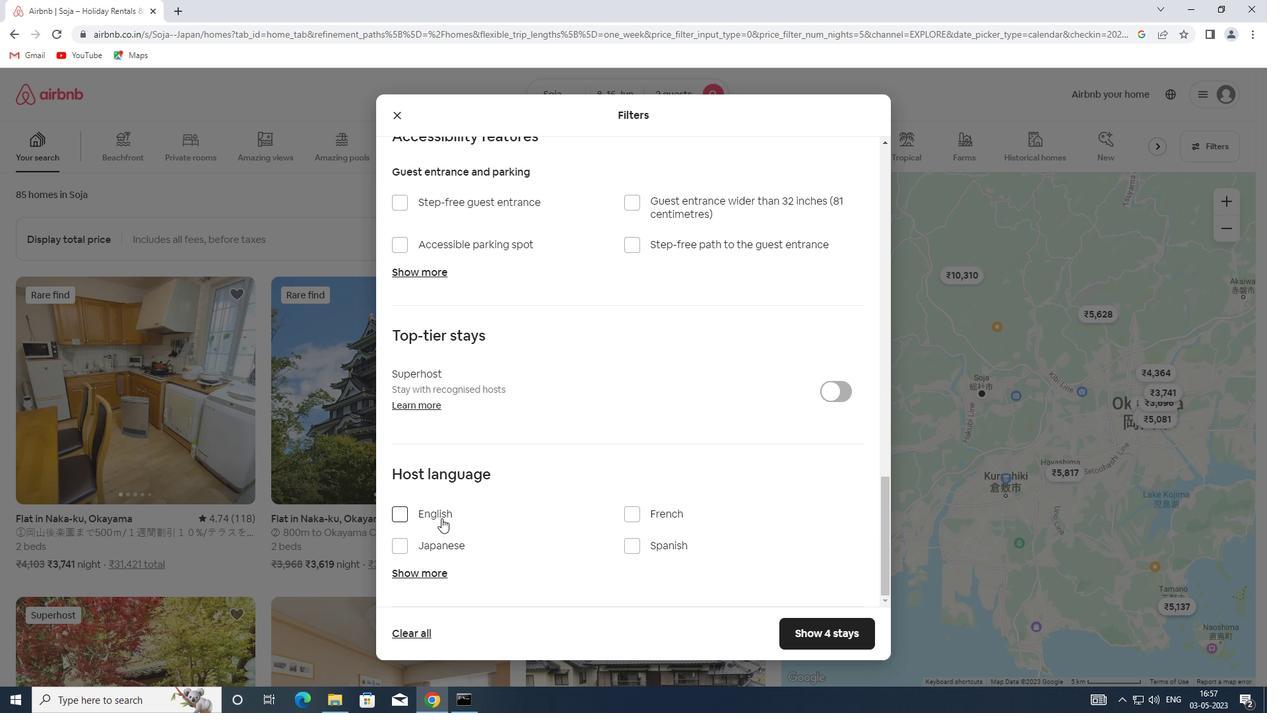 
Action: Mouse moved to (810, 629)
Screenshot: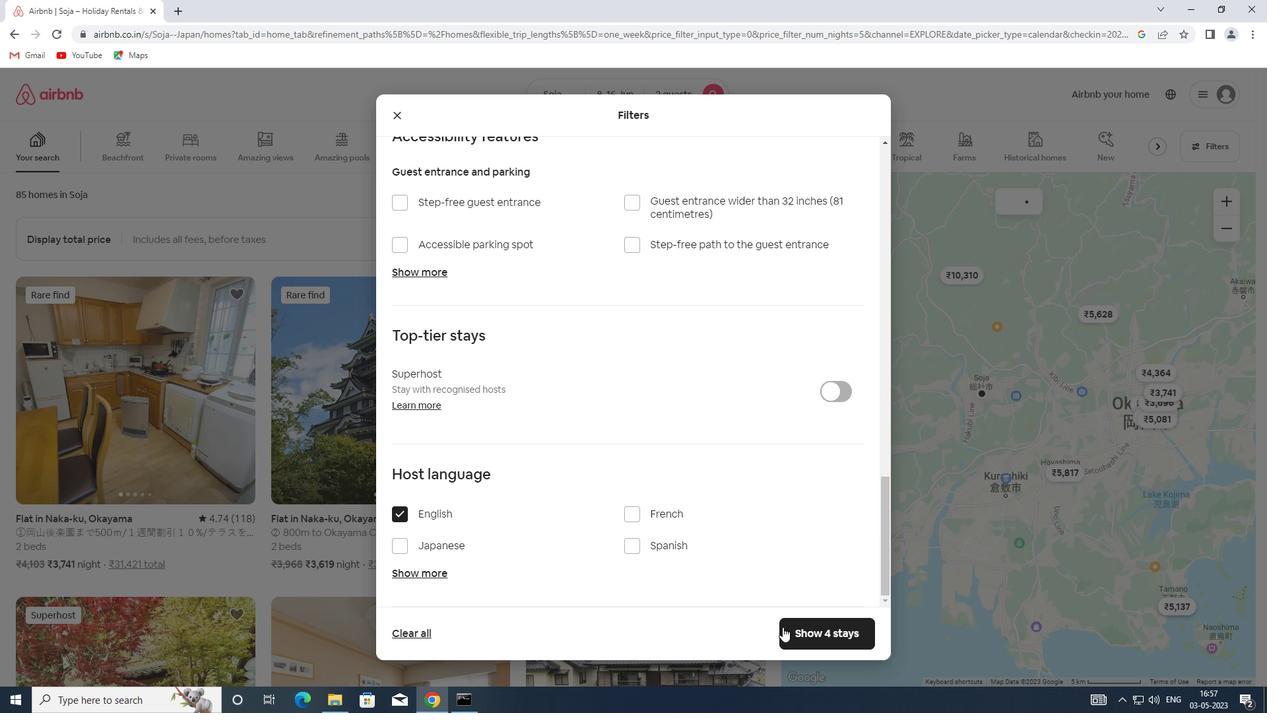
Action: Mouse pressed left at (810, 629)
Screenshot: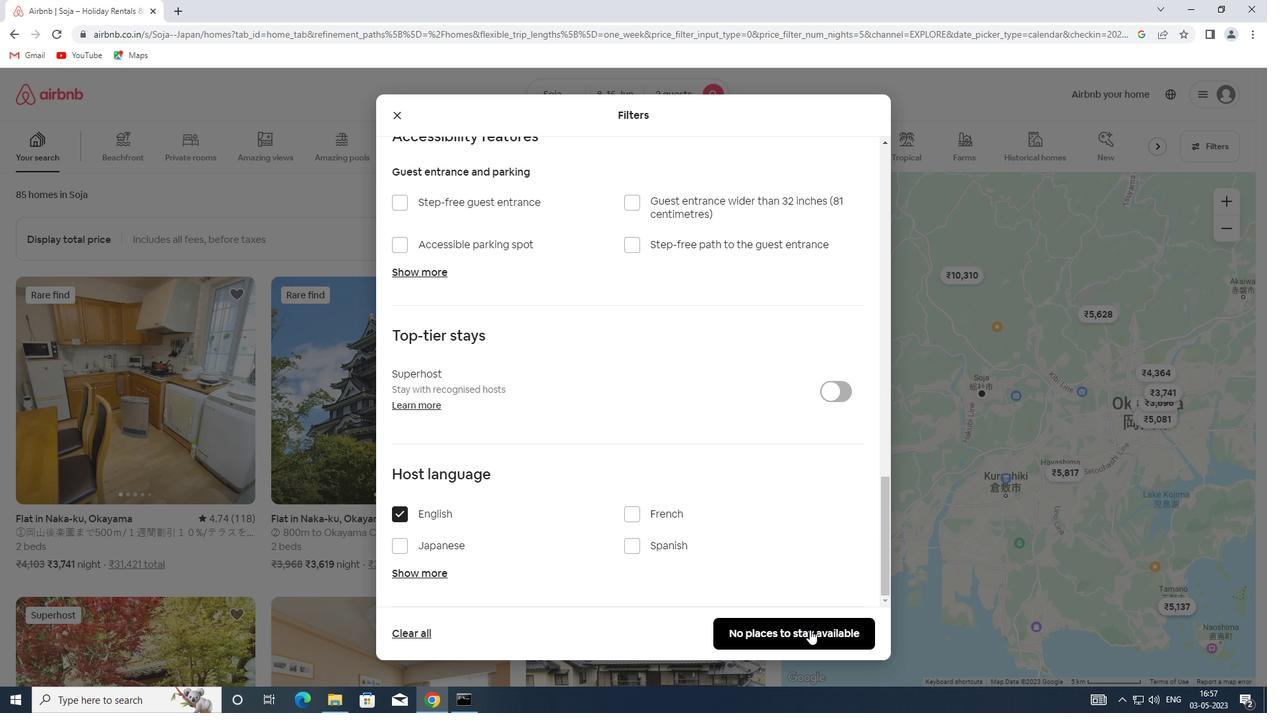 
